 Task: Search round trip flight ticket for 4 adults, 2 children, 2 infants in seat and 1 infant on lap in premium economy from Lawton: Lawton-fort Sill Regional Airport to Raleigh: Raleigh-durham International Airport on 8-5-2023 and return on 8-7-2023. Choice of flights is JetBlue. Number of bags: 9 checked bags. Price is upto 74000. Outbound departure time preference is 5:30.
Action: Mouse moved to (428, 368)
Screenshot: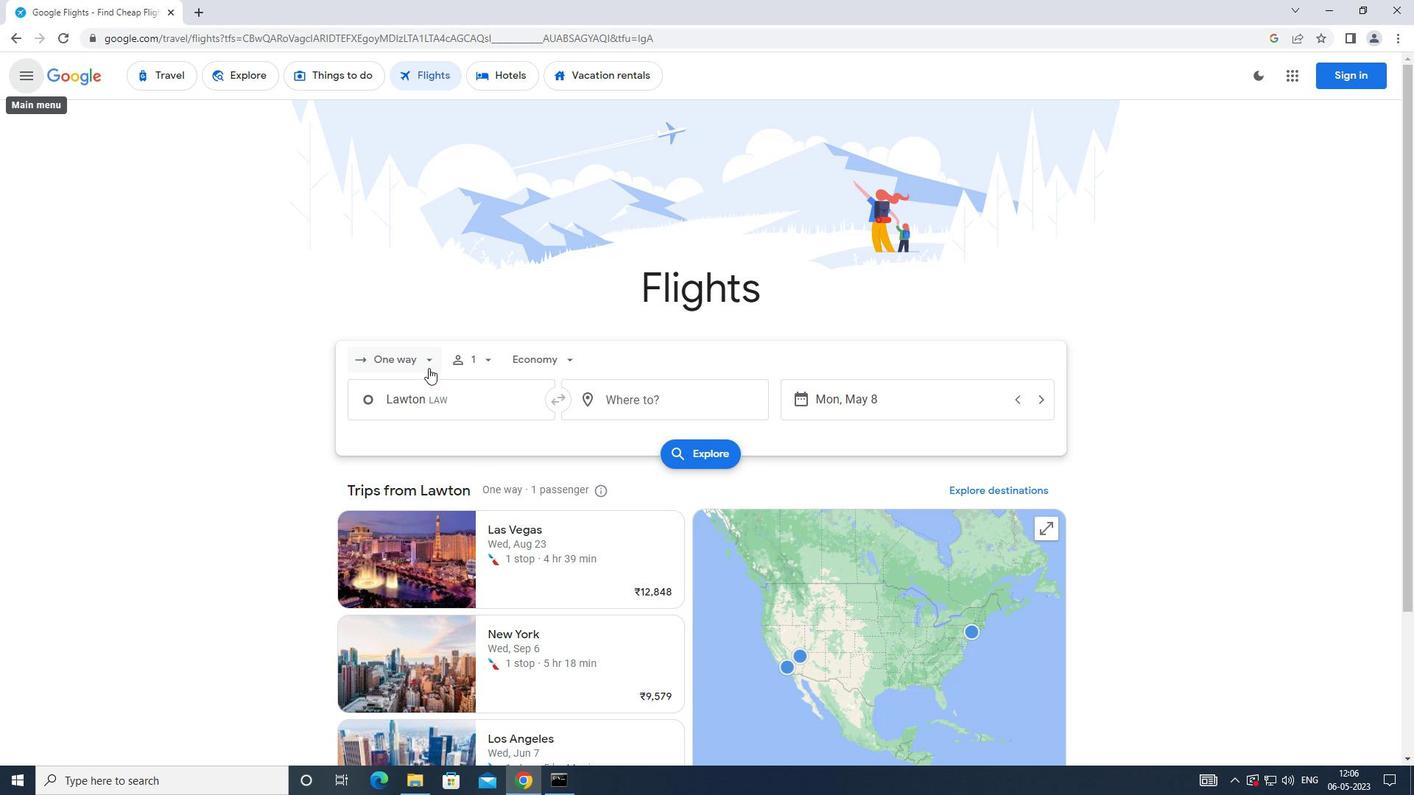 
Action: Mouse pressed left at (428, 368)
Screenshot: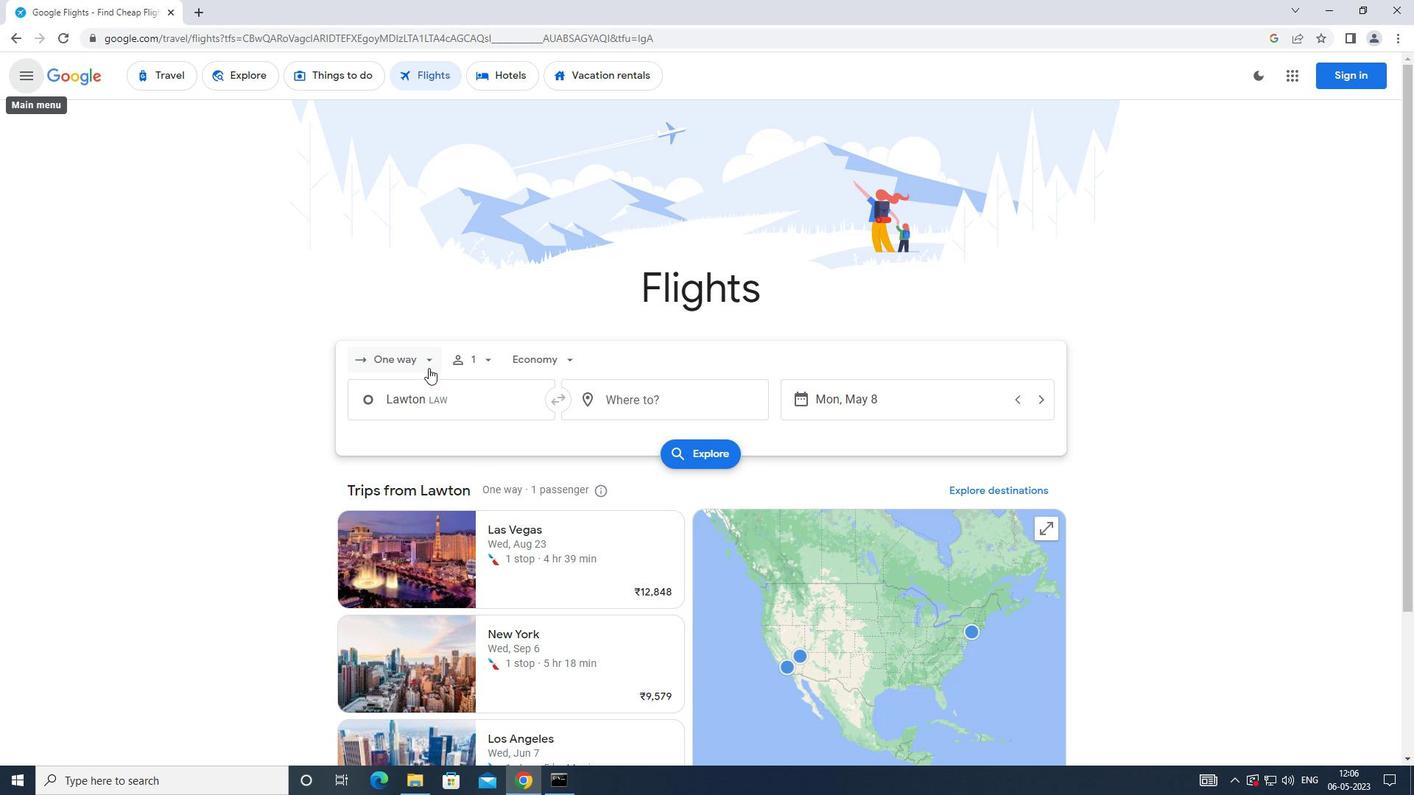 
Action: Mouse moved to (433, 431)
Screenshot: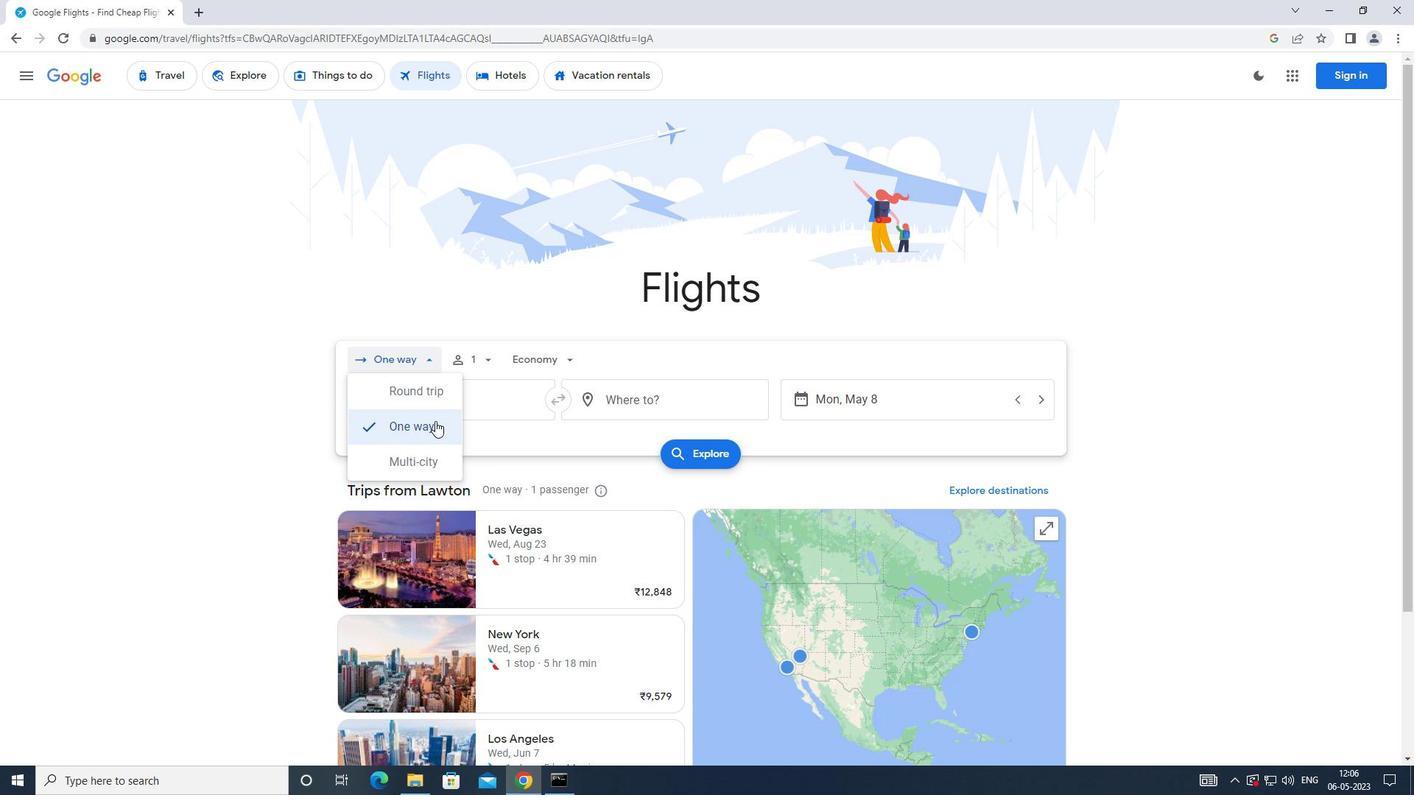 
Action: Mouse pressed left at (433, 431)
Screenshot: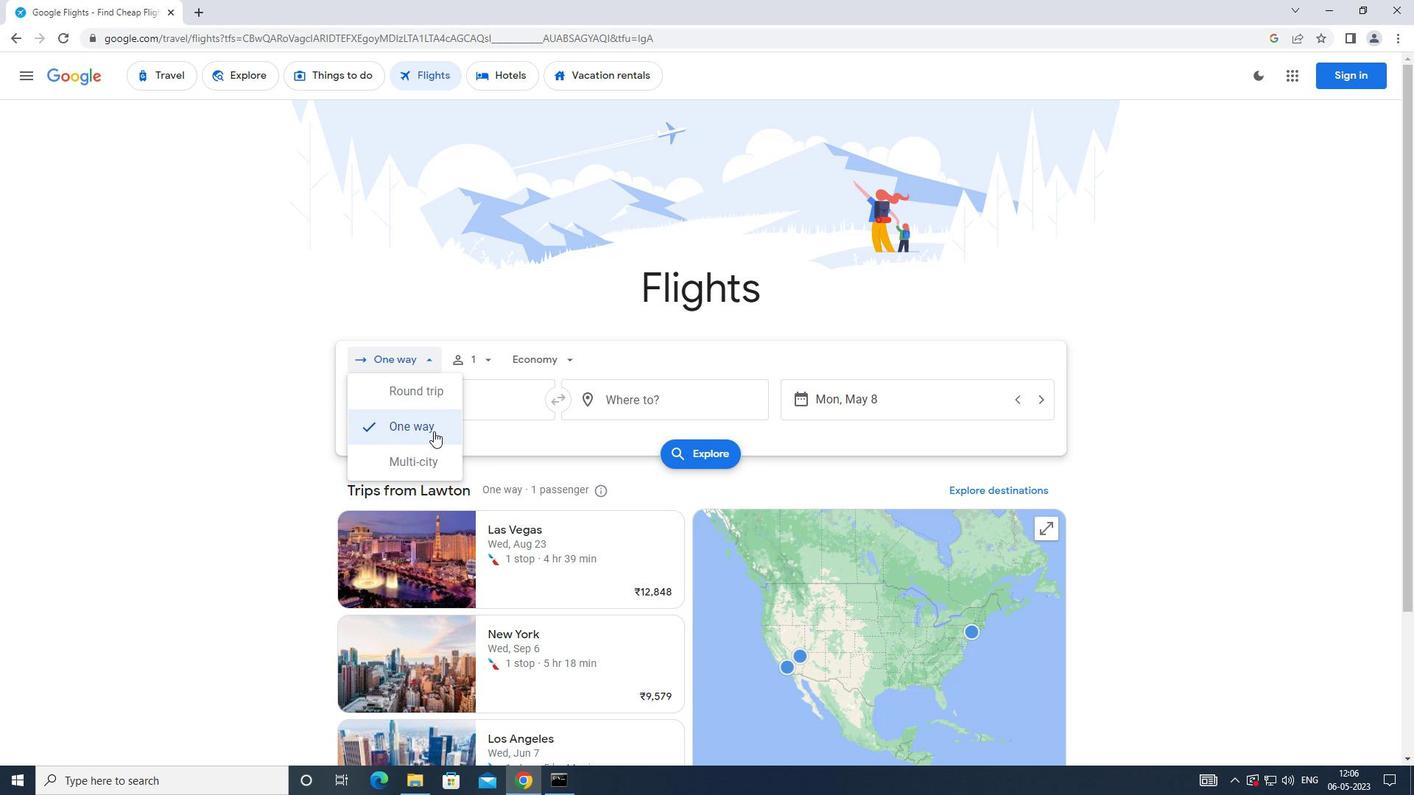 
Action: Mouse moved to (488, 369)
Screenshot: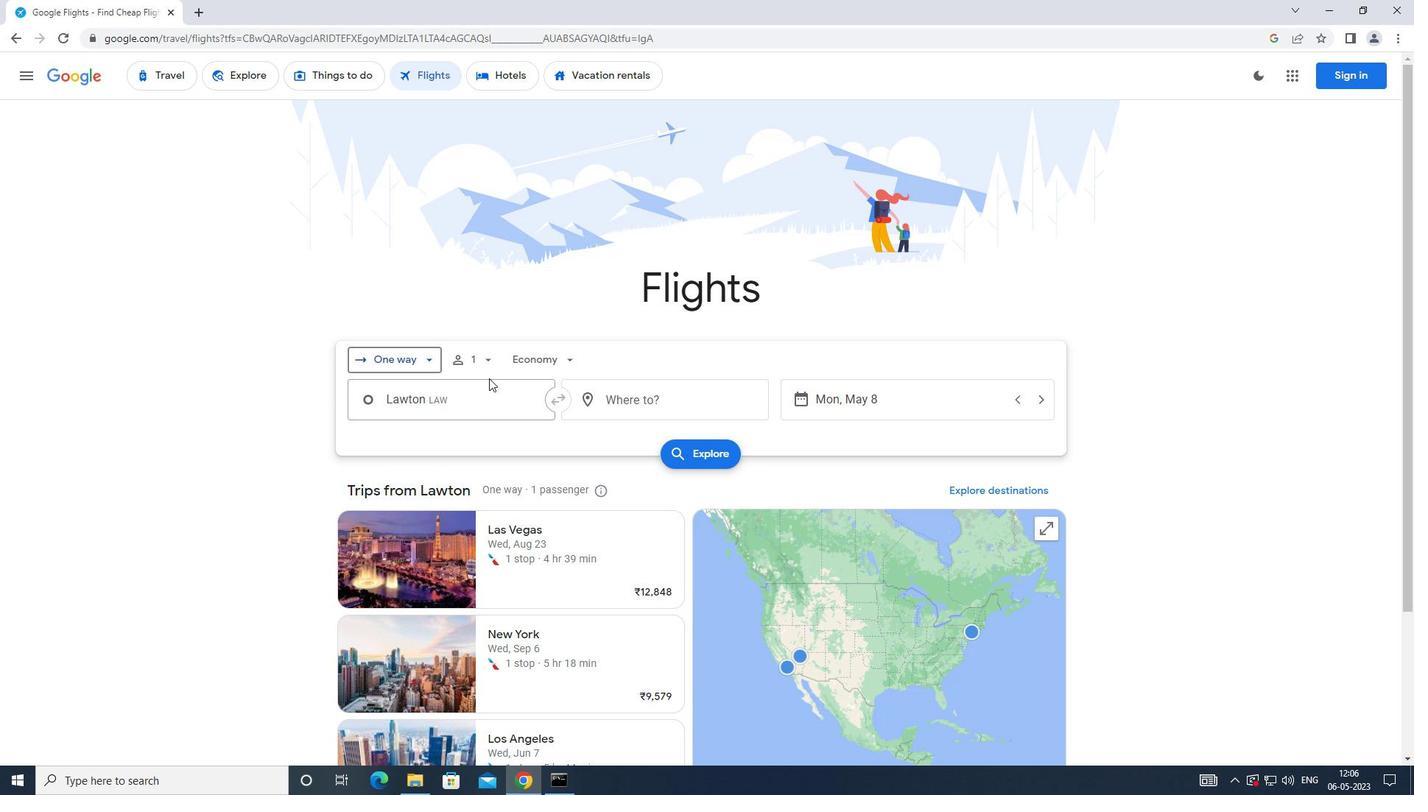 
Action: Mouse pressed left at (488, 369)
Screenshot: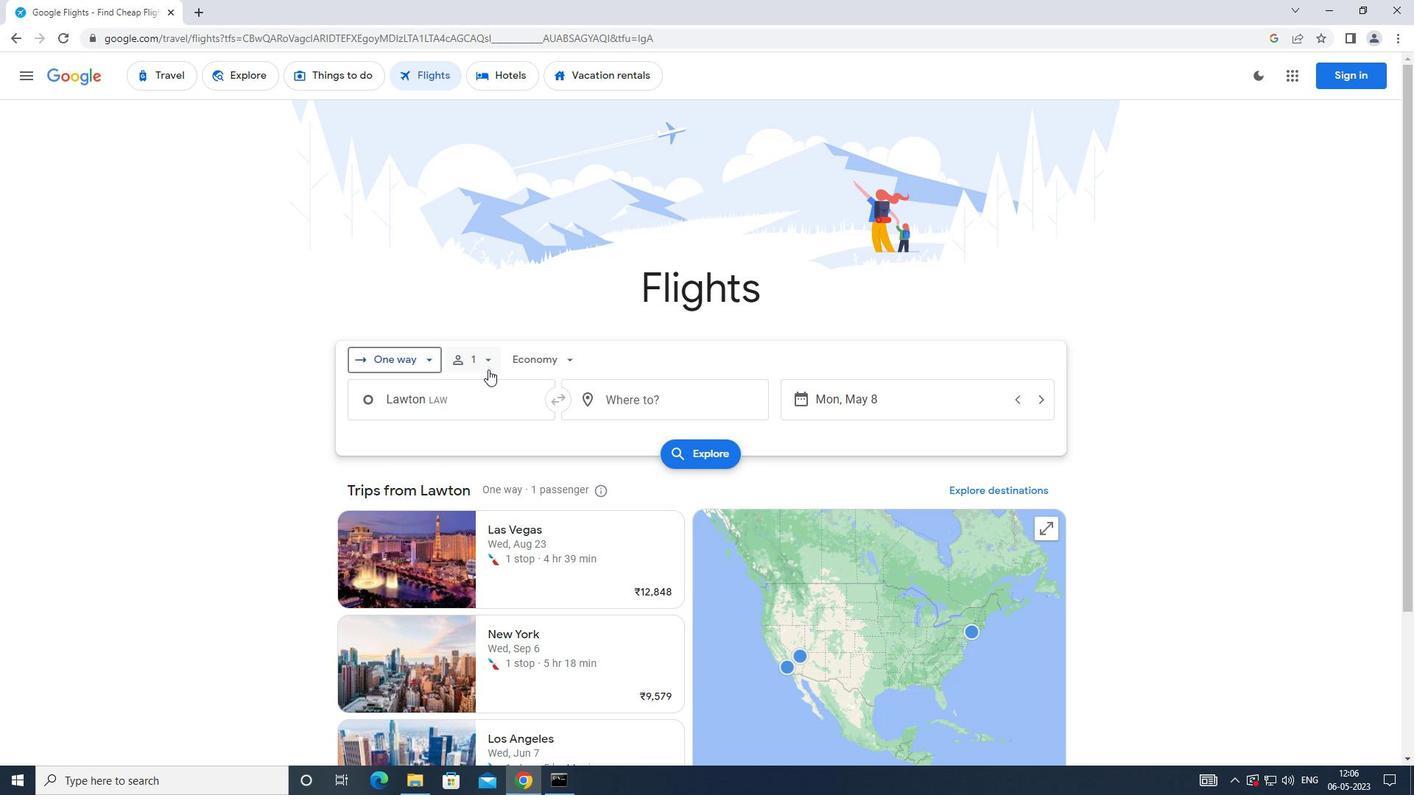 
Action: Mouse moved to (598, 403)
Screenshot: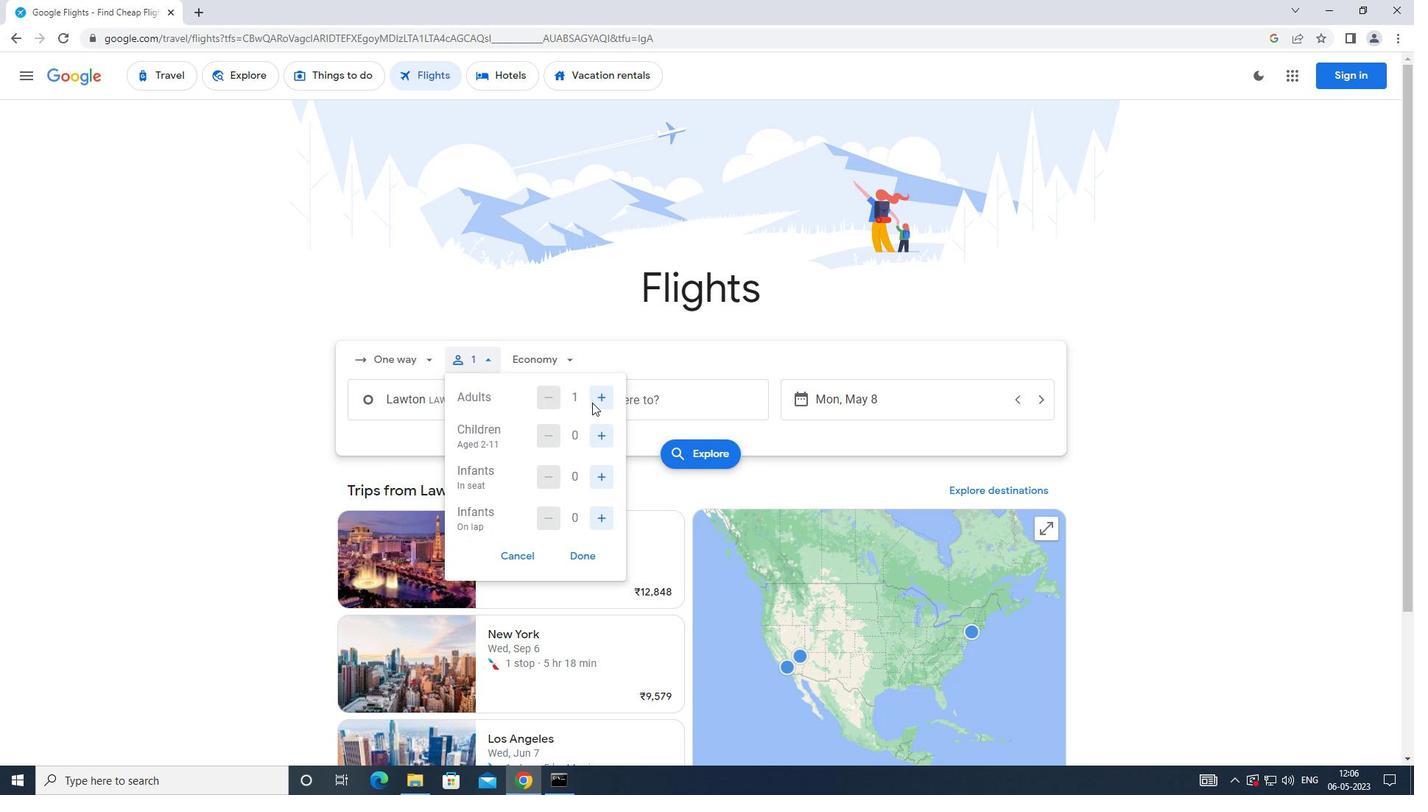 
Action: Mouse pressed left at (598, 403)
Screenshot: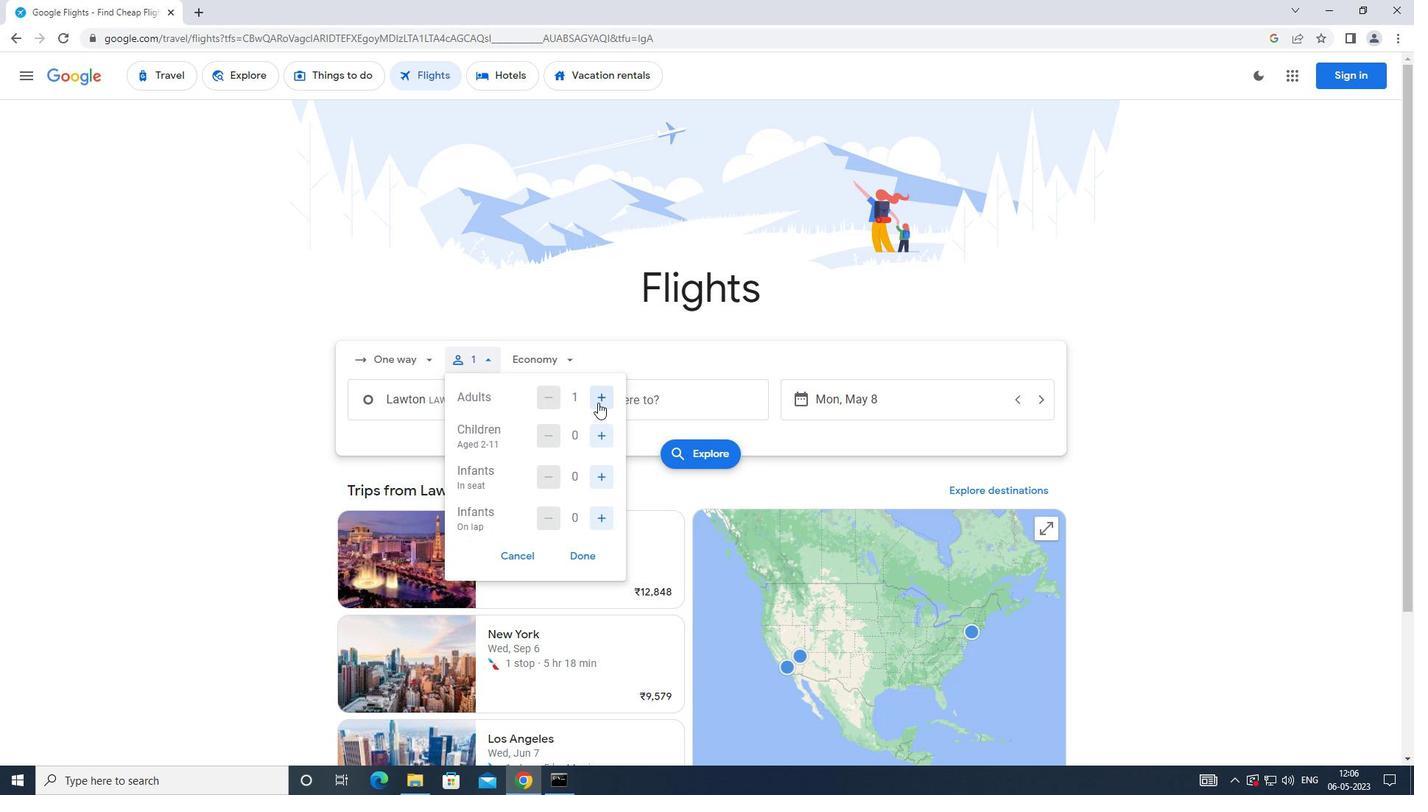 
Action: Mouse pressed left at (598, 403)
Screenshot: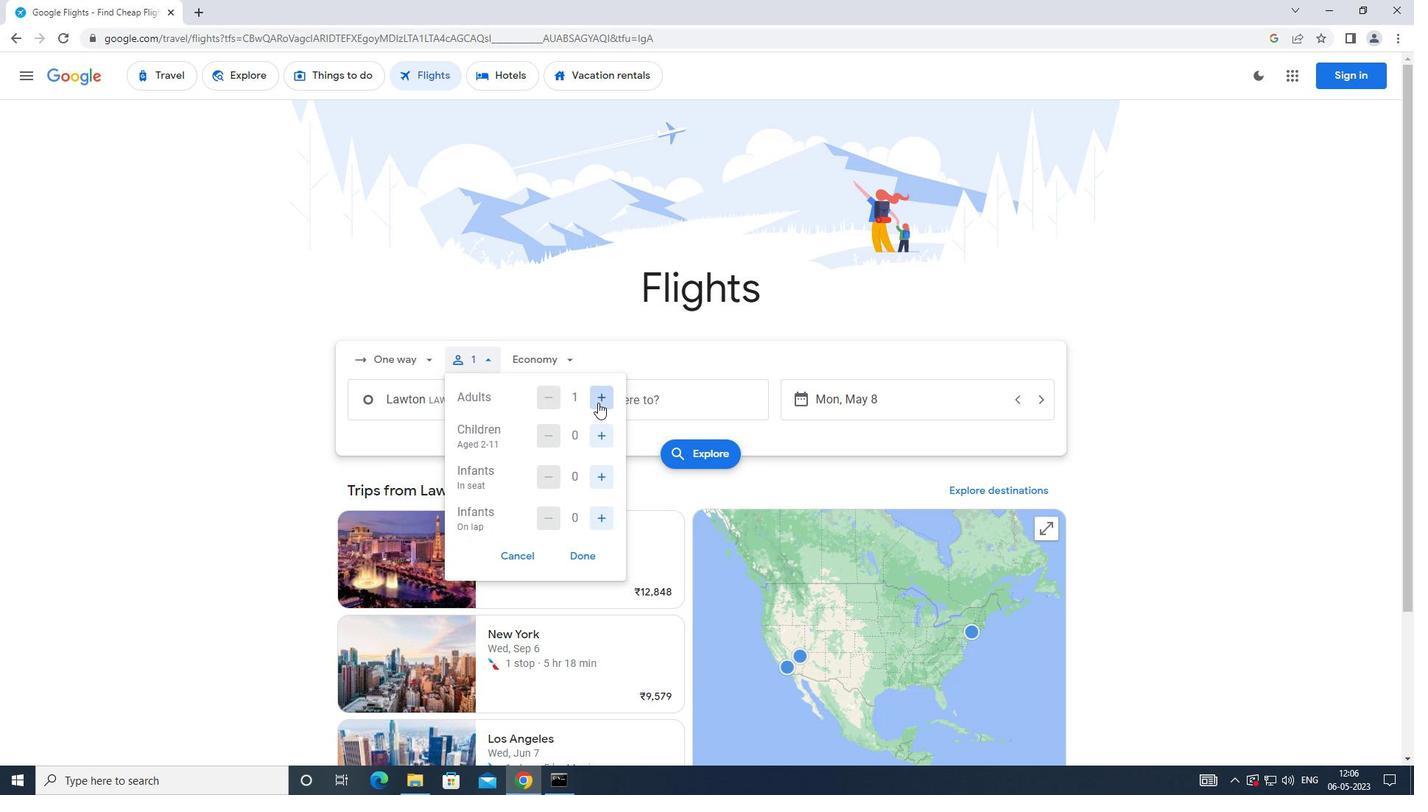 
Action: Mouse pressed left at (598, 403)
Screenshot: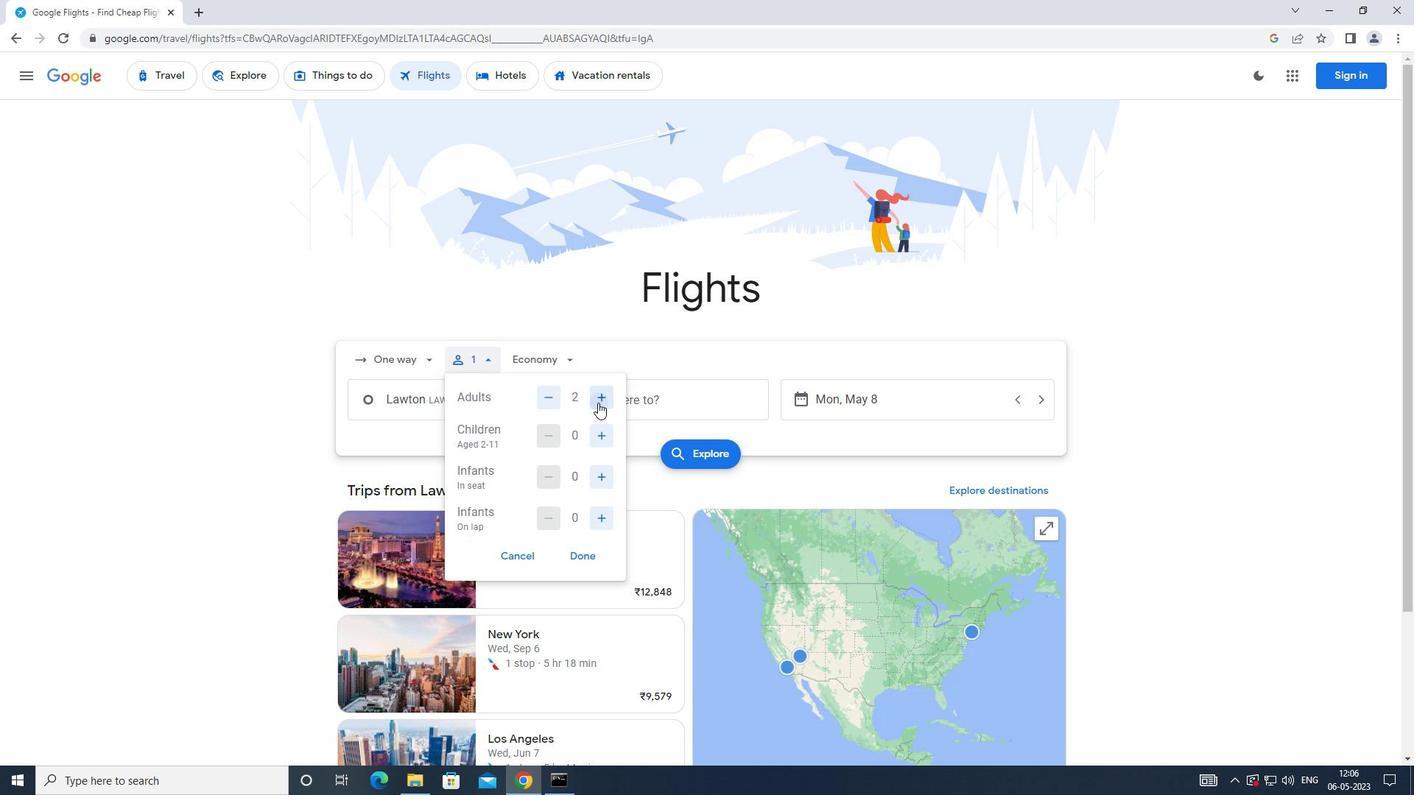 
Action: Mouse moved to (601, 432)
Screenshot: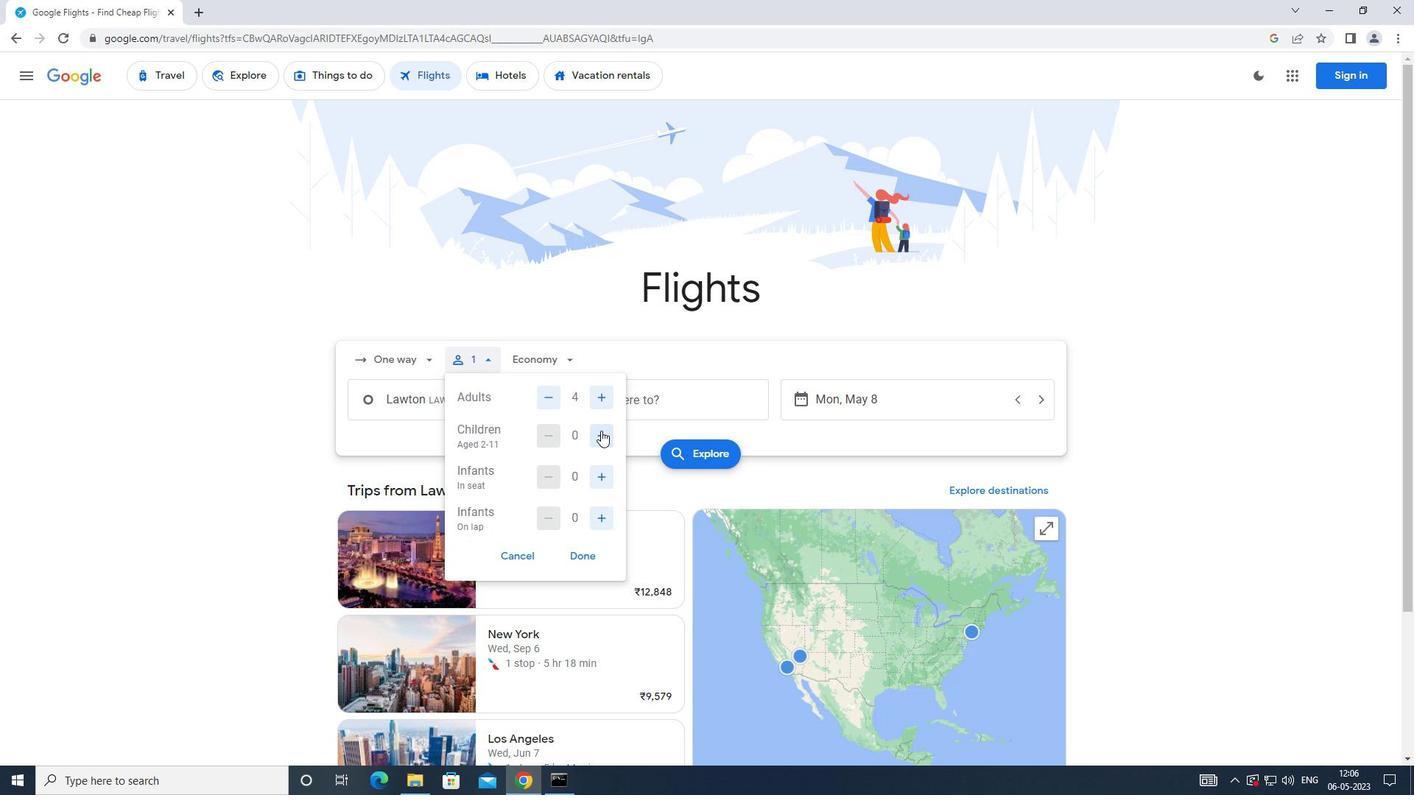 
Action: Mouse pressed left at (601, 432)
Screenshot: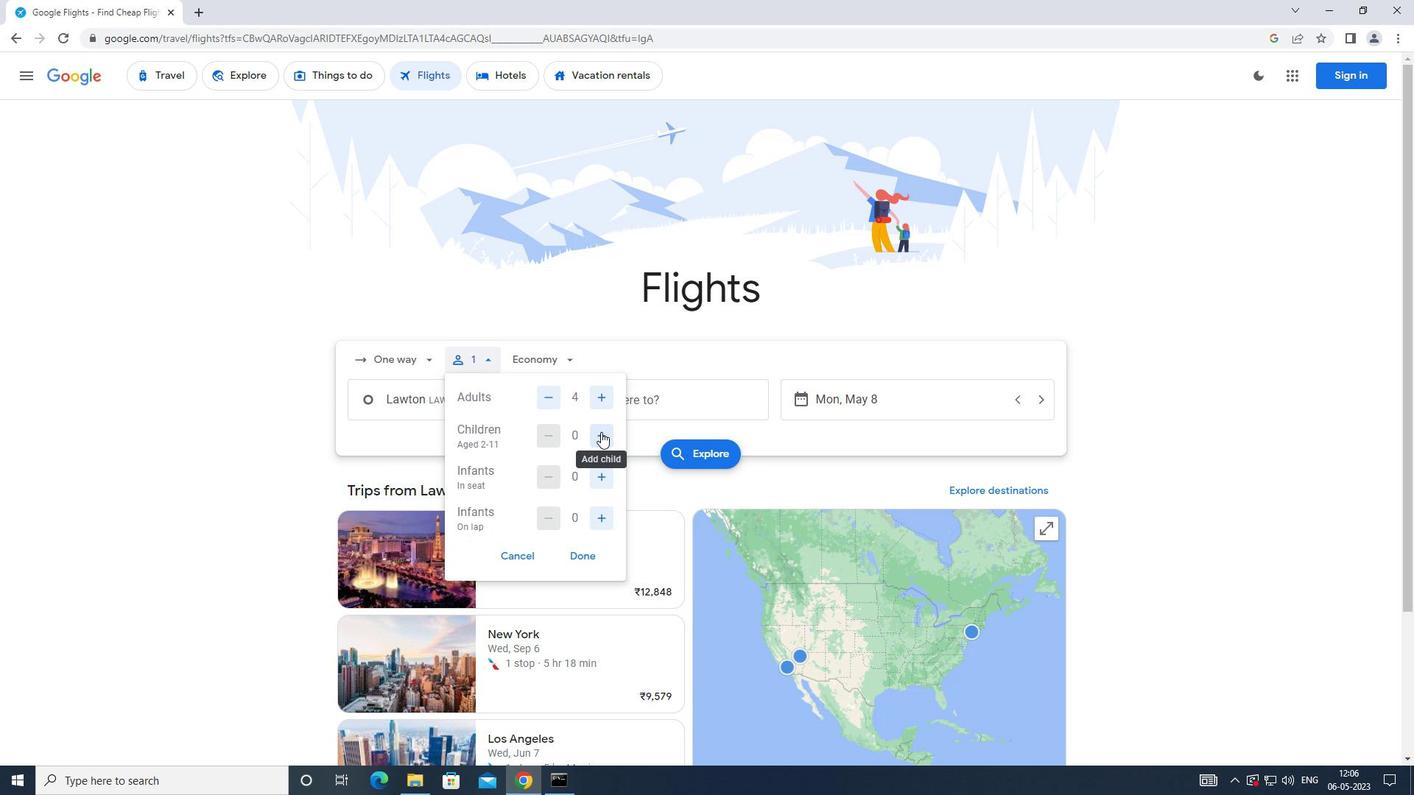 
Action: Mouse moved to (601, 433)
Screenshot: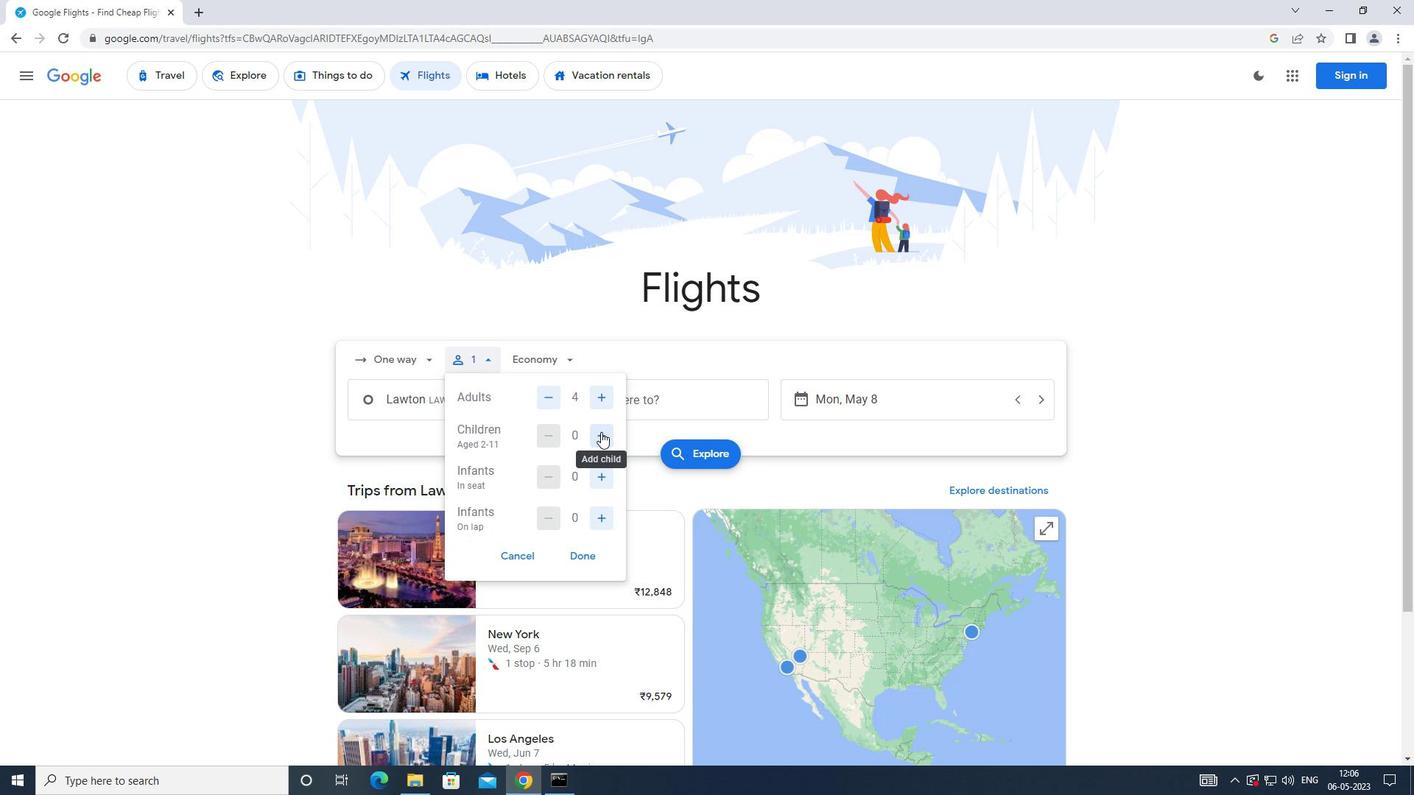 
Action: Mouse pressed left at (601, 433)
Screenshot: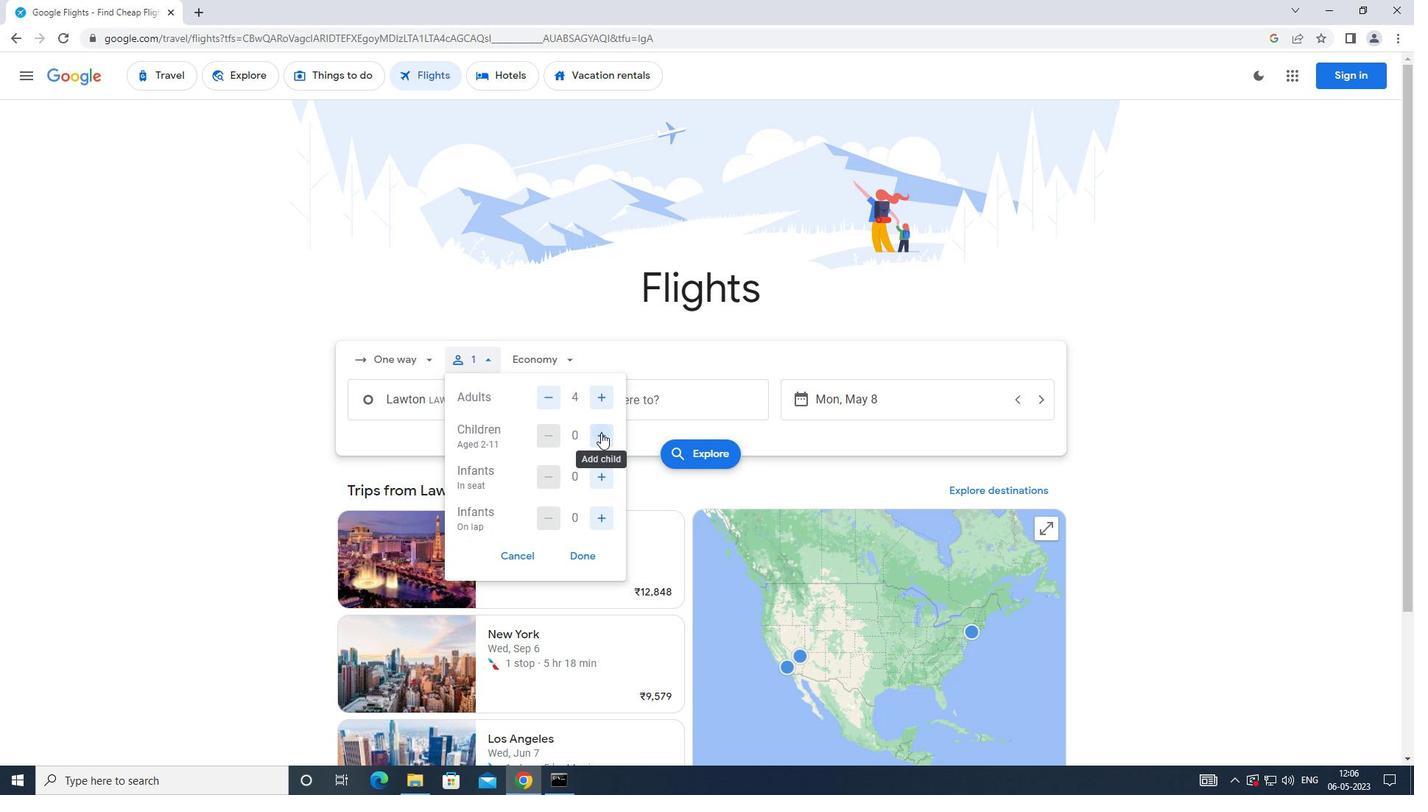 
Action: Mouse moved to (600, 481)
Screenshot: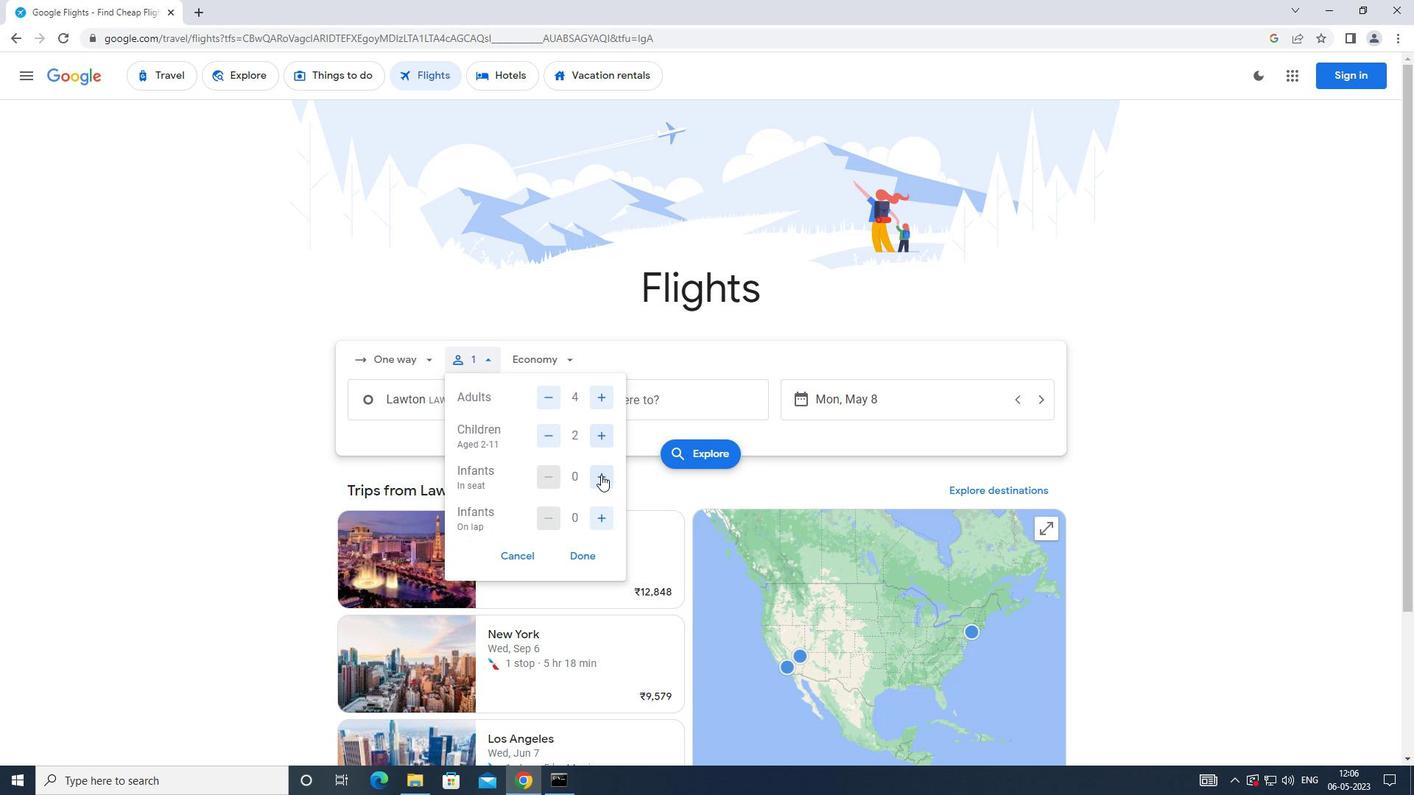 
Action: Mouse pressed left at (600, 481)
Screenshot: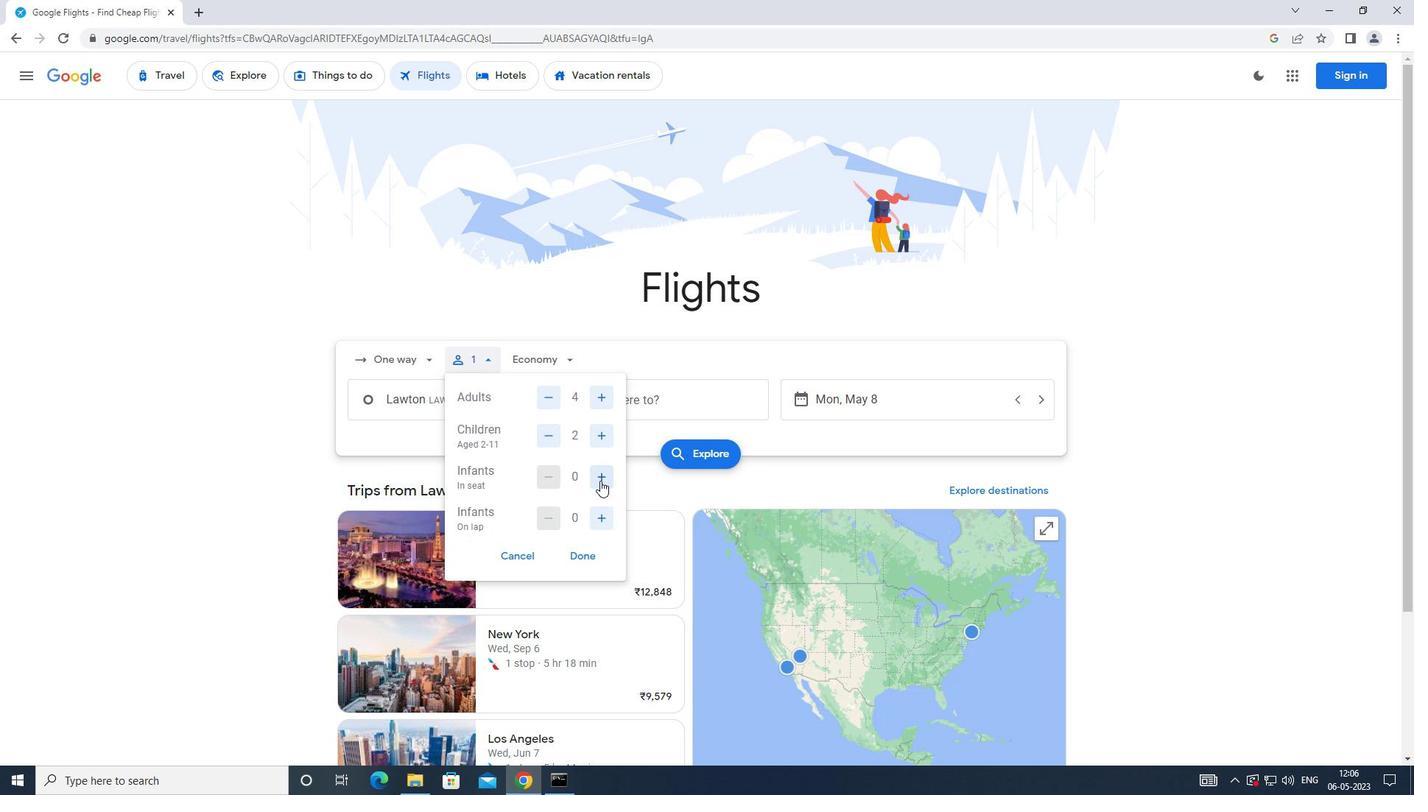 
Action: Mouse pressed left at (600, 481)
Screenshot: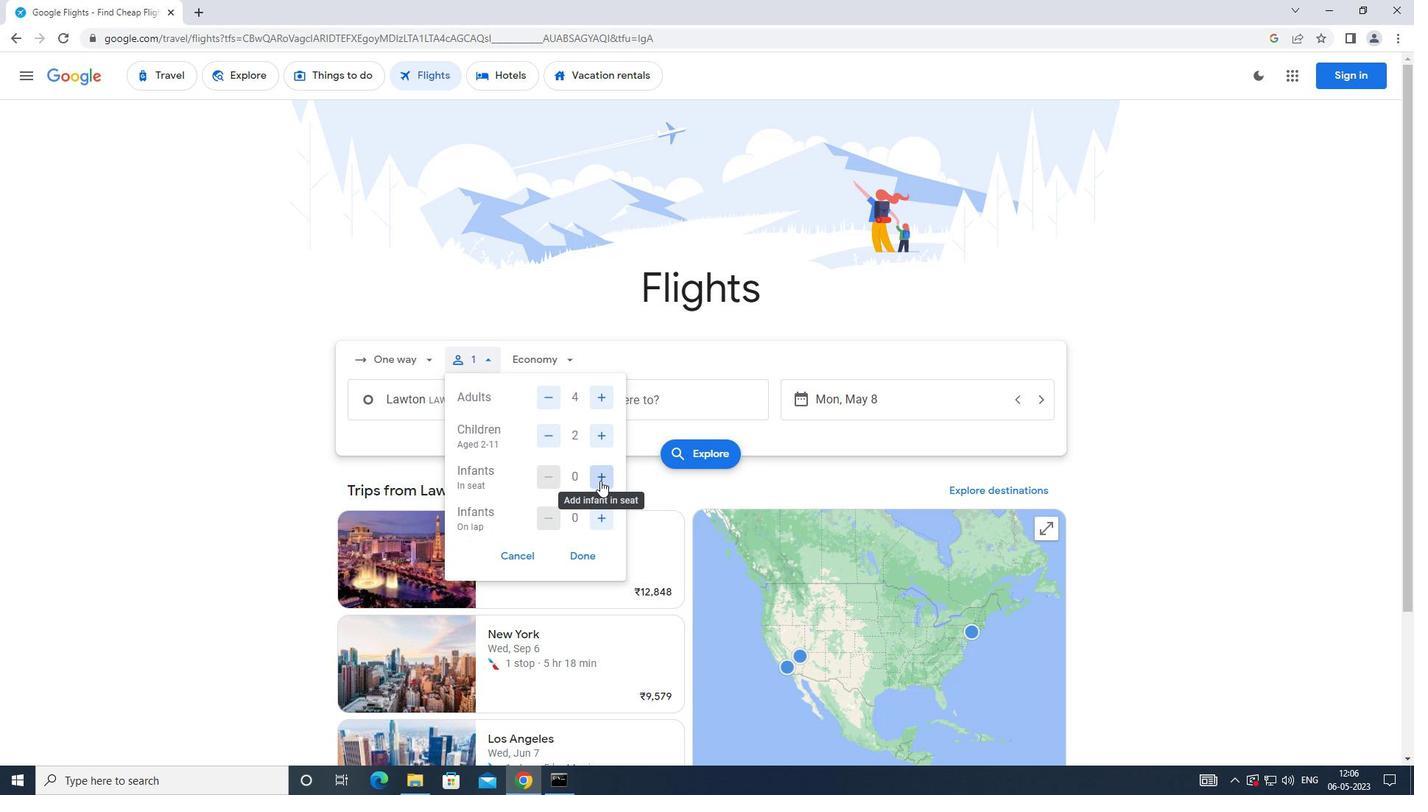 
Action: Mouse moved to (596, 515)
Screenshot: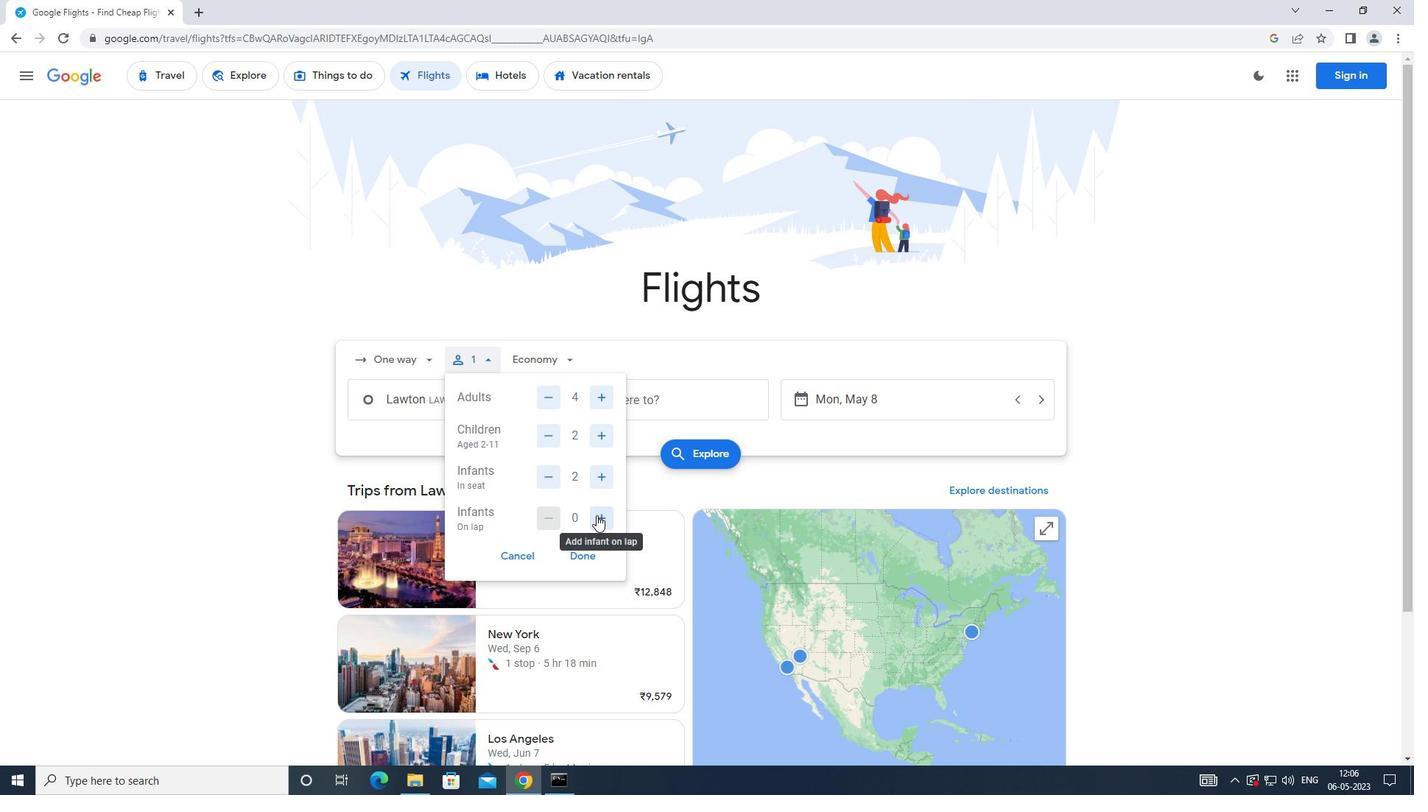 
Action: Mouse pressed left at (596, 515)
Screenshot: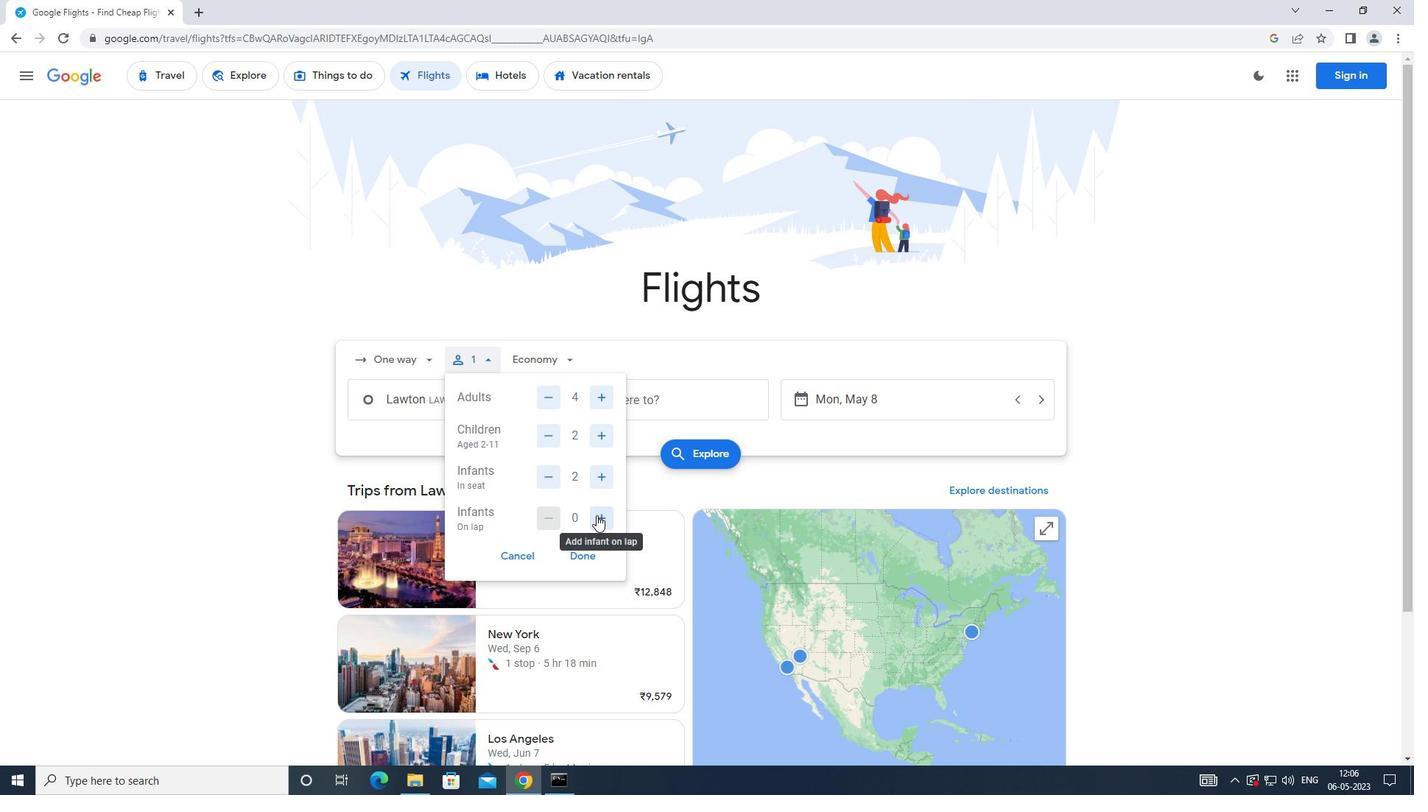 
Action: Mouse moved to (590, 552)
Screenshot: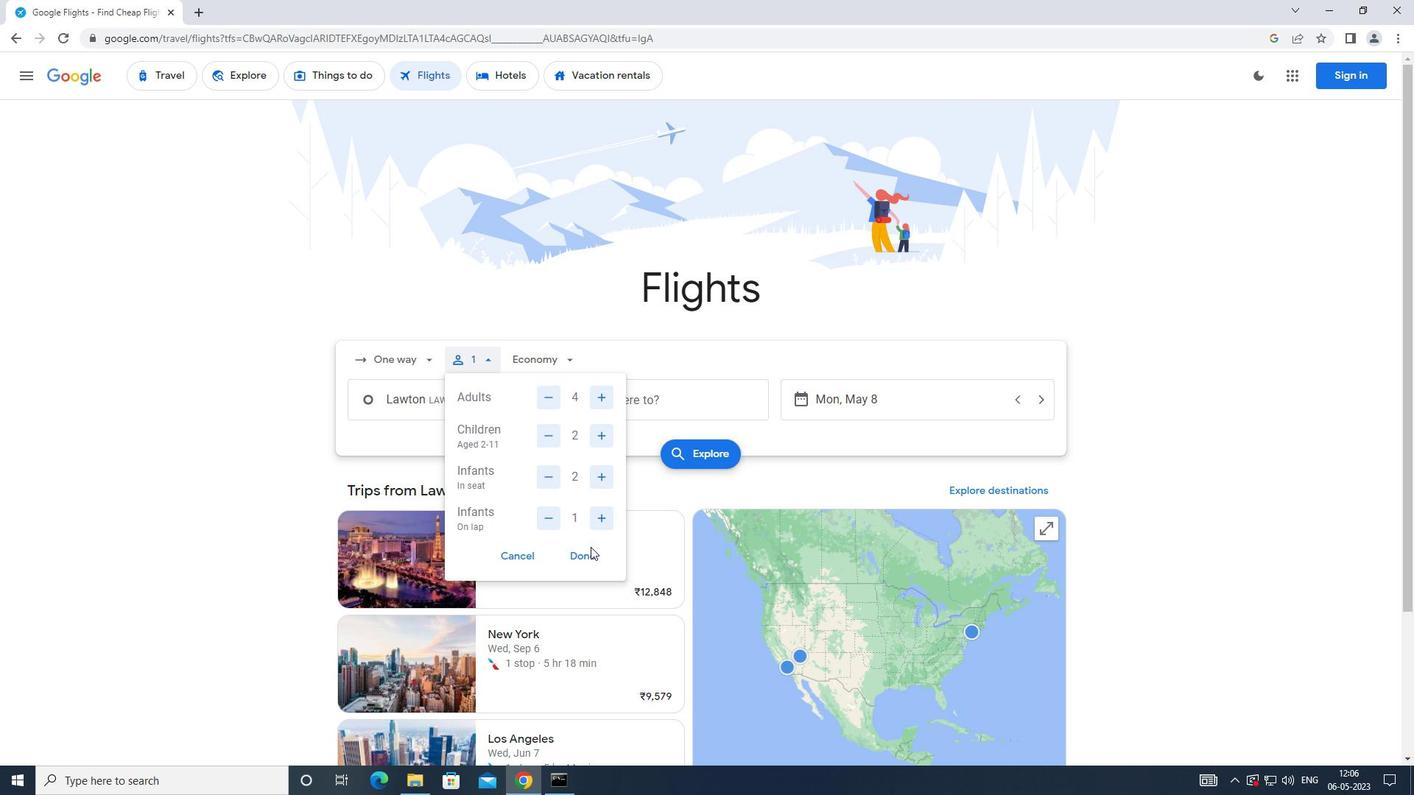 
Action: Mouse pressed left at (590, 552)
Screenshot: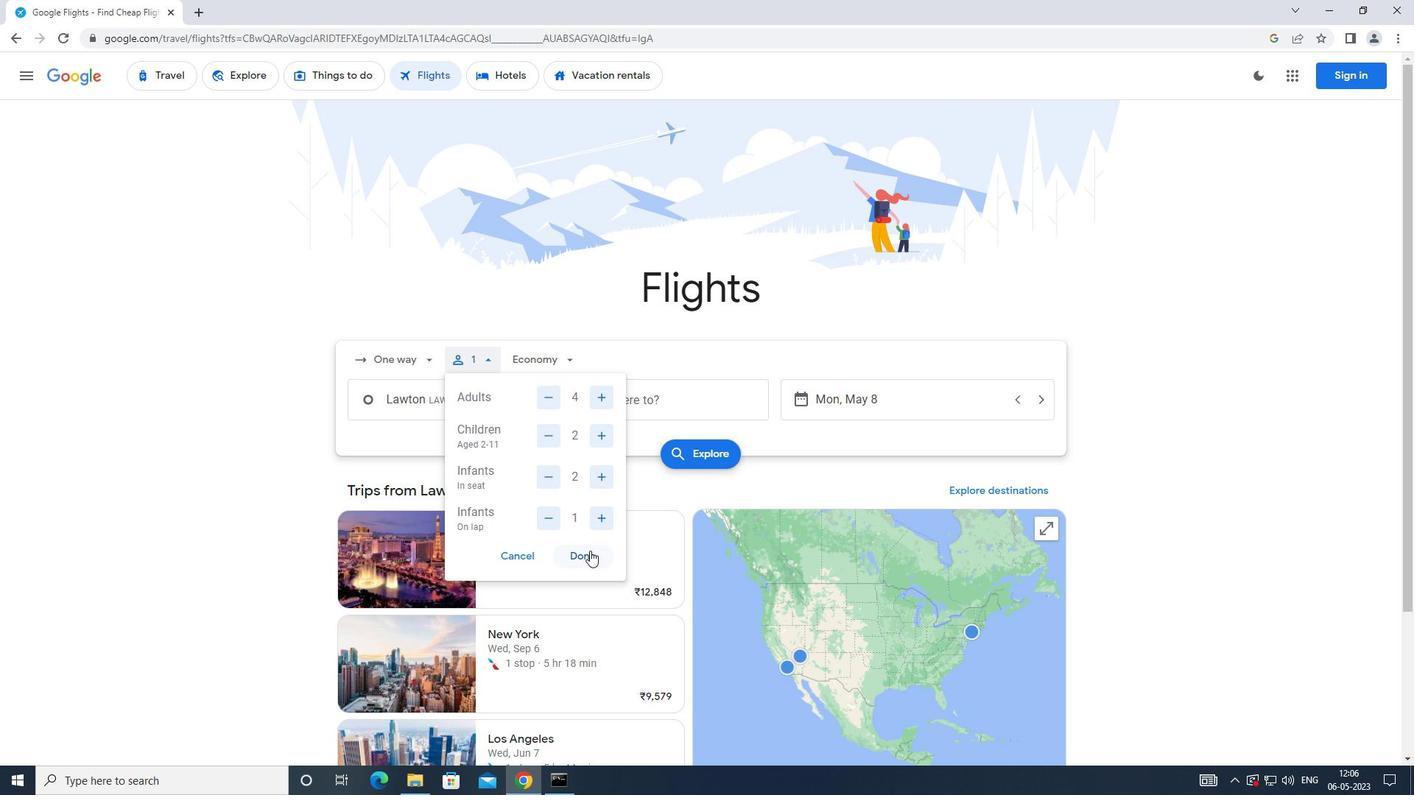 
Action: Mouse moved to (534, 364)
Screenshot: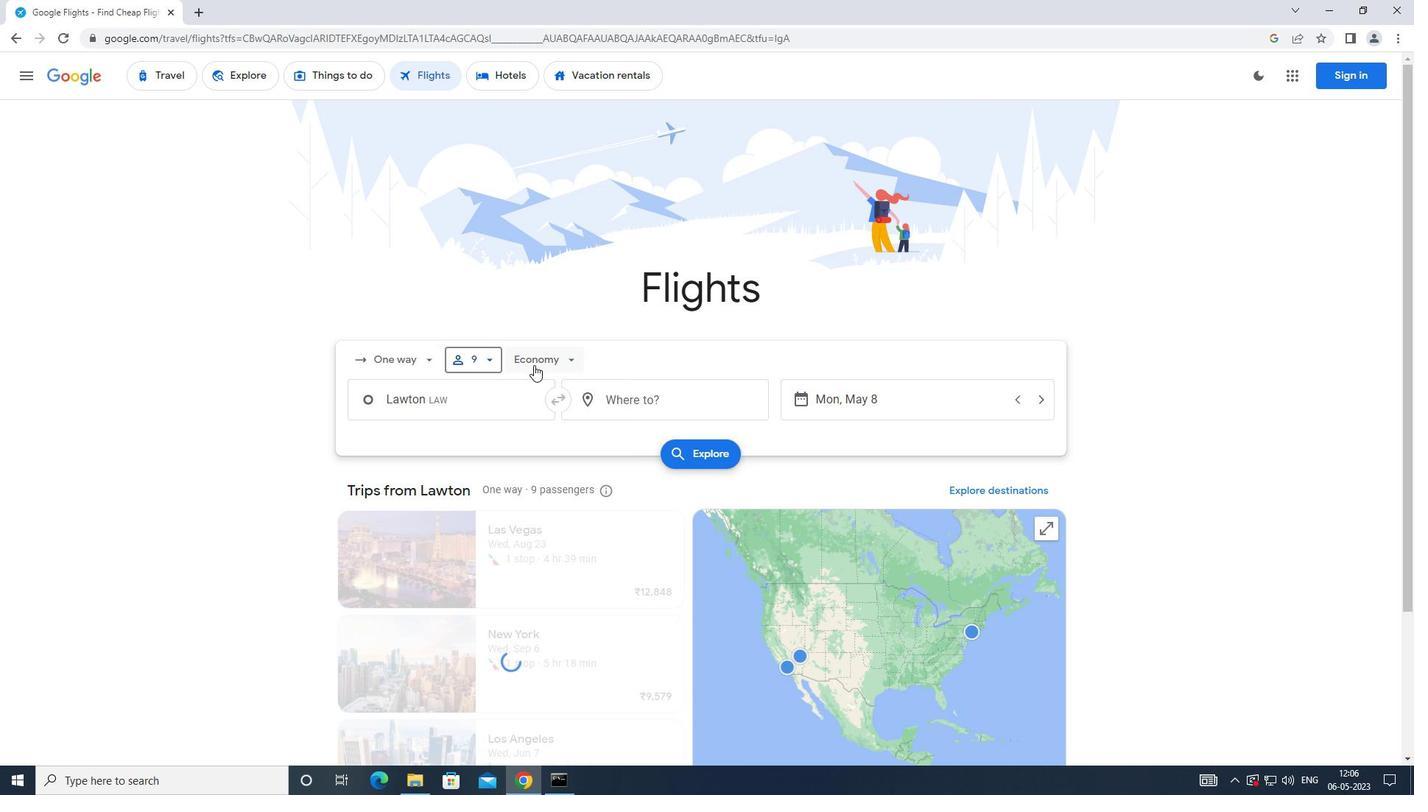 
Action: Mouse pressed left at (534, 364)
Screenshot: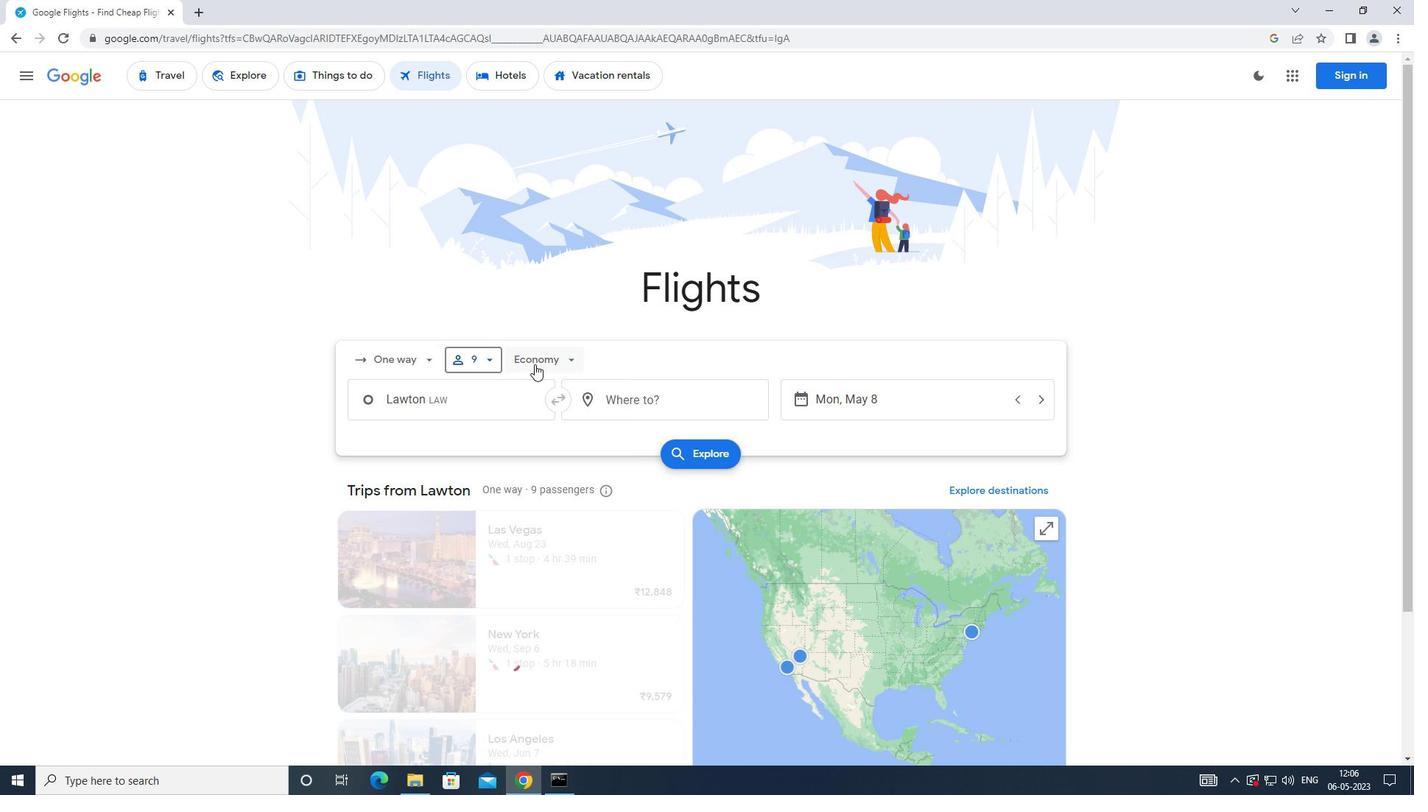 
Action: Mouse moved to (557, 420)
Screenshot: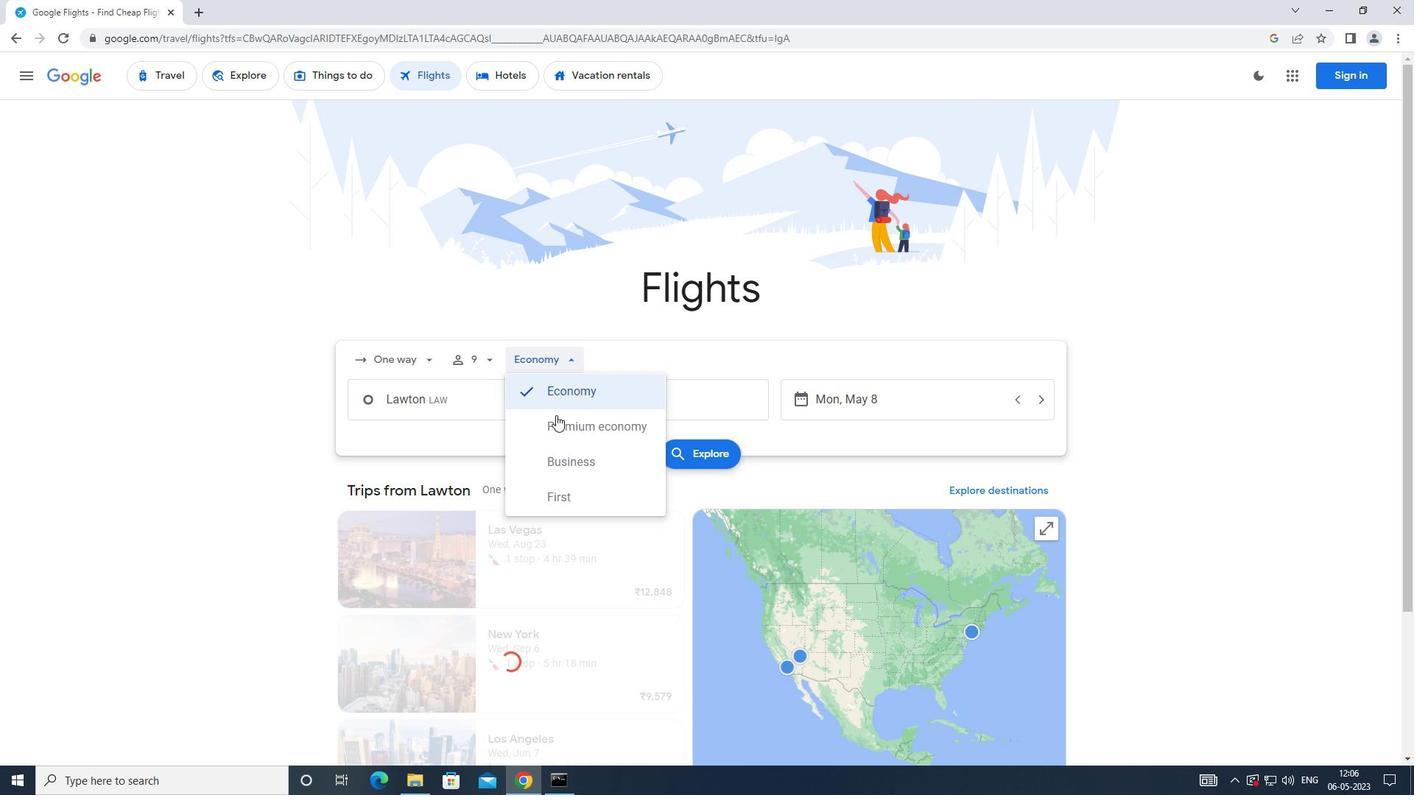 
Action: Mouse pressed left at (557, 420)
Screenshot: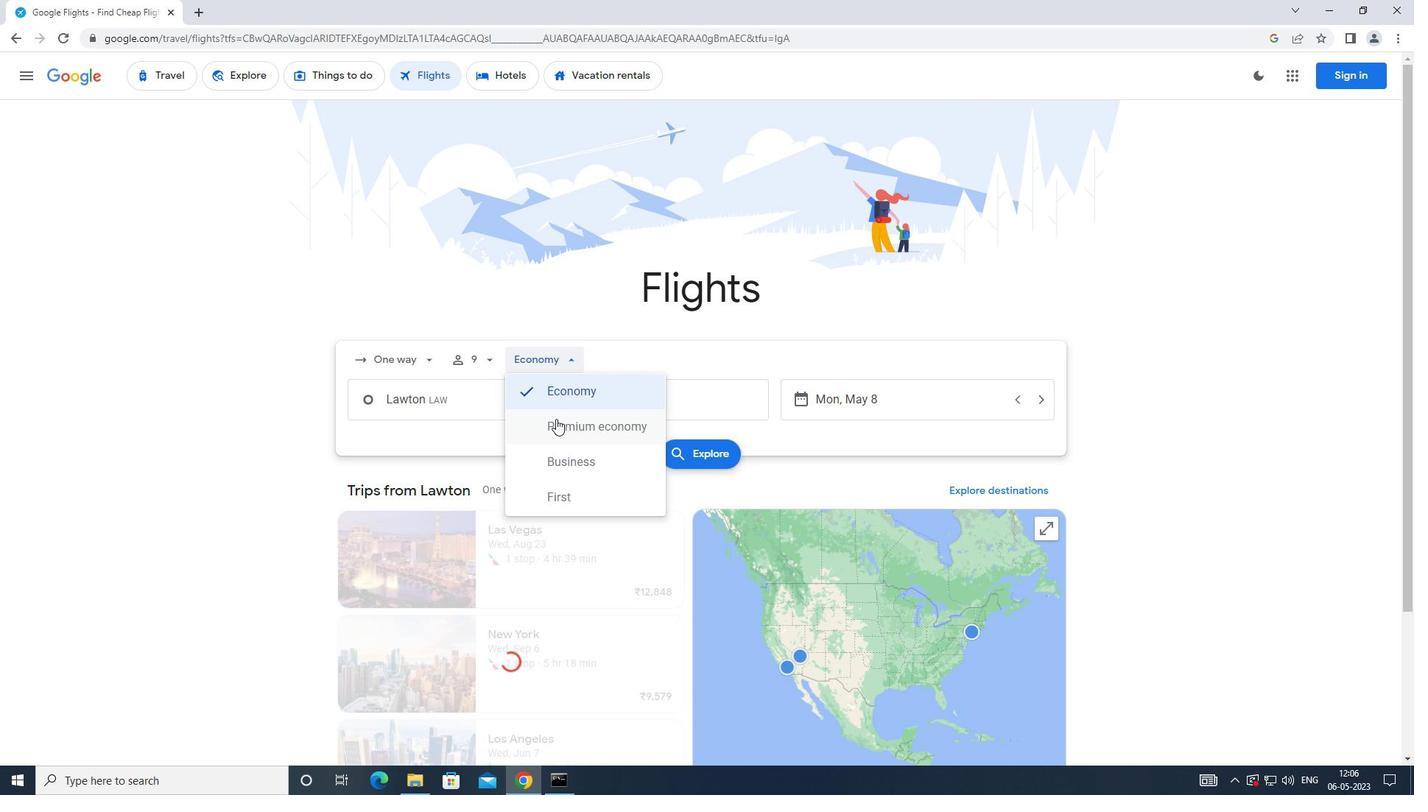 
Action: Mouse moved to (478, 392)
Screenshot: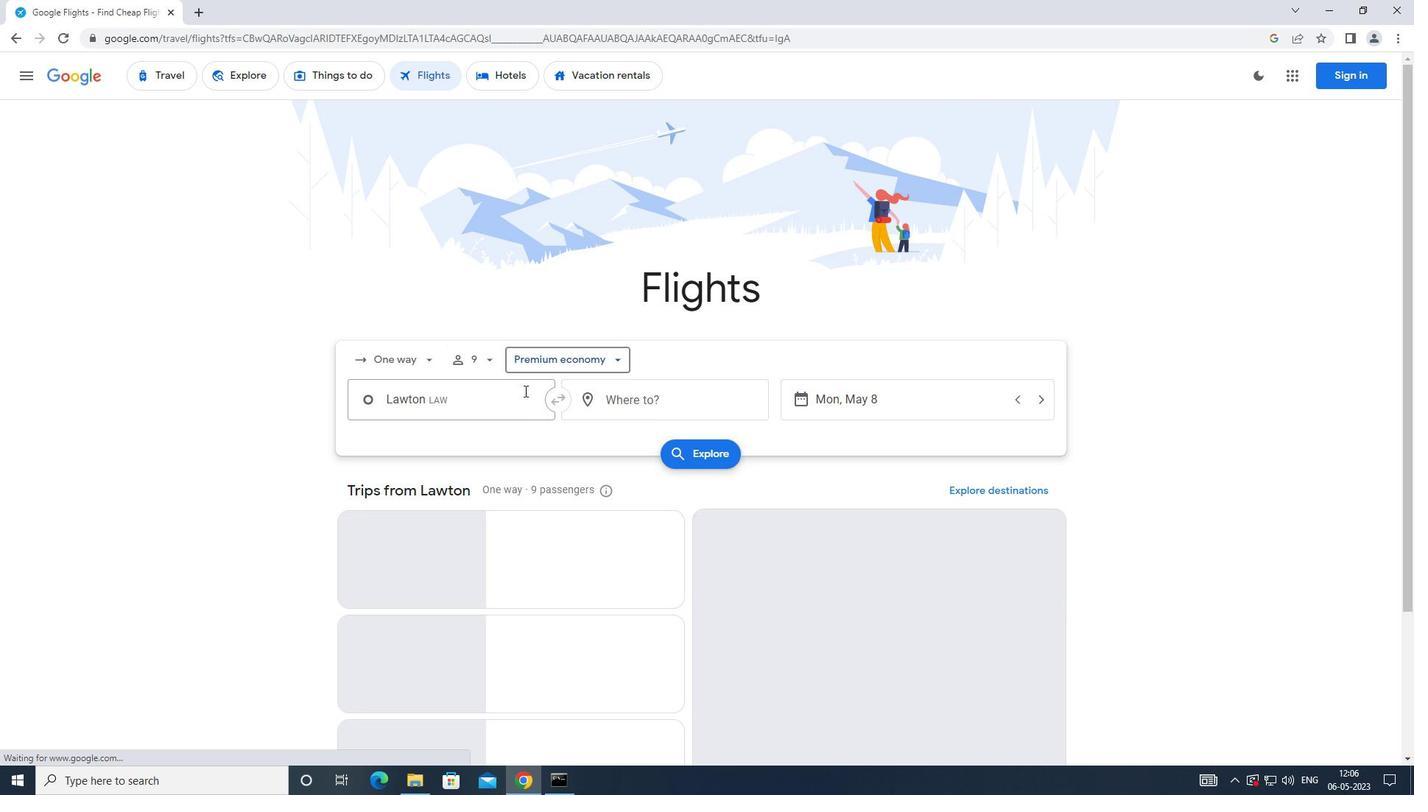 
Action: Mouse pressed left at (478, 392)
Screenshot: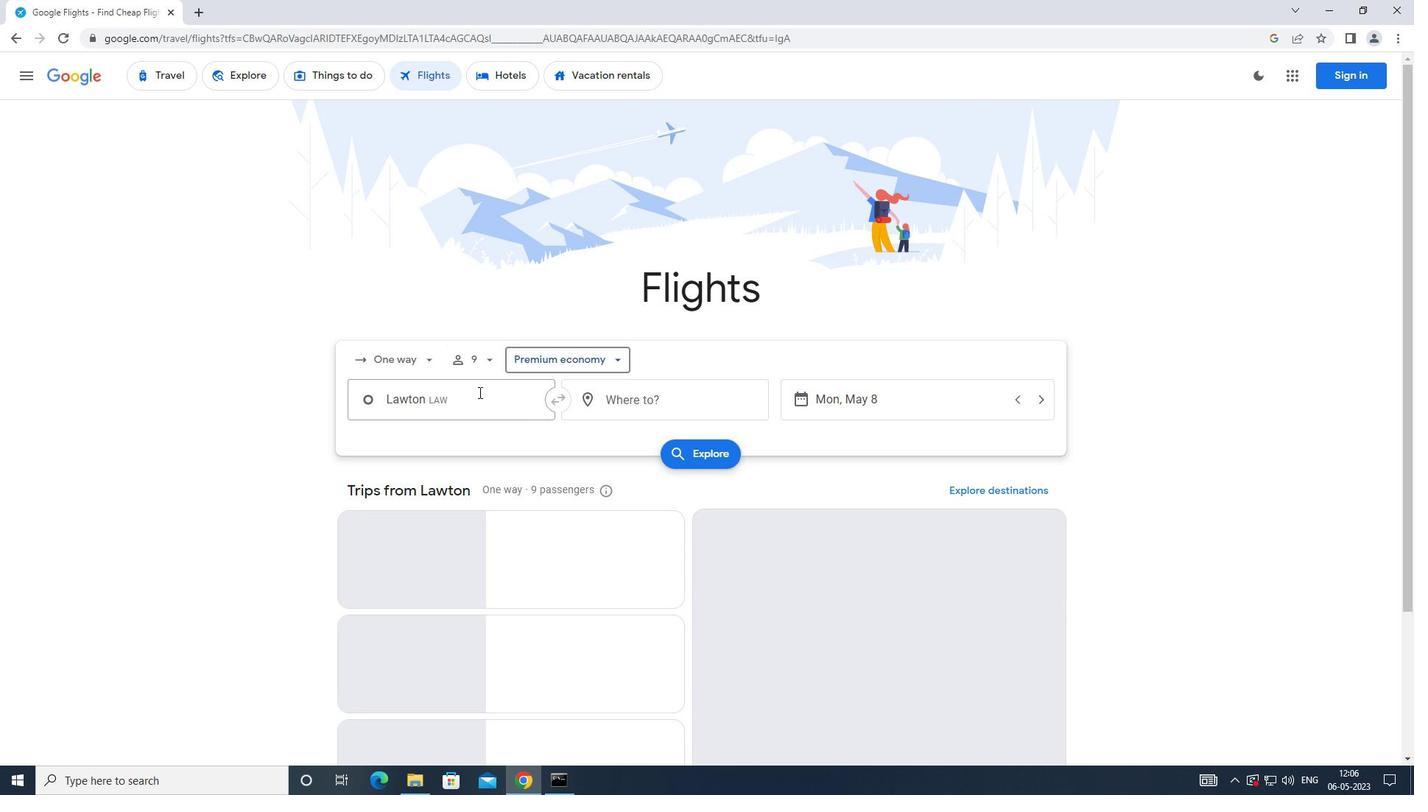 
Action: Mouse moved to (490, 446)
Screenshot: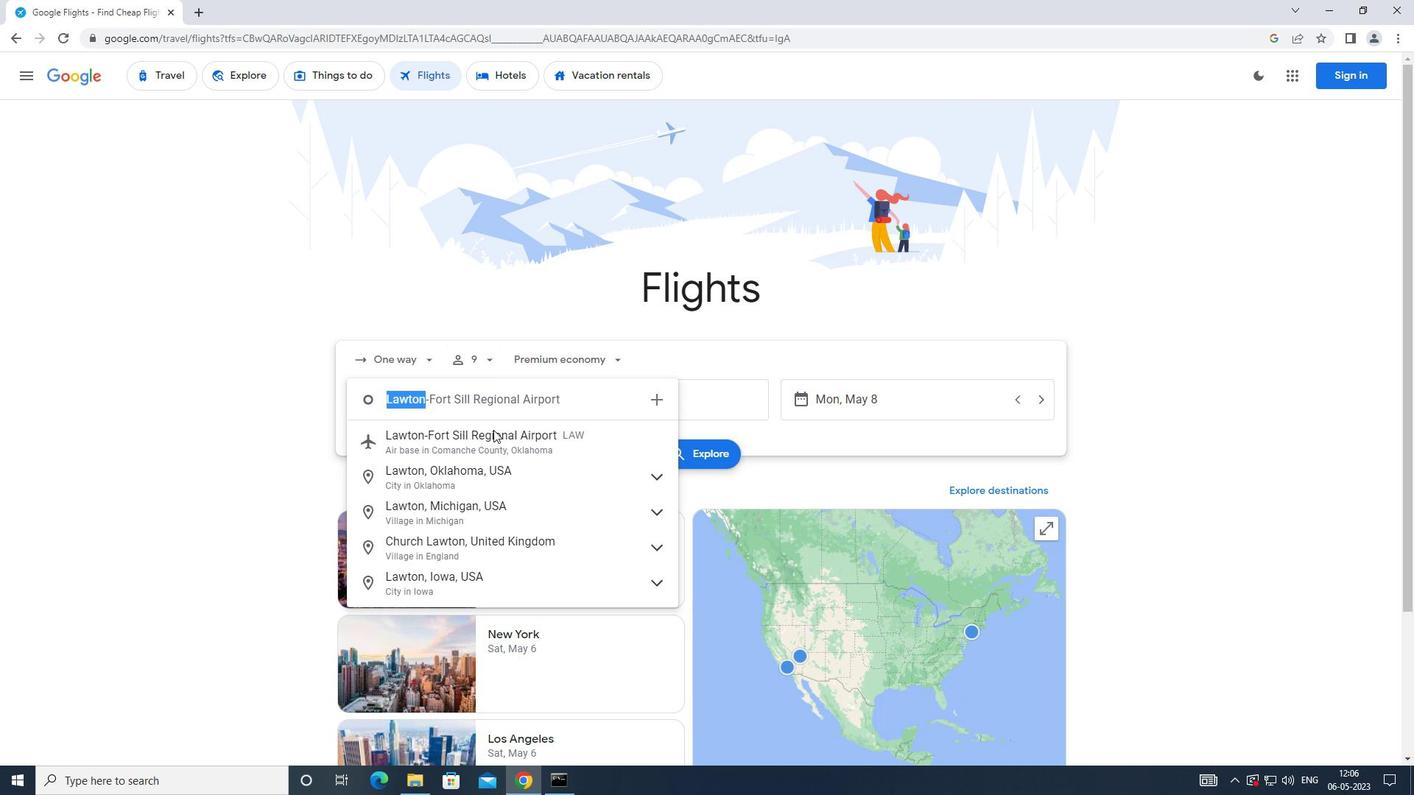 
Action: Mouse pressed left at (490, 446)
Screenshot: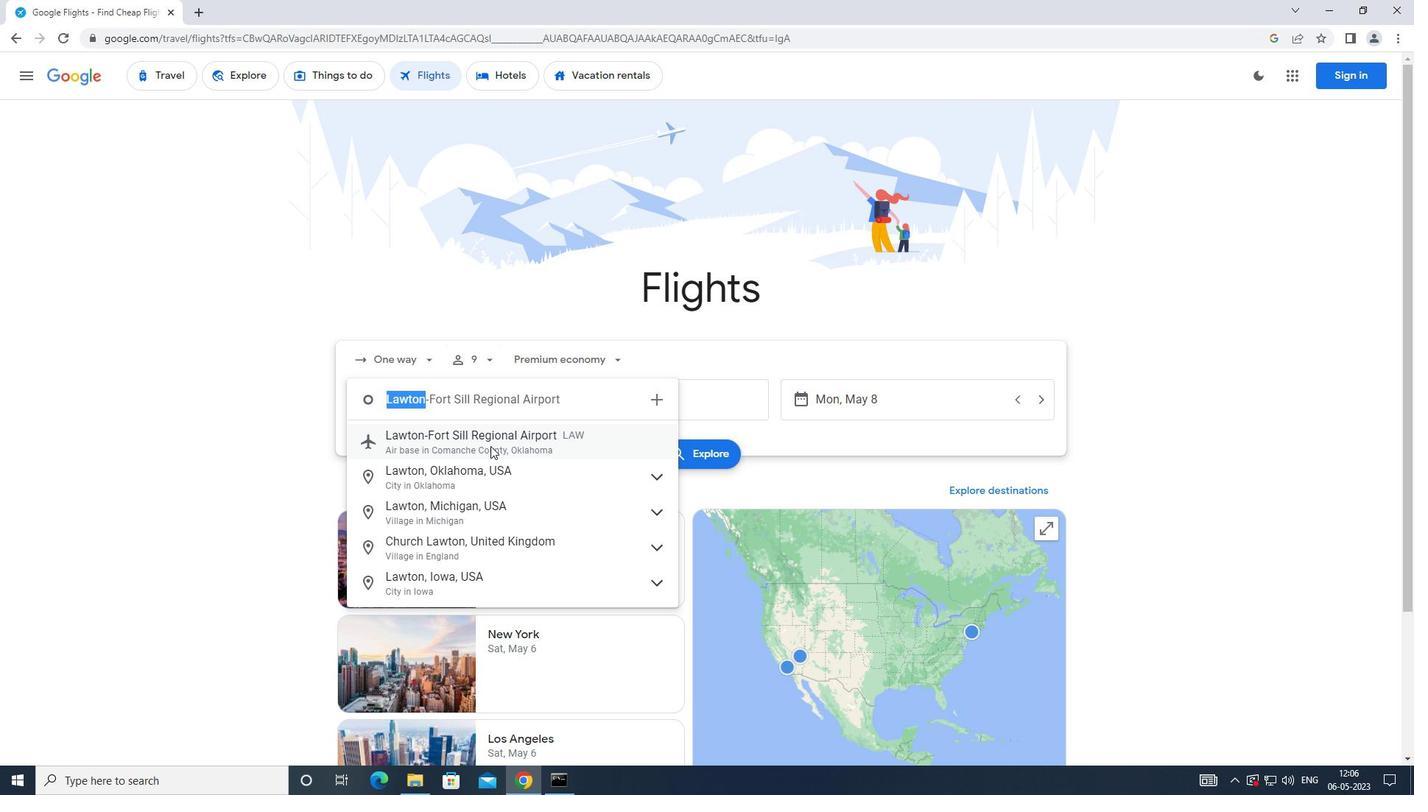 
Action: Mouse moved to (642, 394)
Screenshot: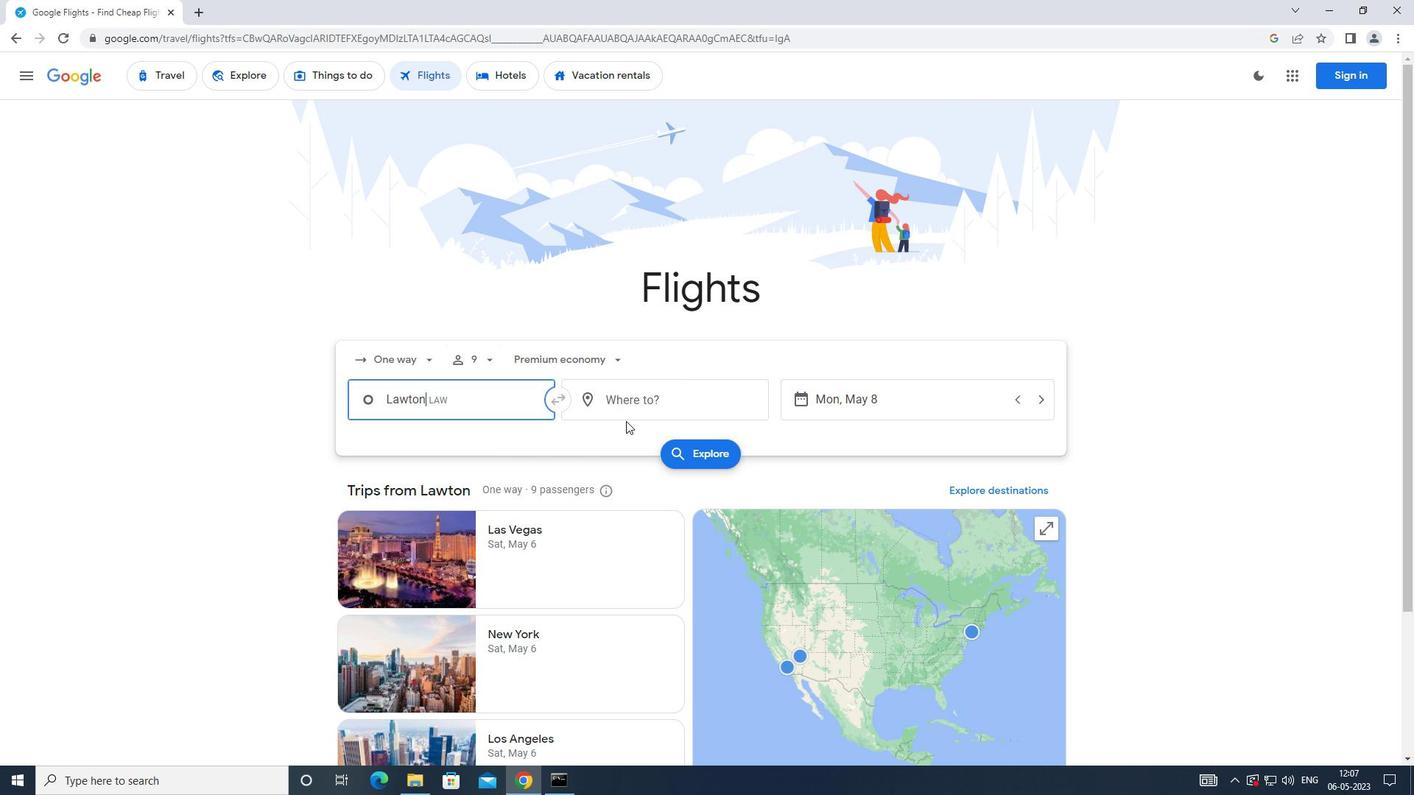 
Action: Mouse pressed left at (642, 394)
Screenshot: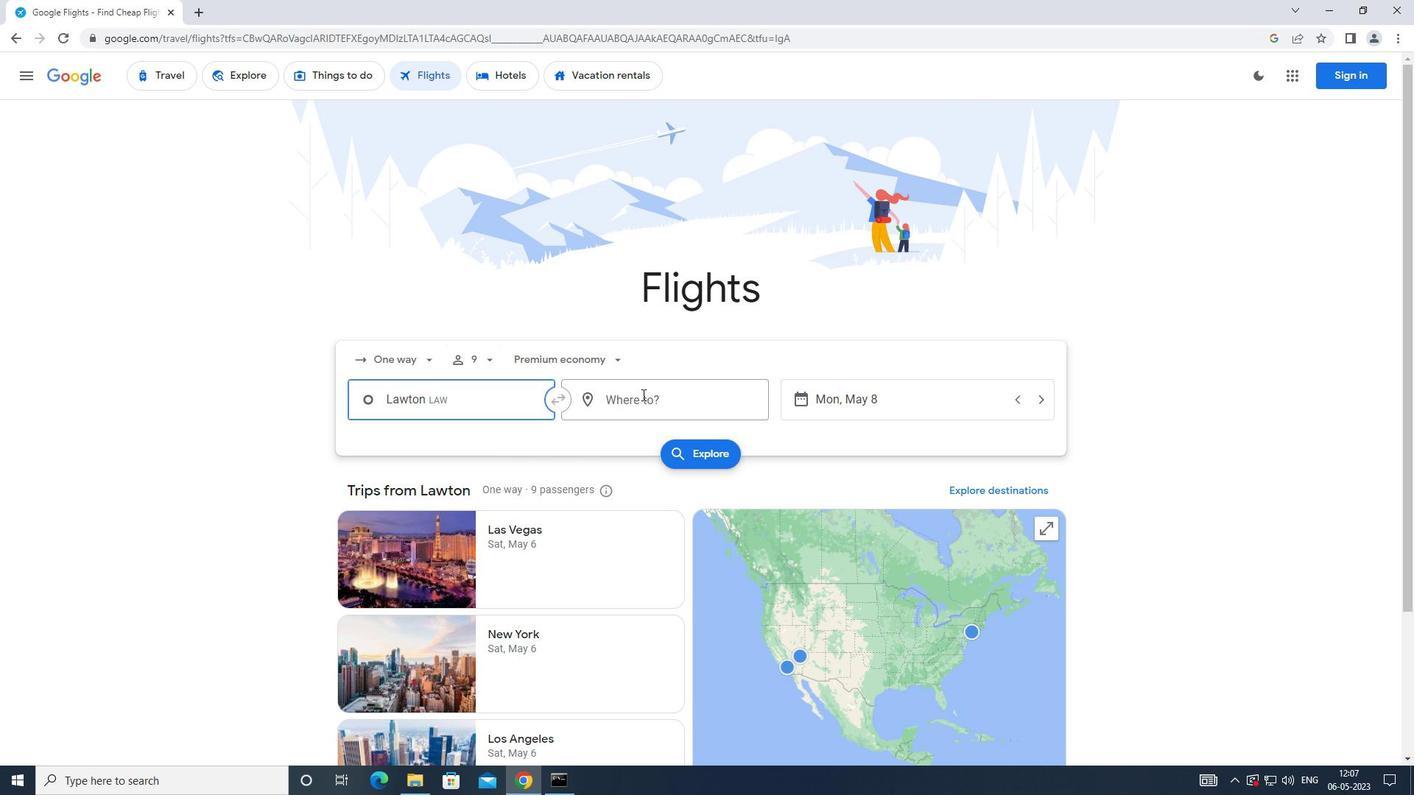 
Action: Mouse moved to (629, 557)
Screenshot: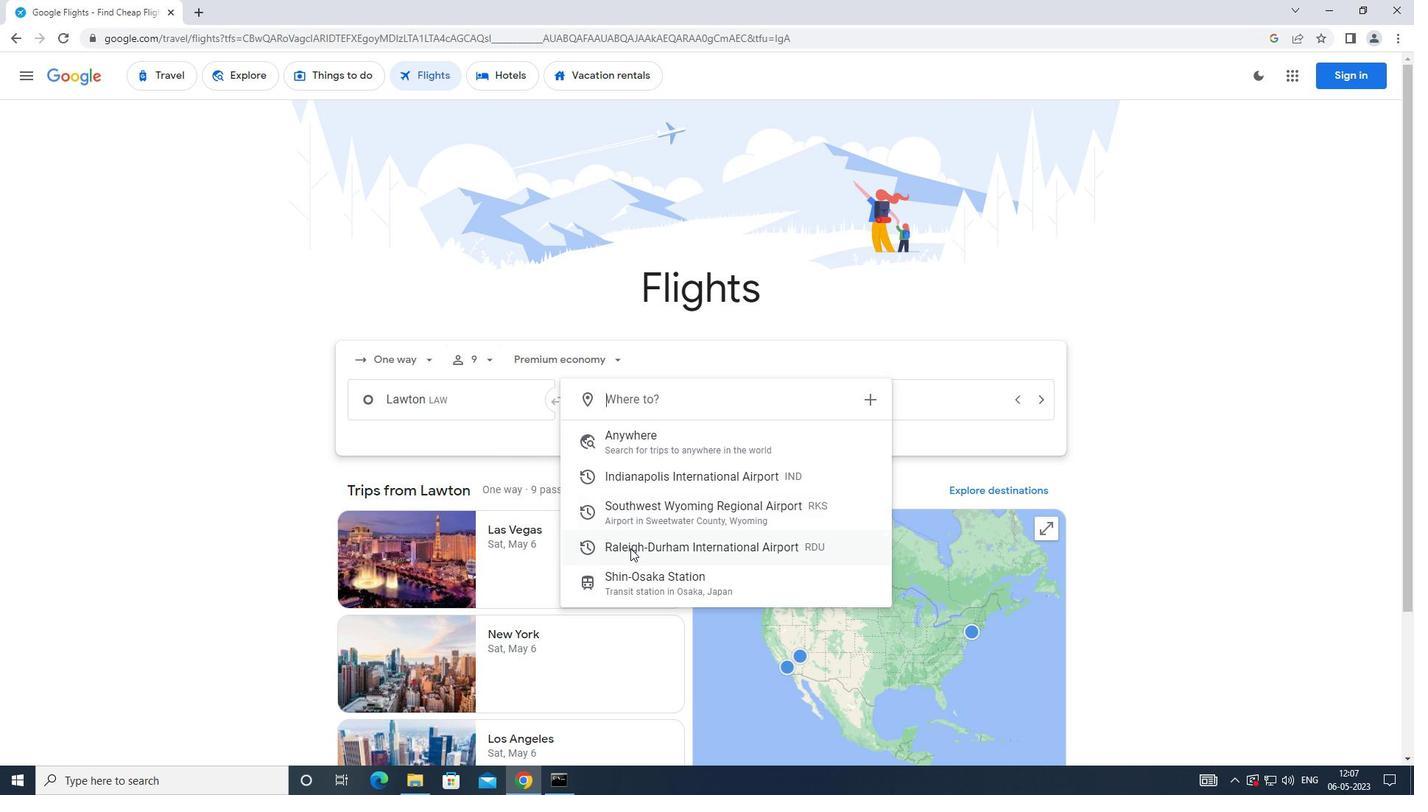 
Action: Mouse pressed left at (629, 557)
Screenshot: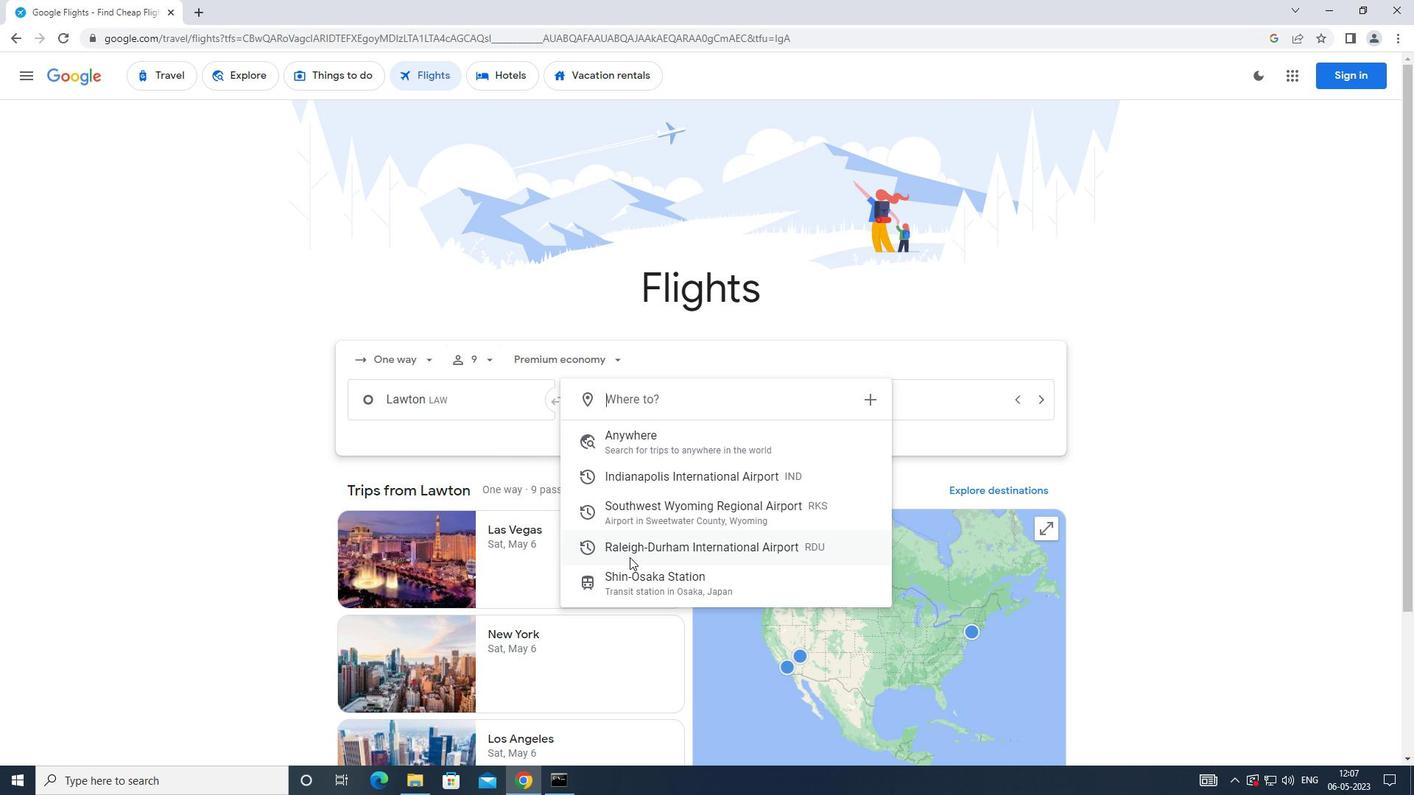 
Action: Mouse moved to (893, 400)
Screenshot: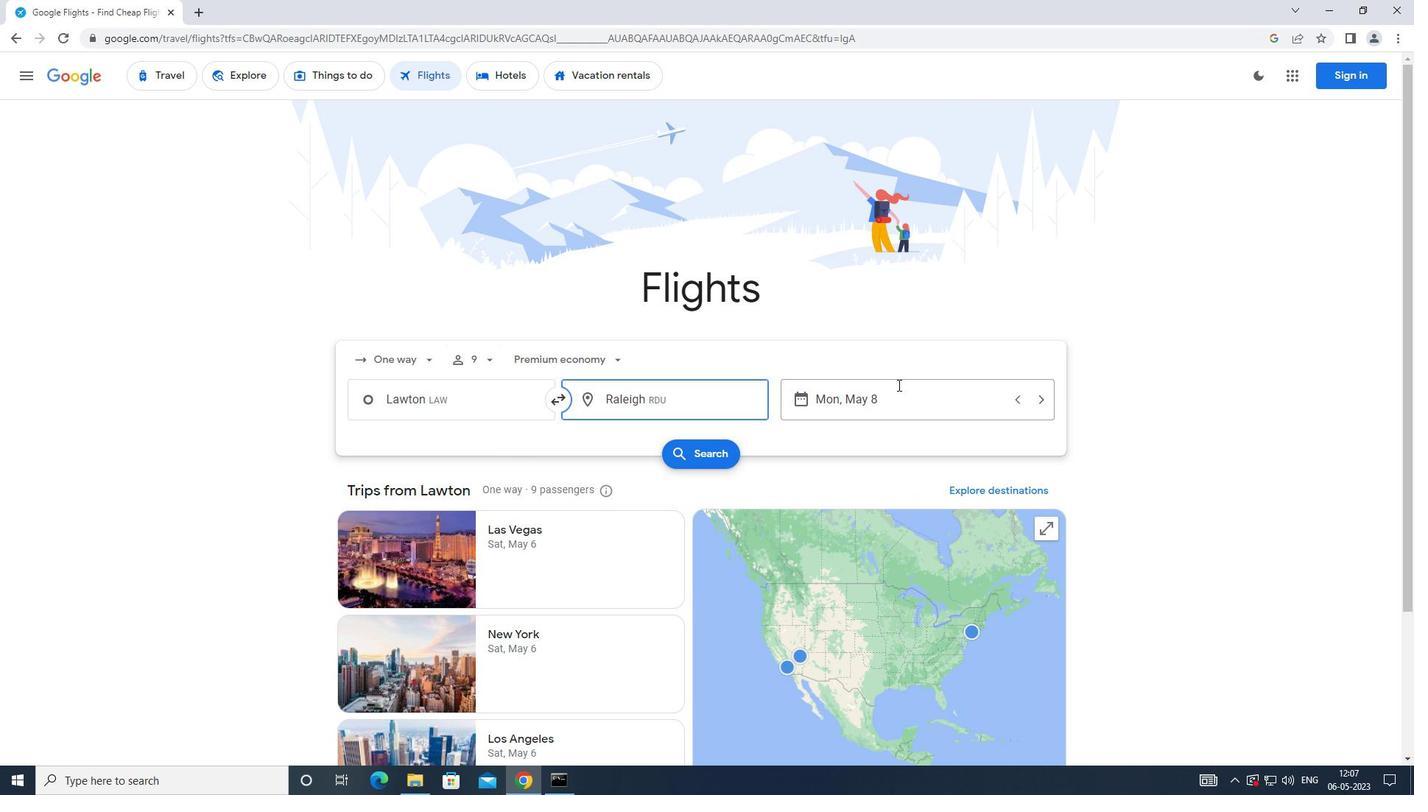 
Action: Mouse pressed left at (893, 400)
Screenshot: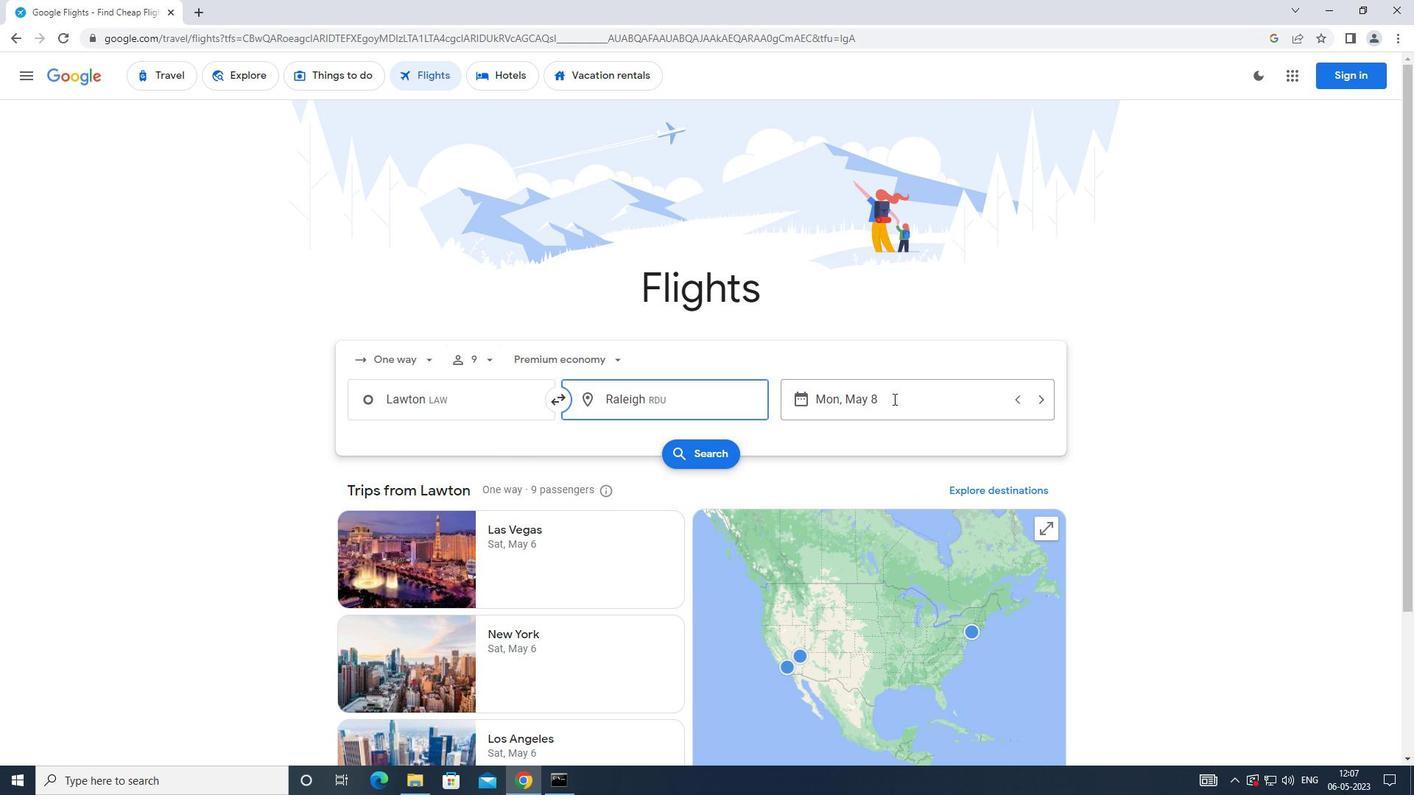 
Action: Mouse moved to (575, 512)
Screenshot: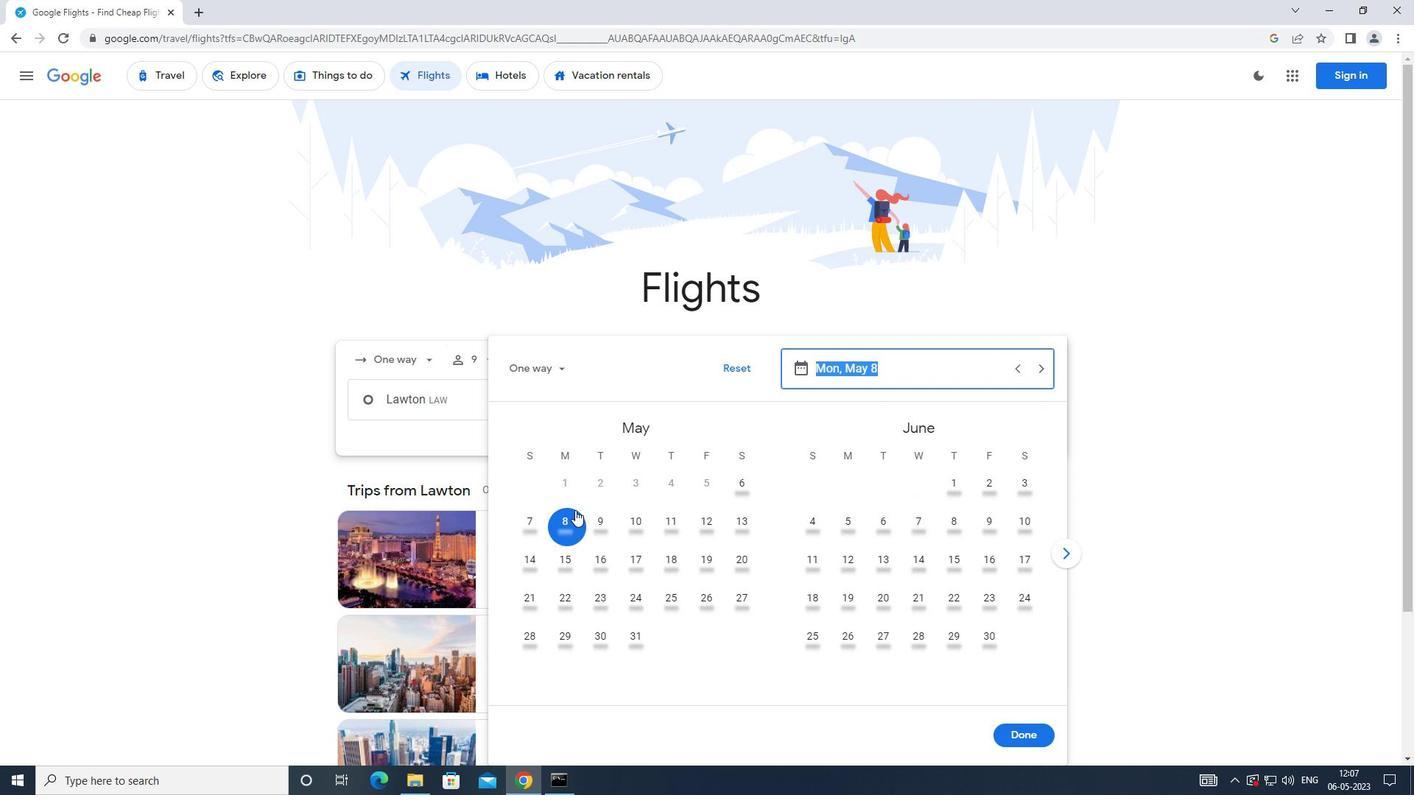 
Action: Mouse pressed left at (575, 512)
Screenshot: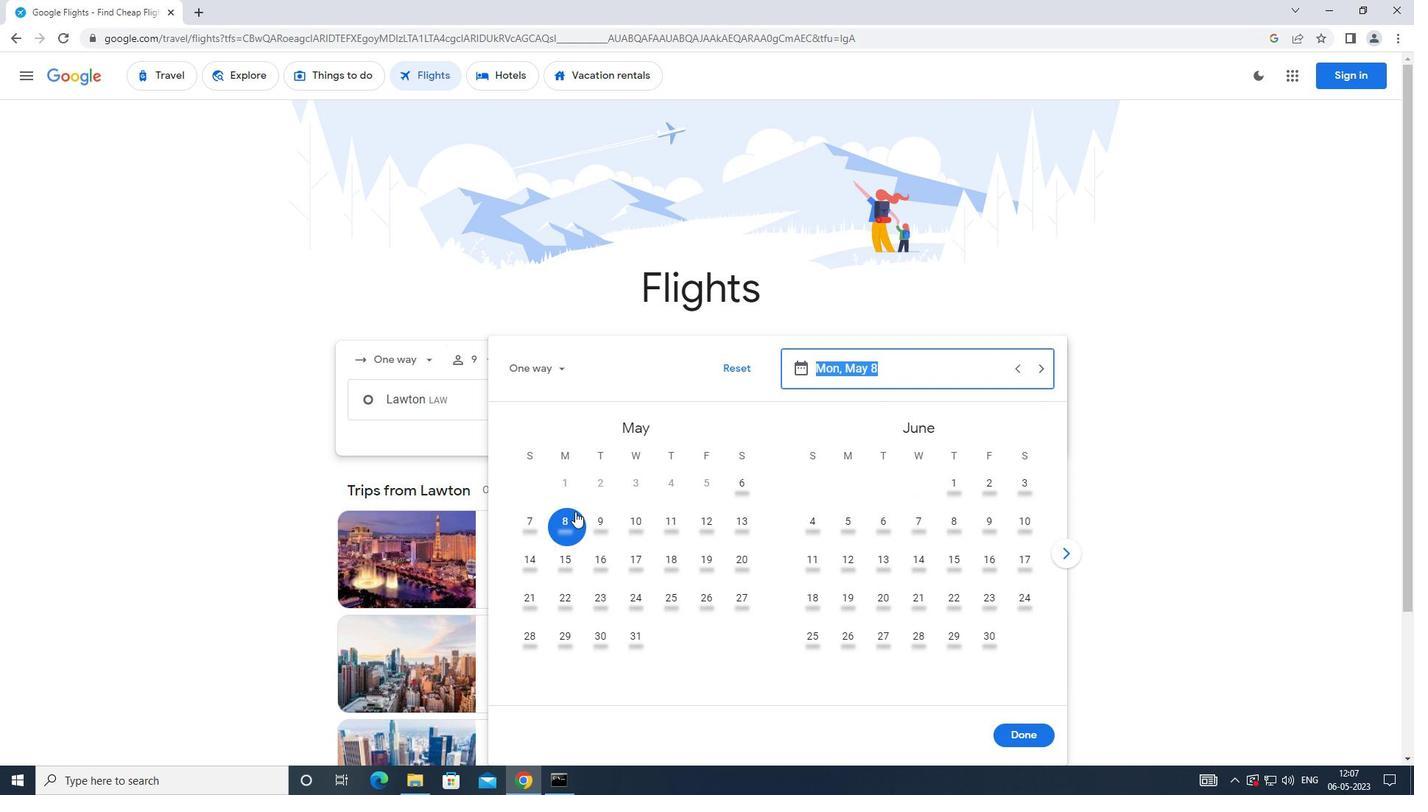 
Action: Mouse moved to (1014, 739)
Screenshot: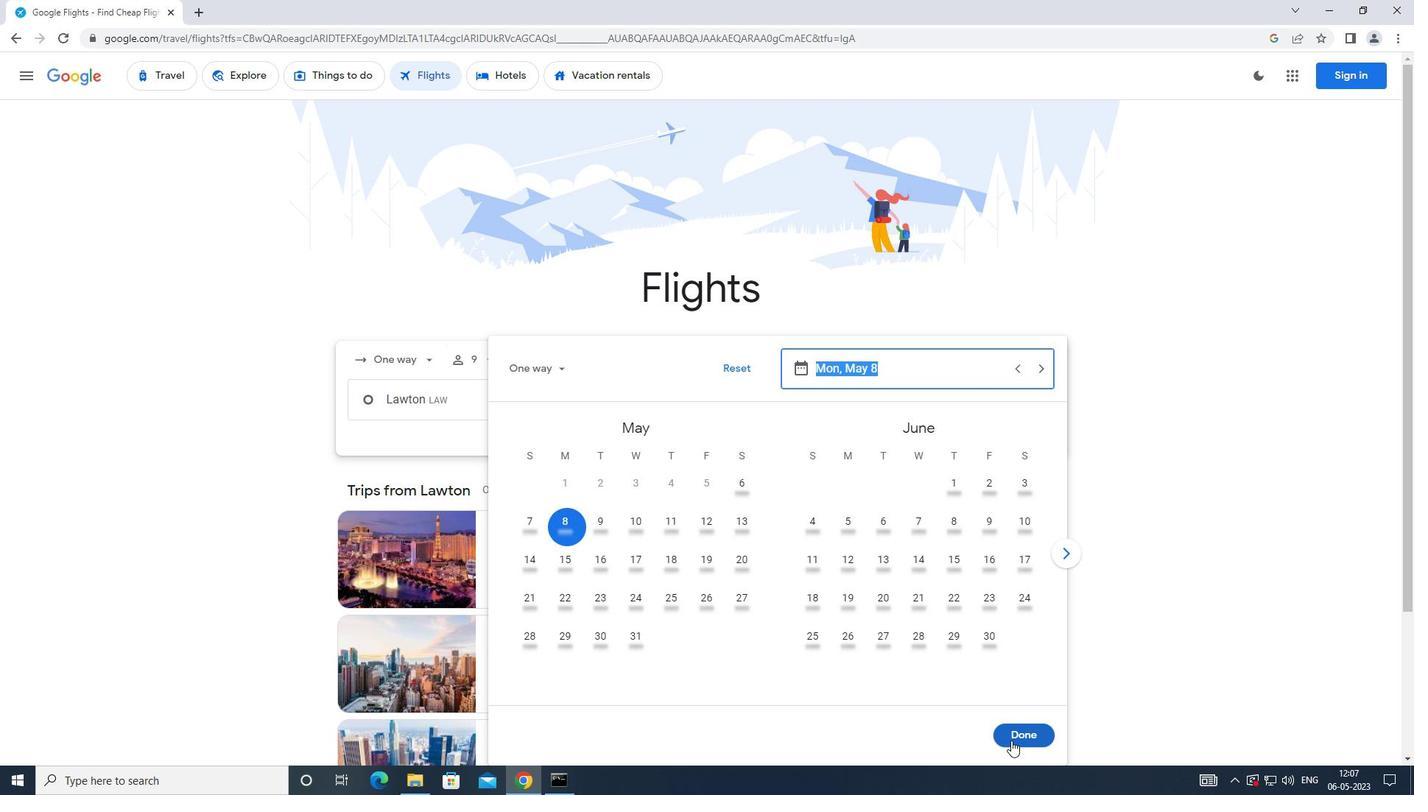 
Action: Mouse pressed left at (1014, 739)
Screenshot: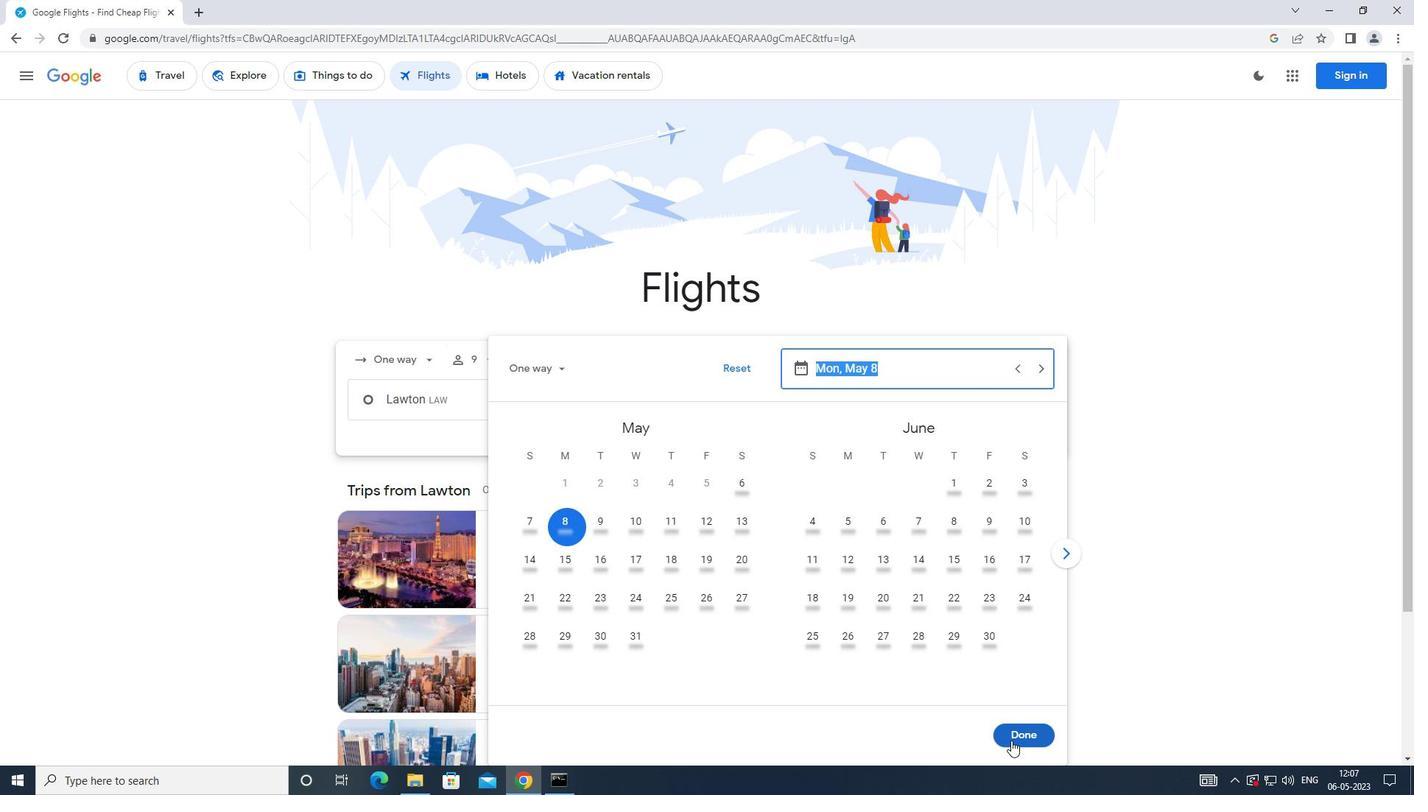 
Action: Mouse moved to (735, 459)
Screenshot: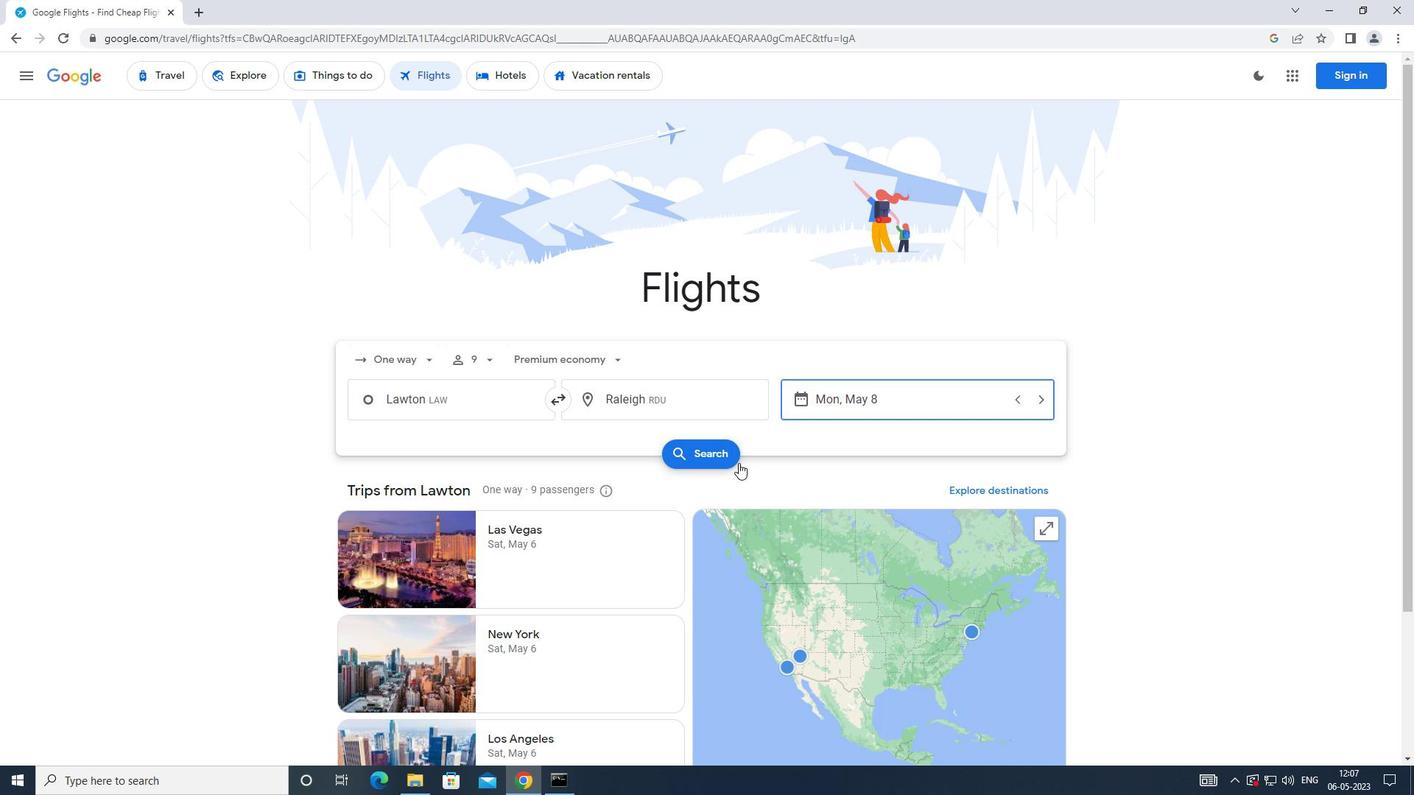 
Action: Mouse pressed left at (735, 459)
Screenshot: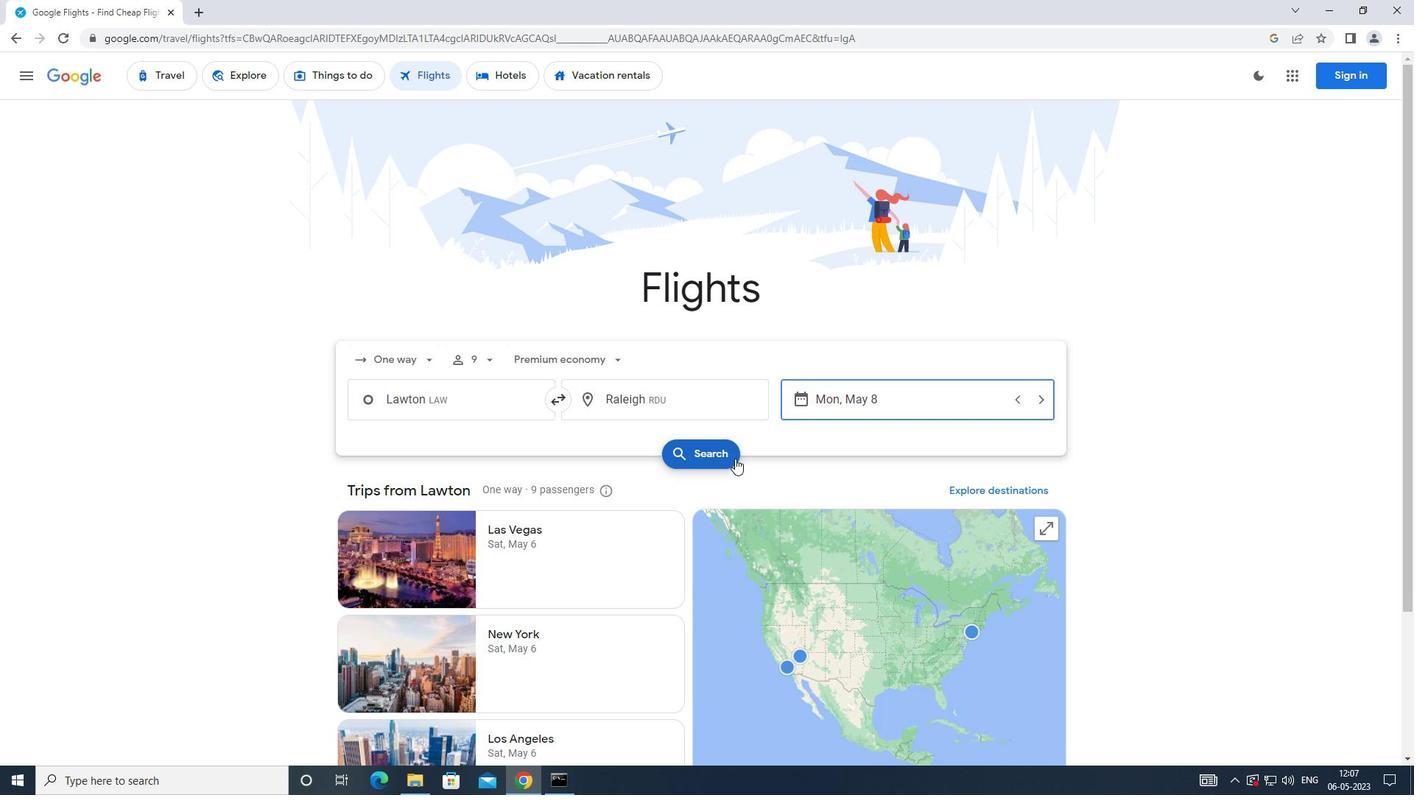 
Action: Mouse moved to (363, 210)
Screenshot: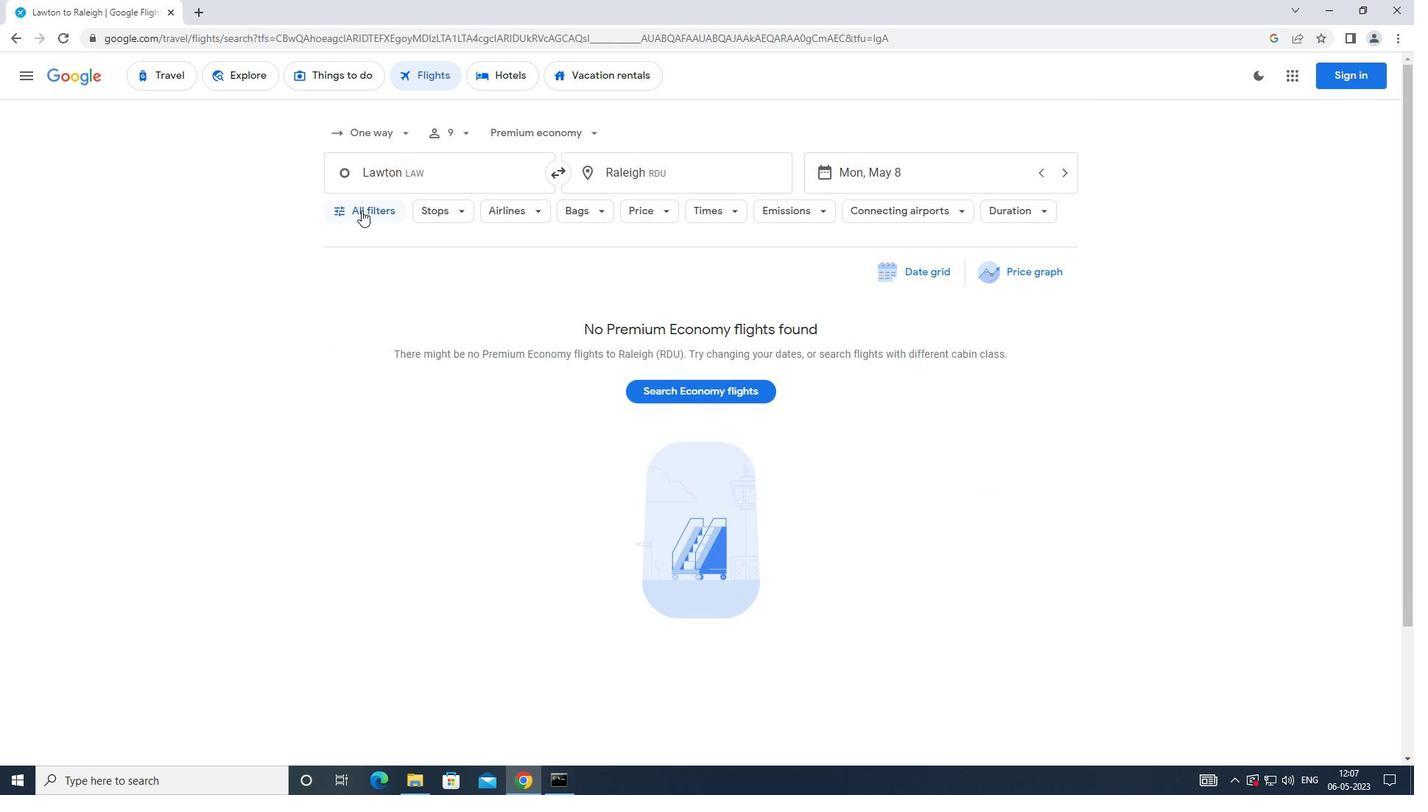 
Action: Mouse pressed left at (363, 210)
Screenshot: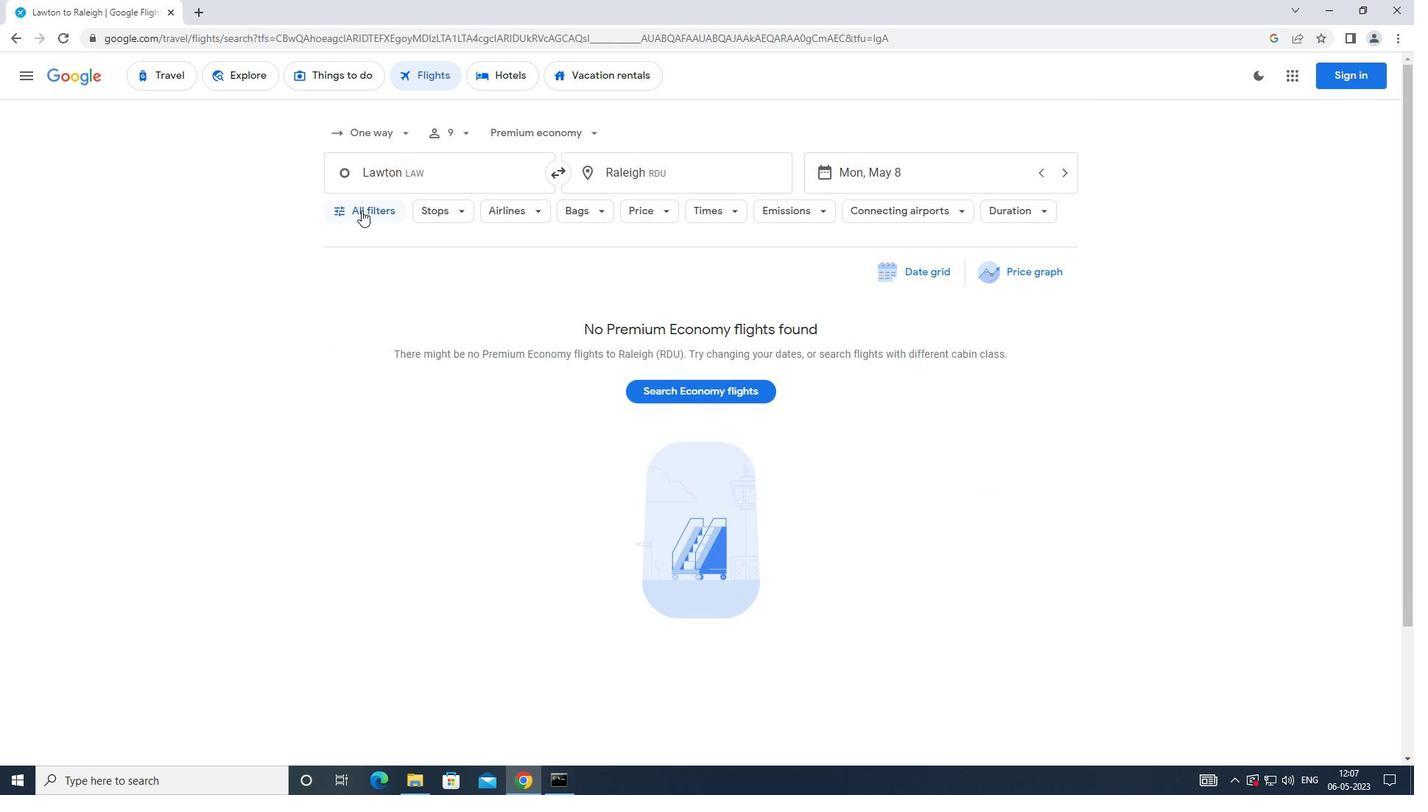 
Action: Mouse moved to (551, 528)
Screenshot: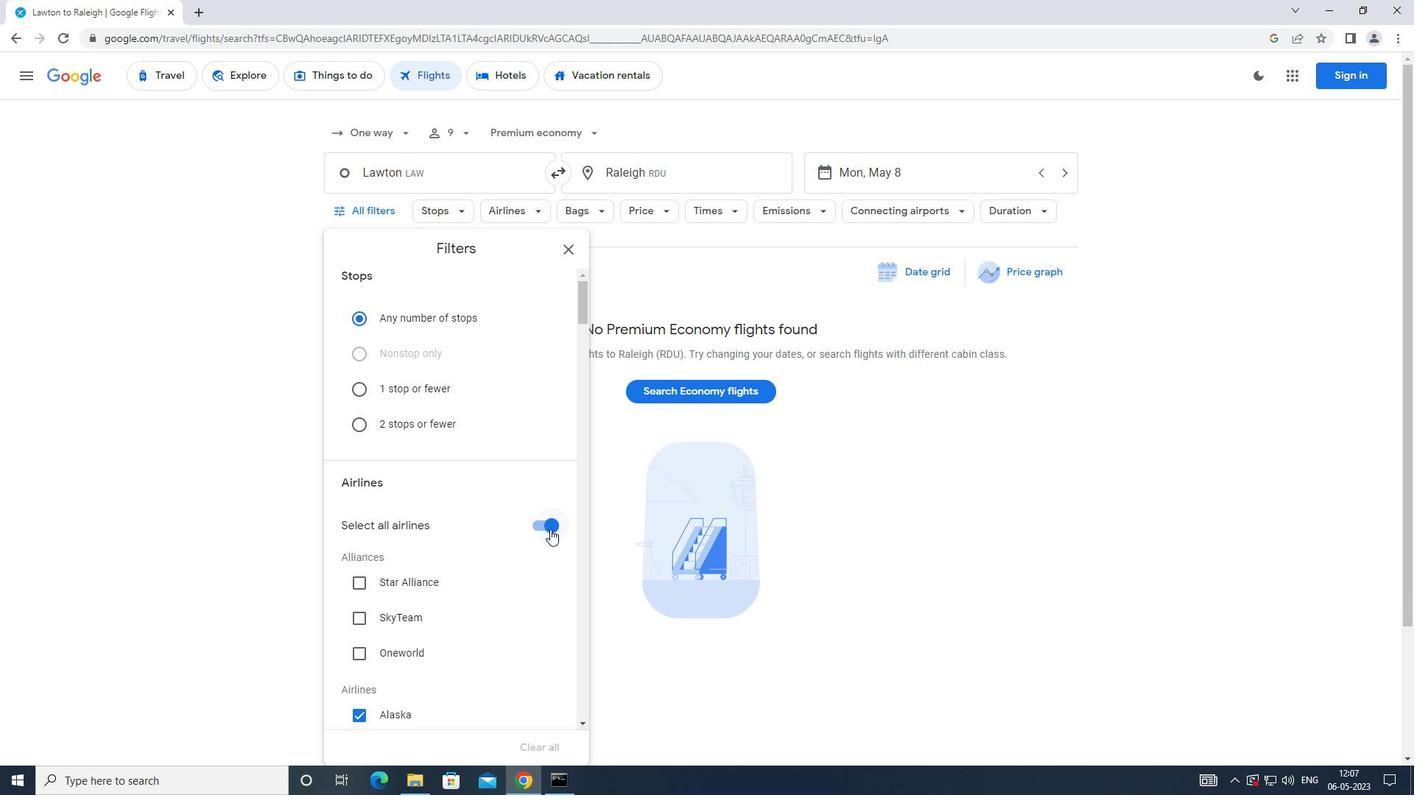 
Action: Mouse pressed left at (551, 528)
Screenshot: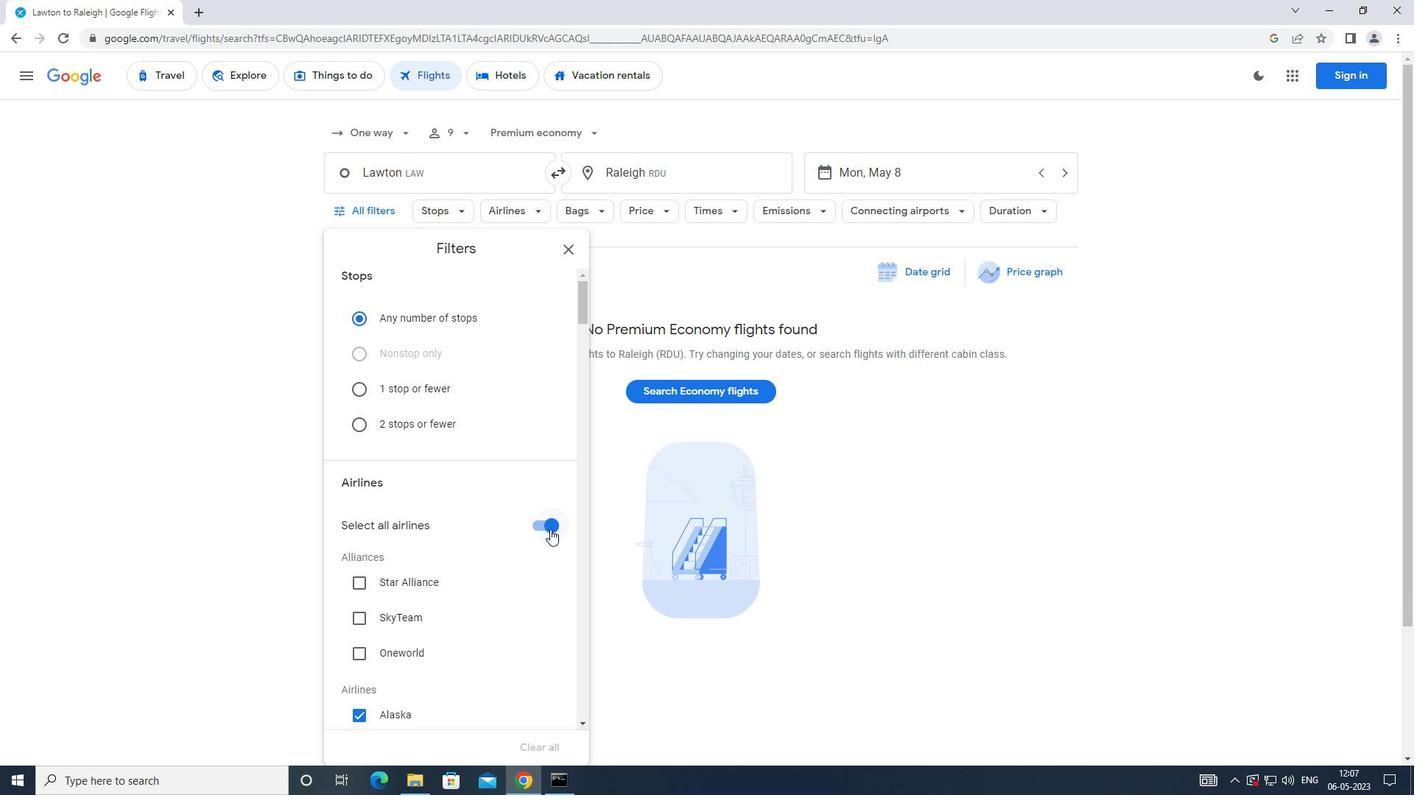 
Action: Mouse moved to (515, 516)
Screenshot: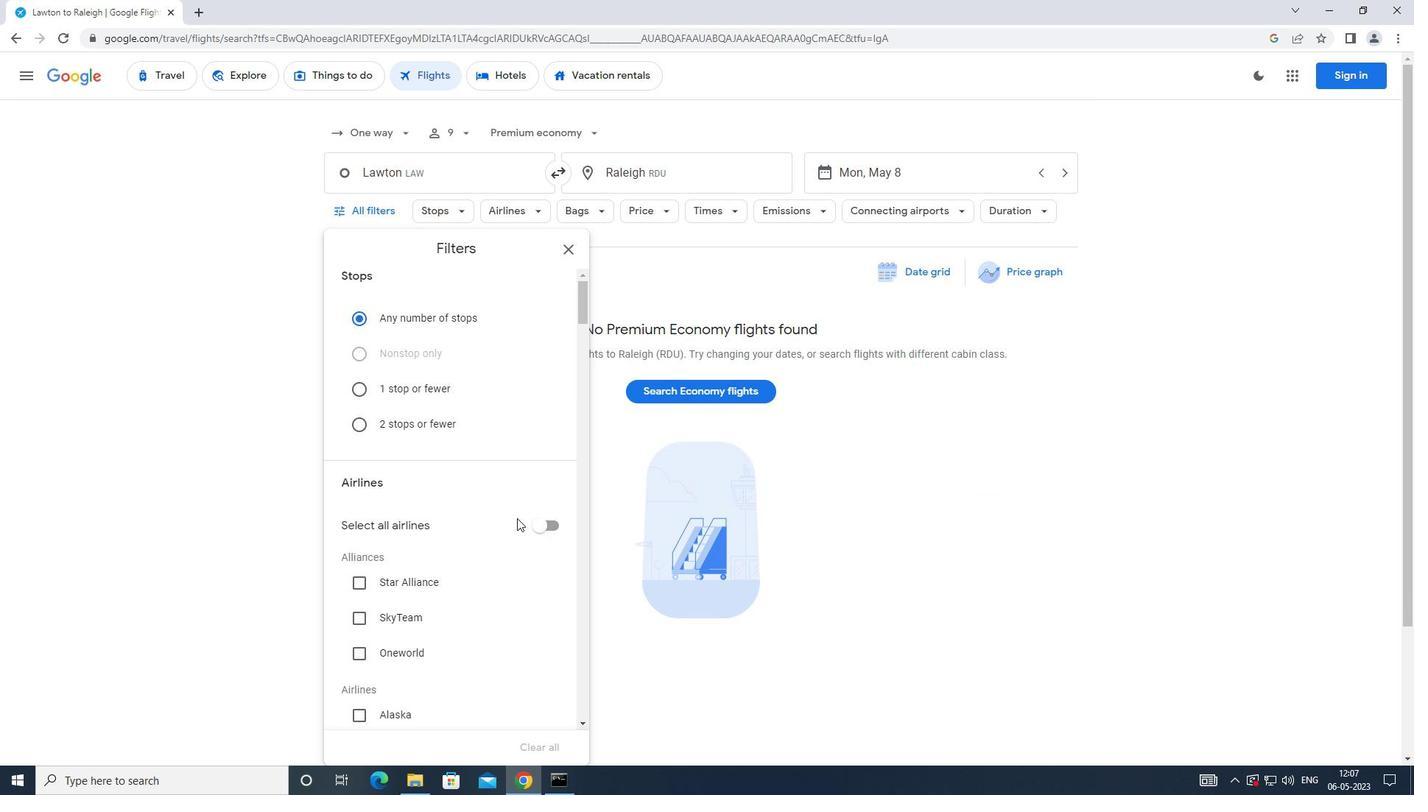 
Action: Mouse scrolled (515, 515) with delta (0, 0)
Screenshot: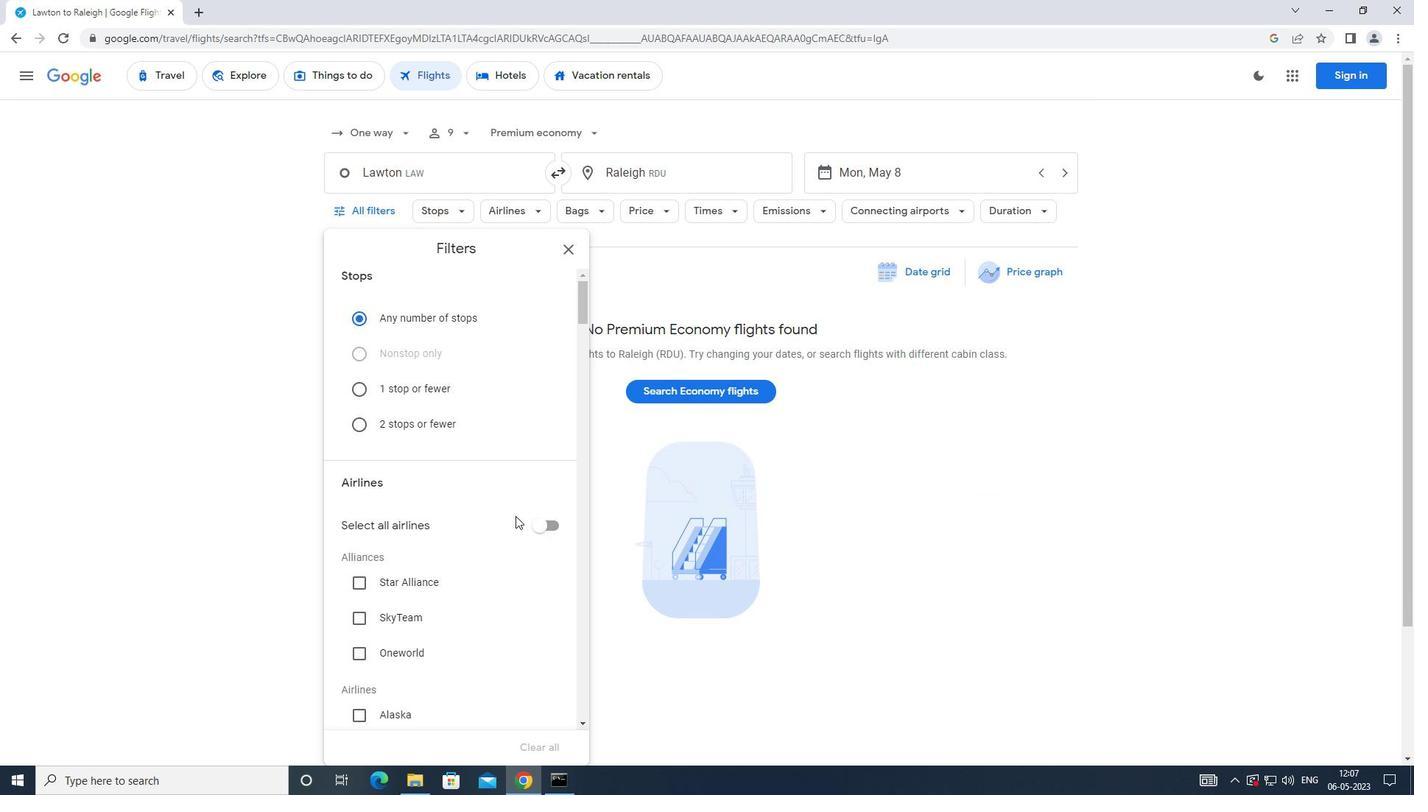 
Action: Mouse scrolled (515, 515) with delta (0, 0)
Screenshot: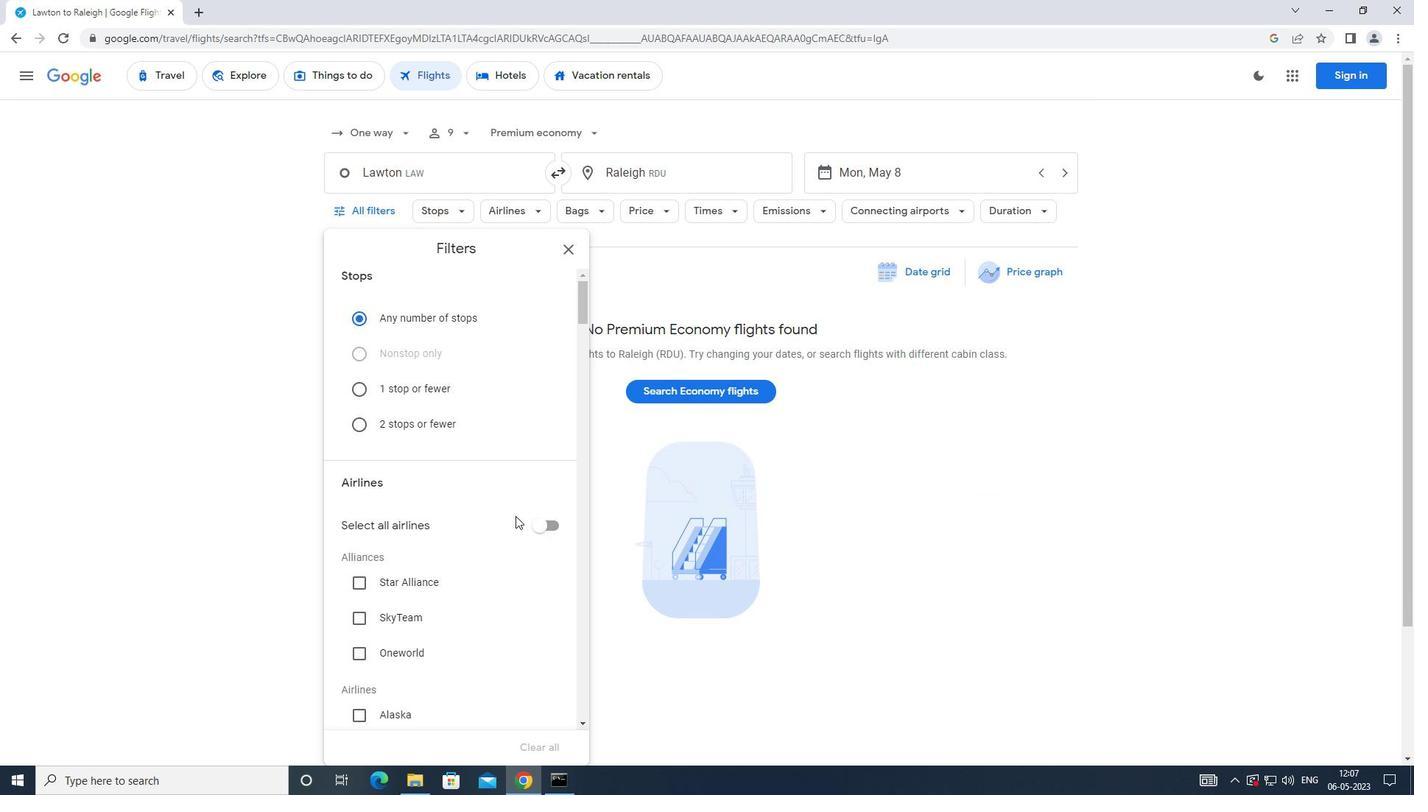 
Action: Mouse moved to (514, 512)
Screenshot: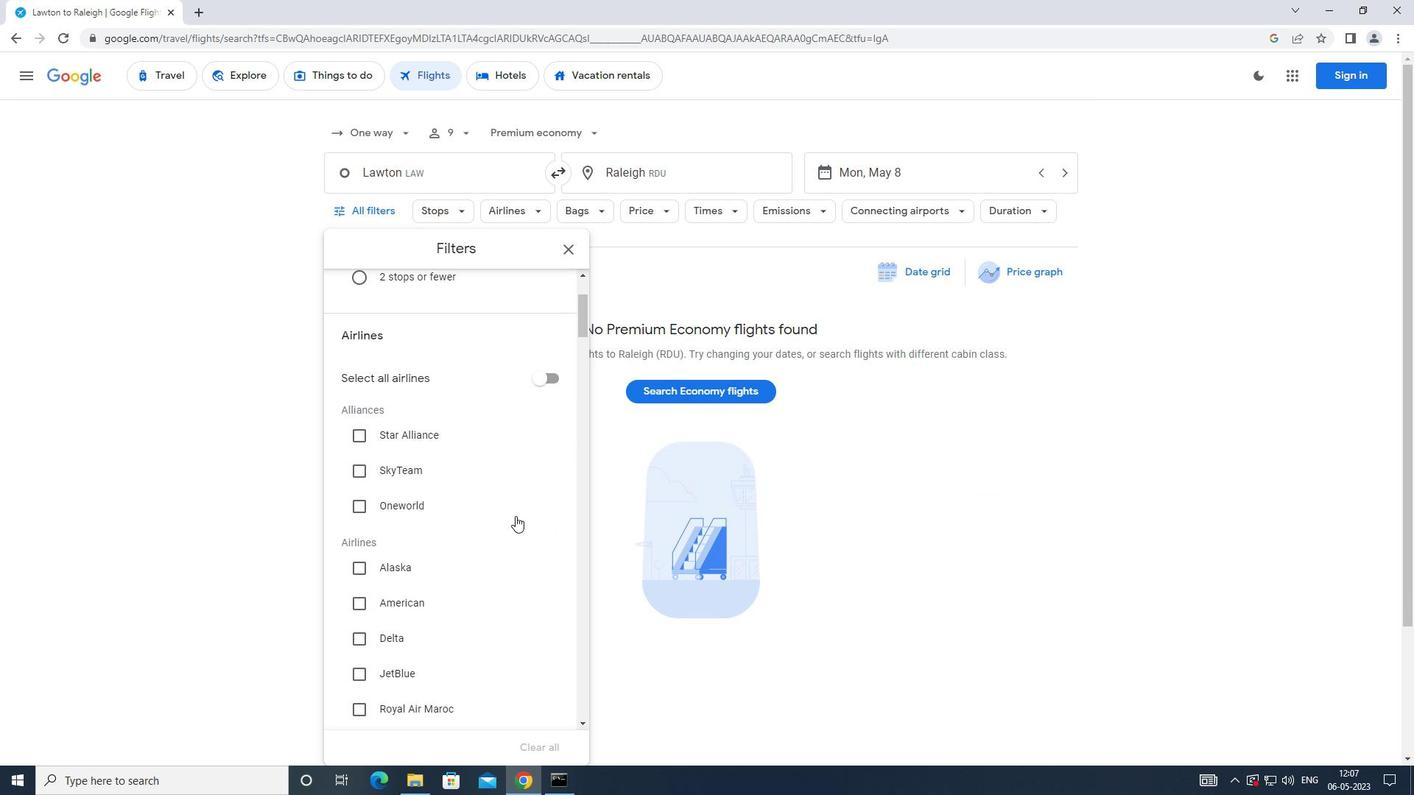 
Action: Mouse scrolled (514, 512) with delta (0, 0)
Screenshot: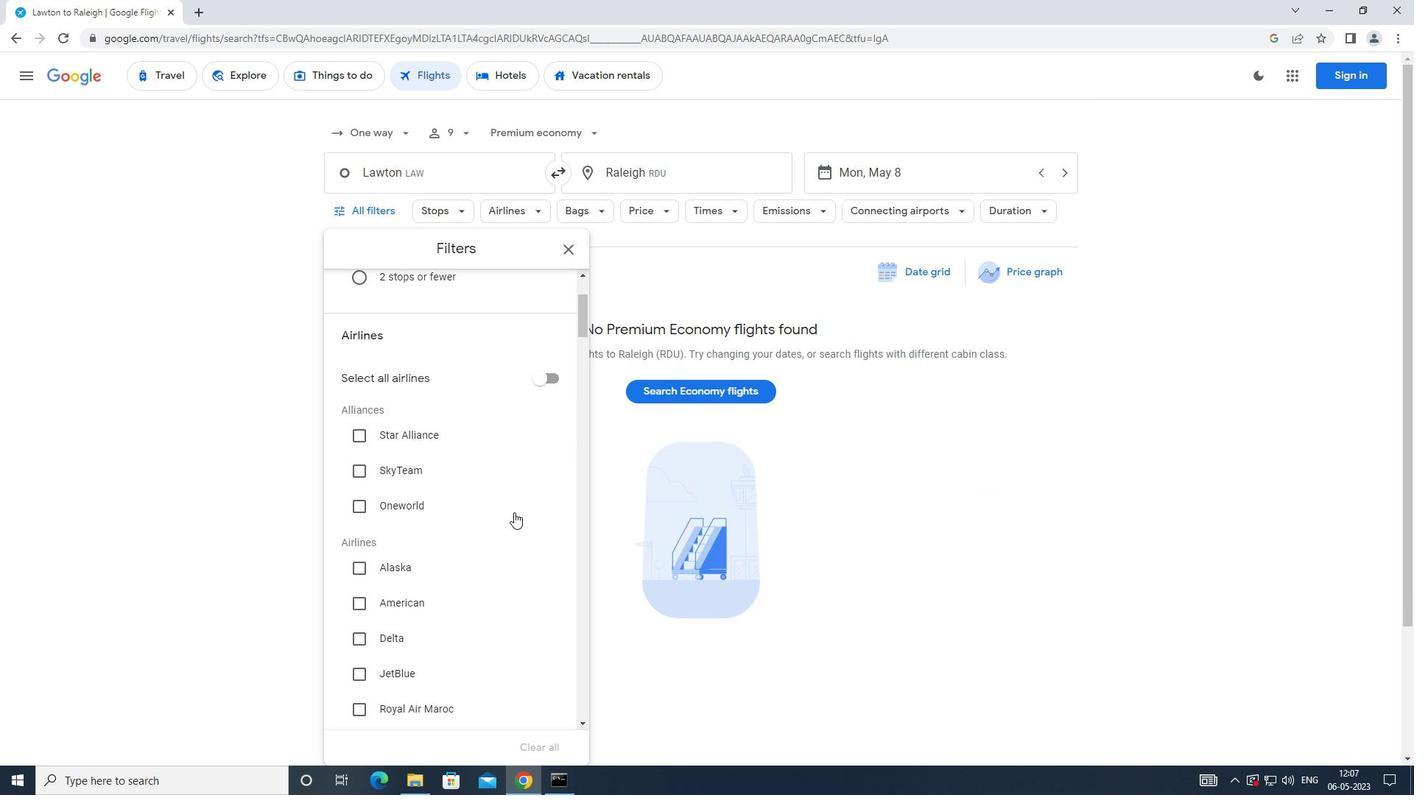 
Action: Mouse scrolled (514, 512) with delta (0, 0)
Screenshot: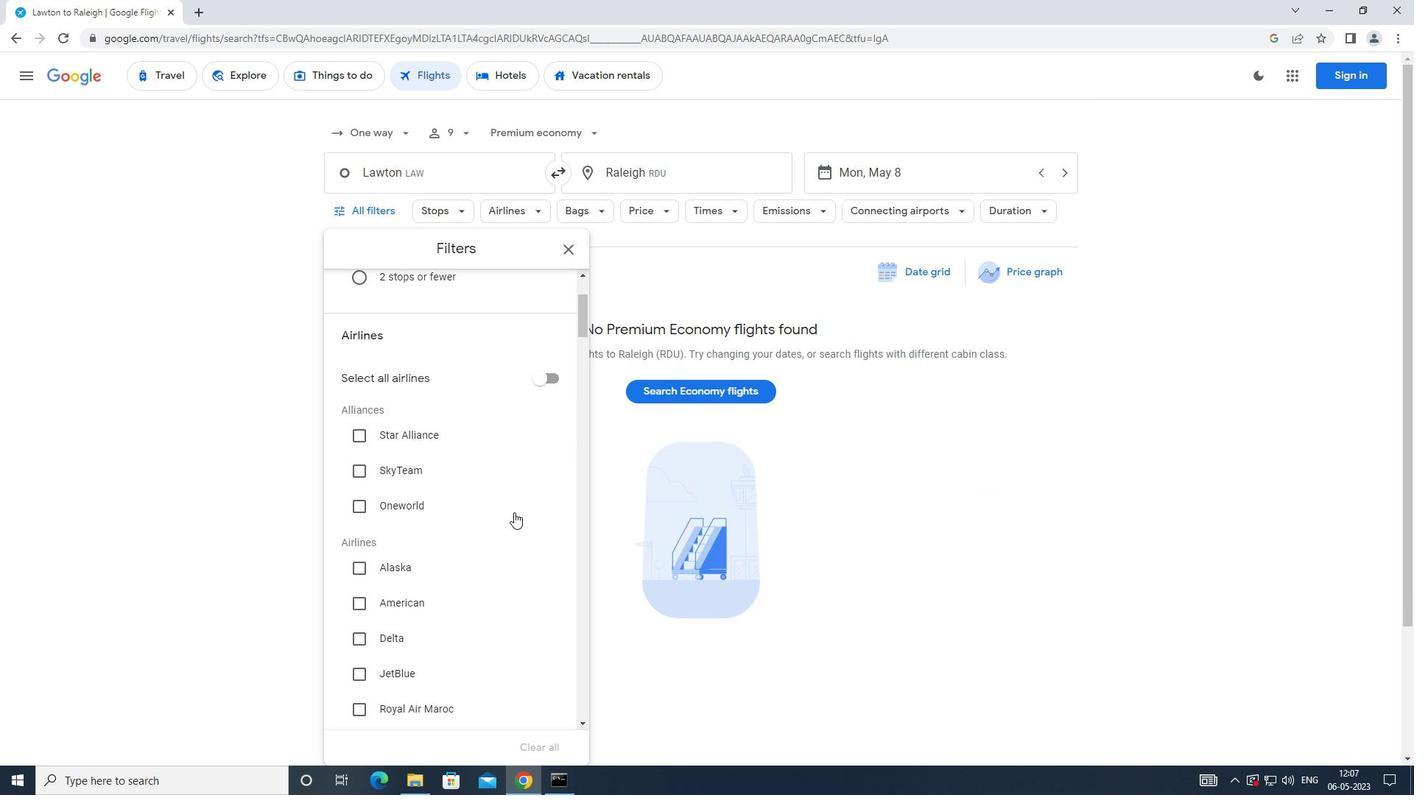 
Action: Mouse moved to (514, 508)
Screenshot: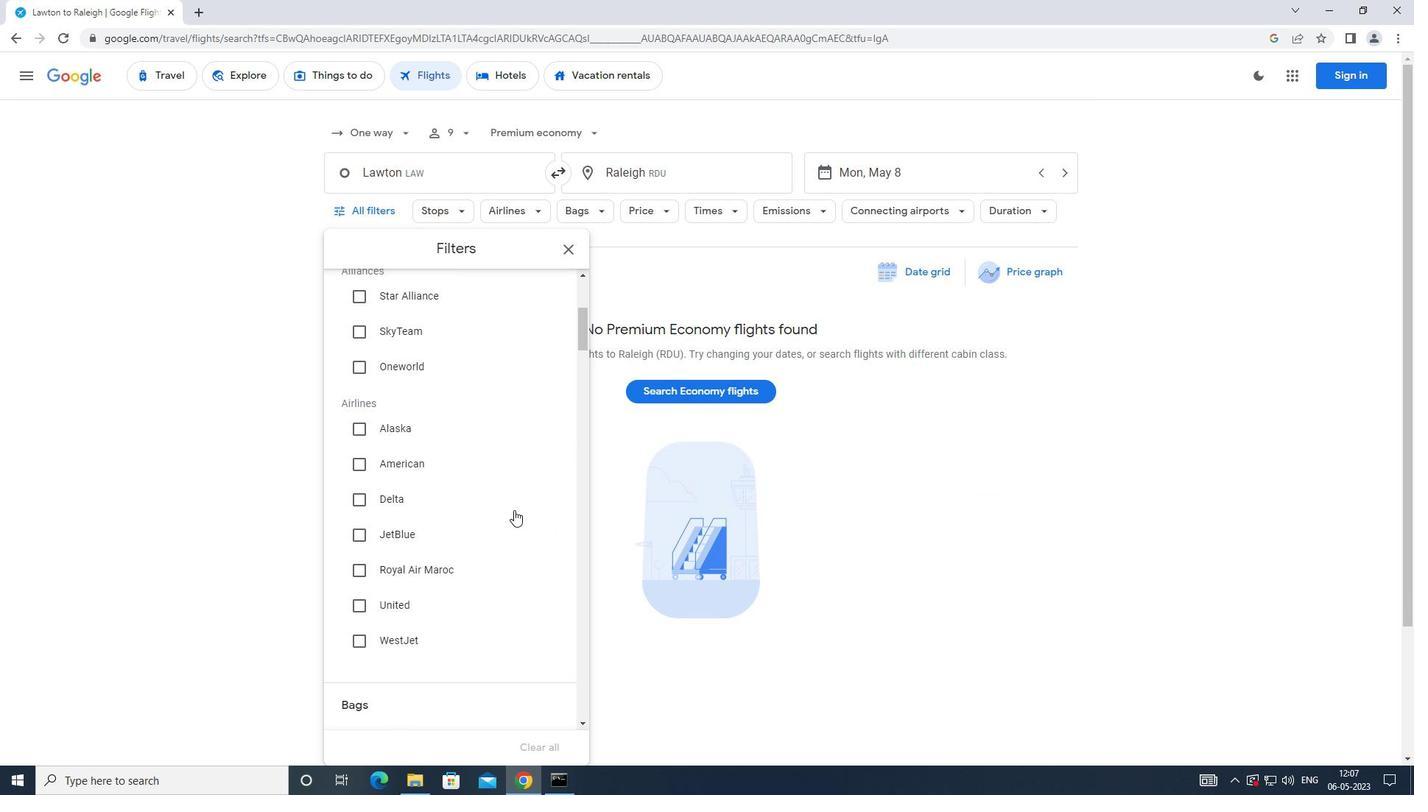 
Action: Mouse scrolled (514, 507) with delta (0, 0)
Screenshot: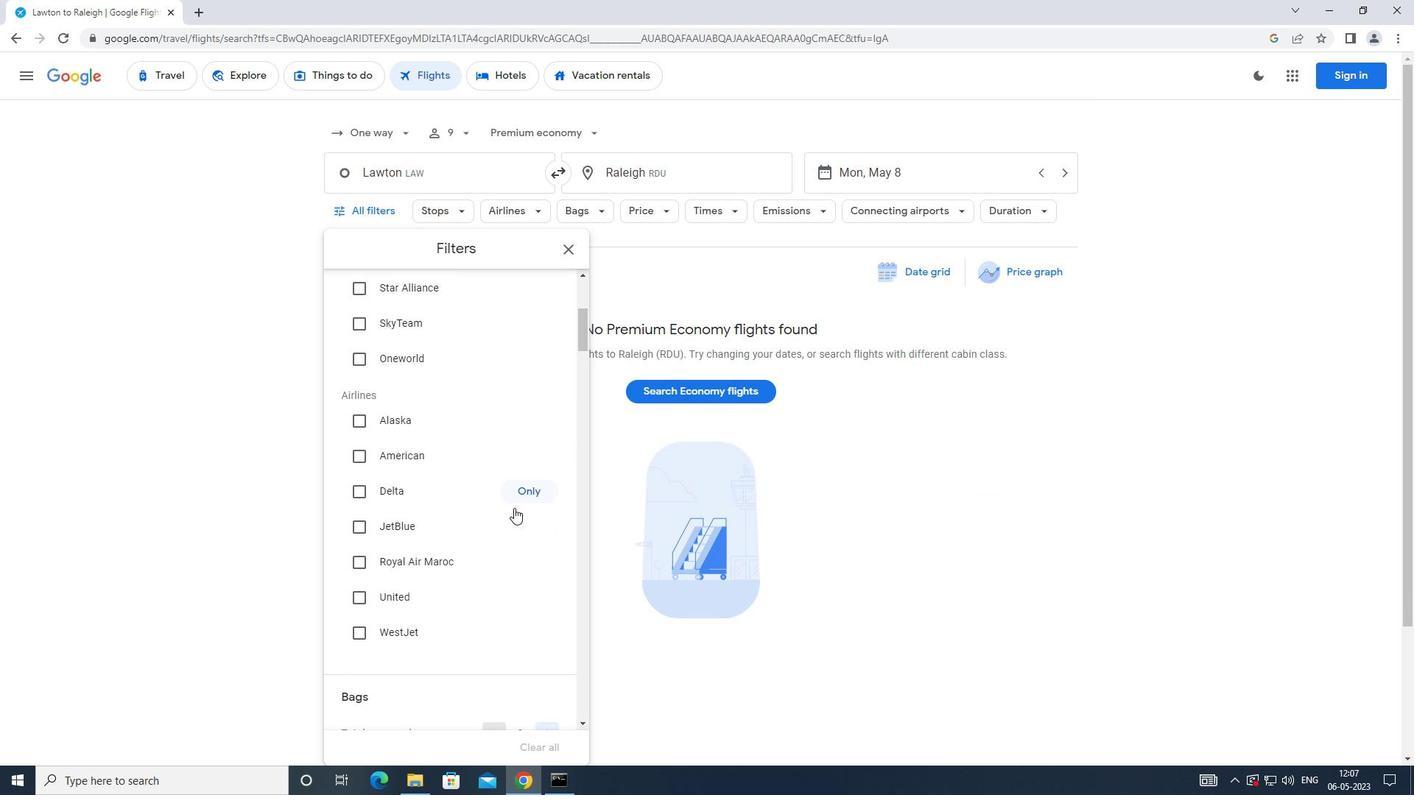
Action: Mouse scrolled (514, 507) with delta (0, 0)
Screenshot: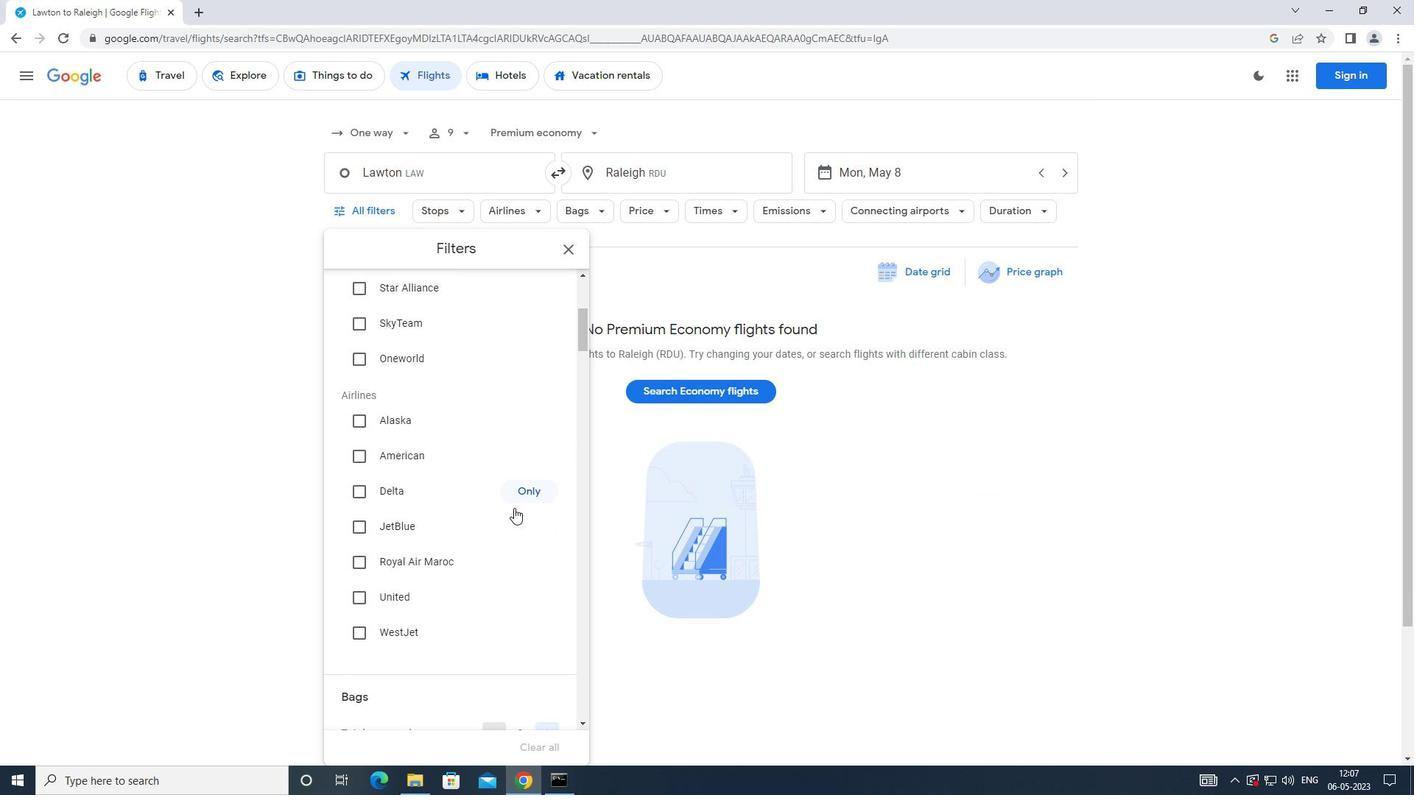 
Action: Mouse scrolled (514, 507) with delta (0, 0)
Screenshot: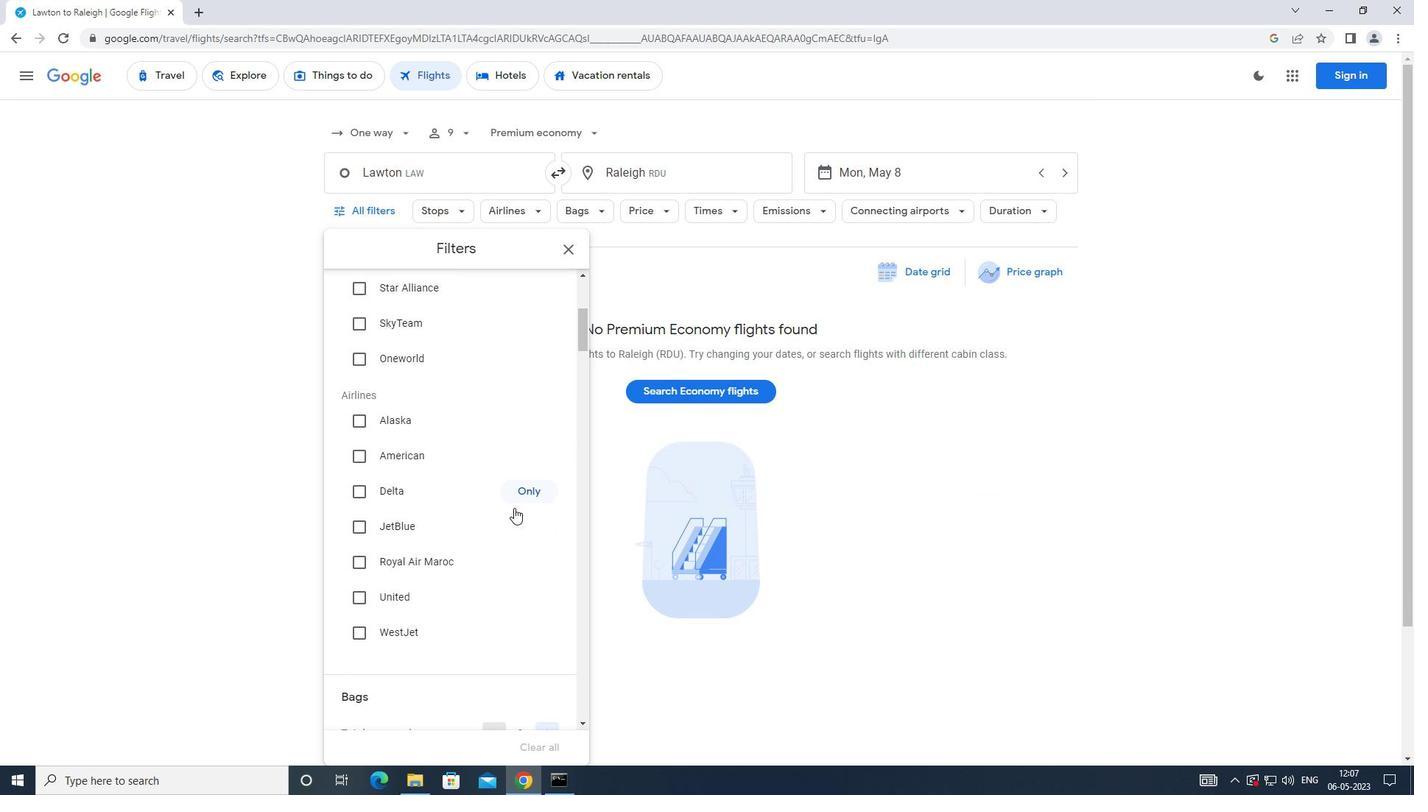 
Action: Mouse moved to (514, 507)
Screenshot: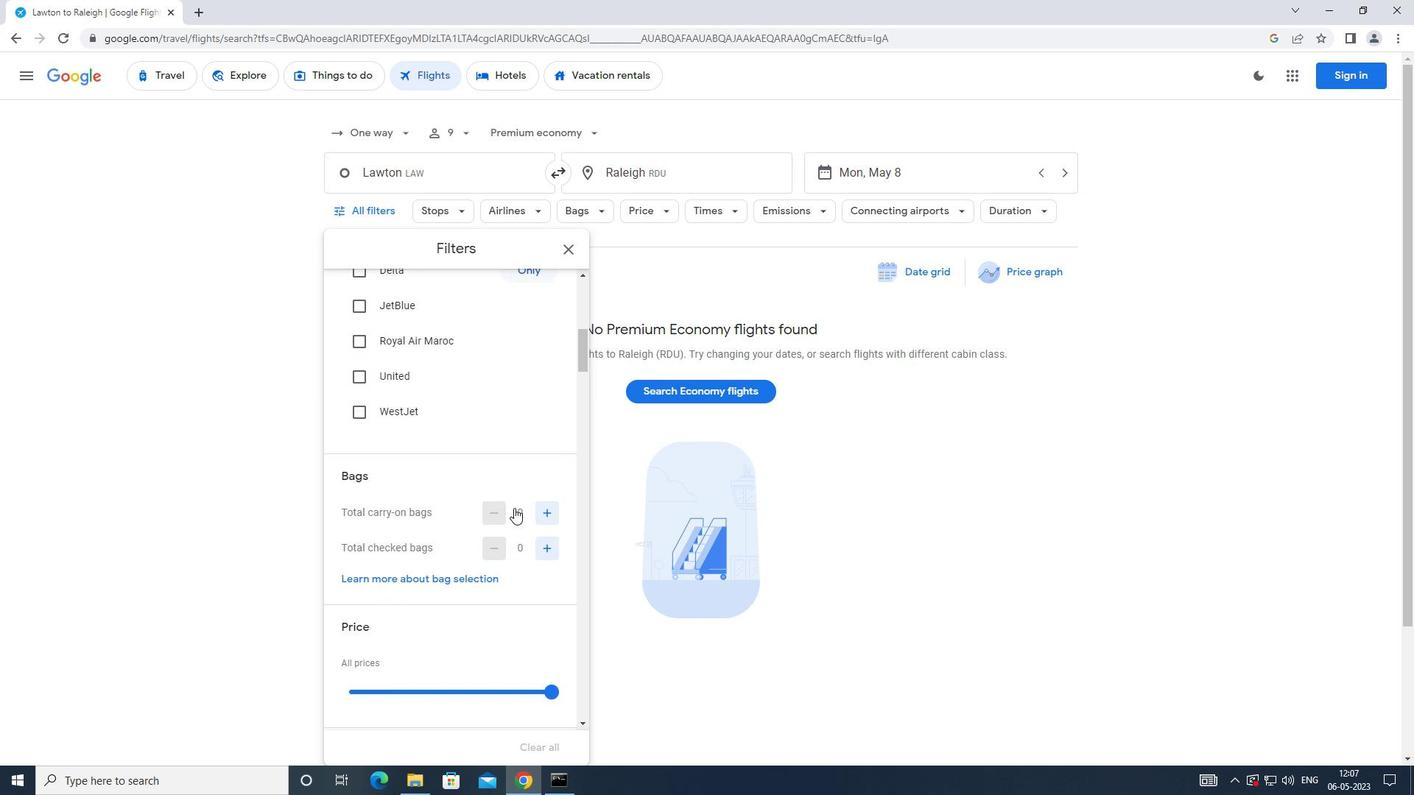 
Action: Mouse scrolled (514, 506) with delta (0, 0)
Screenshot: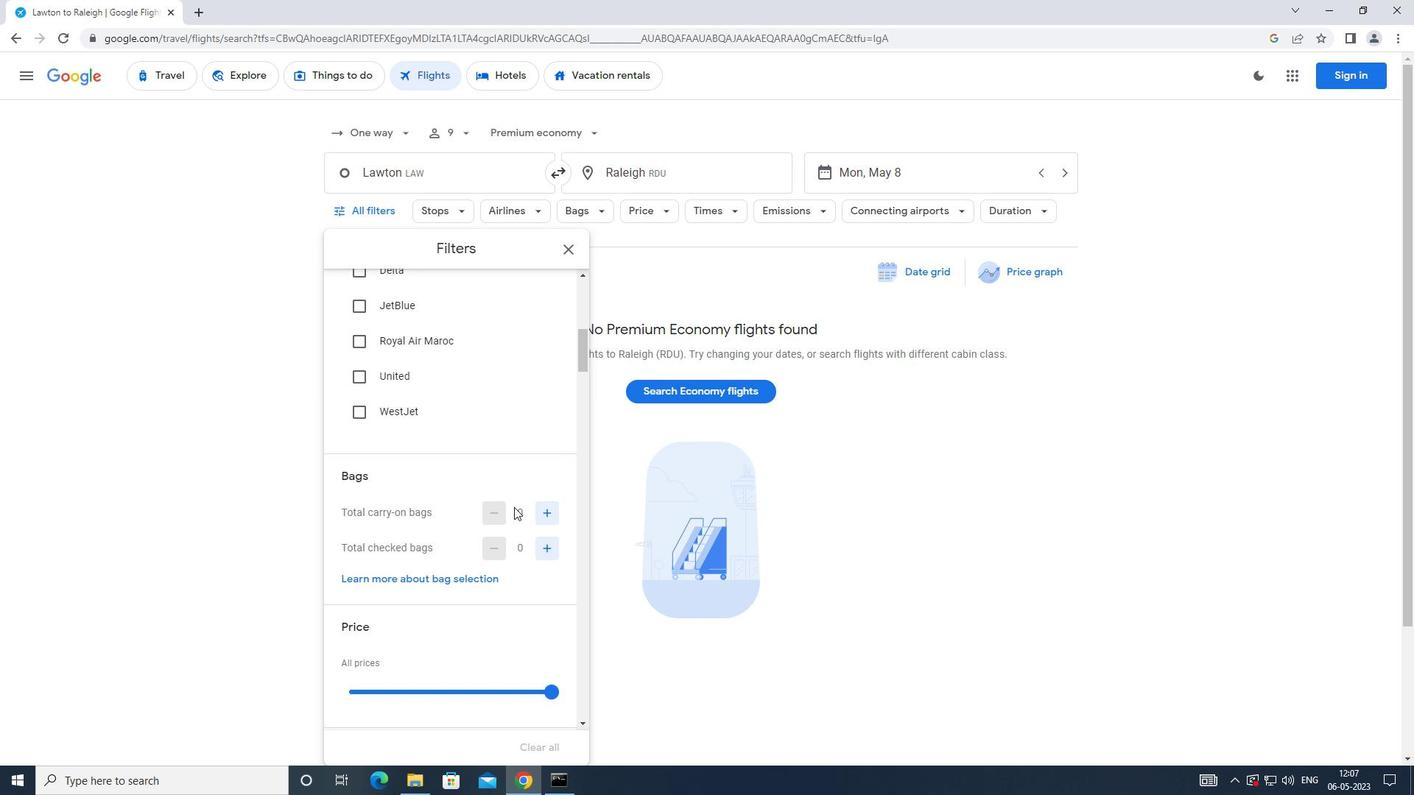 
Action: Mouse moved to (515, 504)
Screenshot: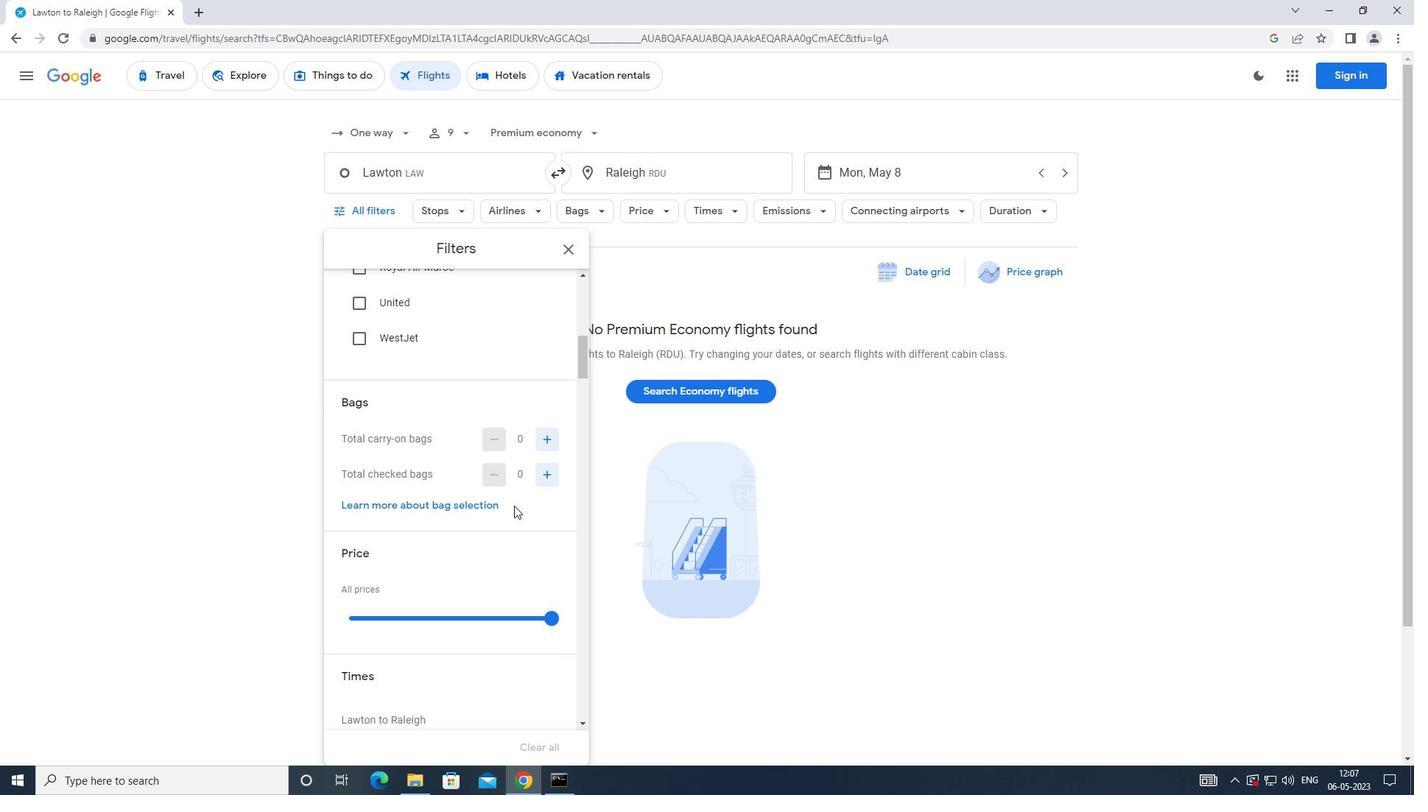 
Action: Mouse scrolled (515, 505) with delta (0, 0)
Screenshot: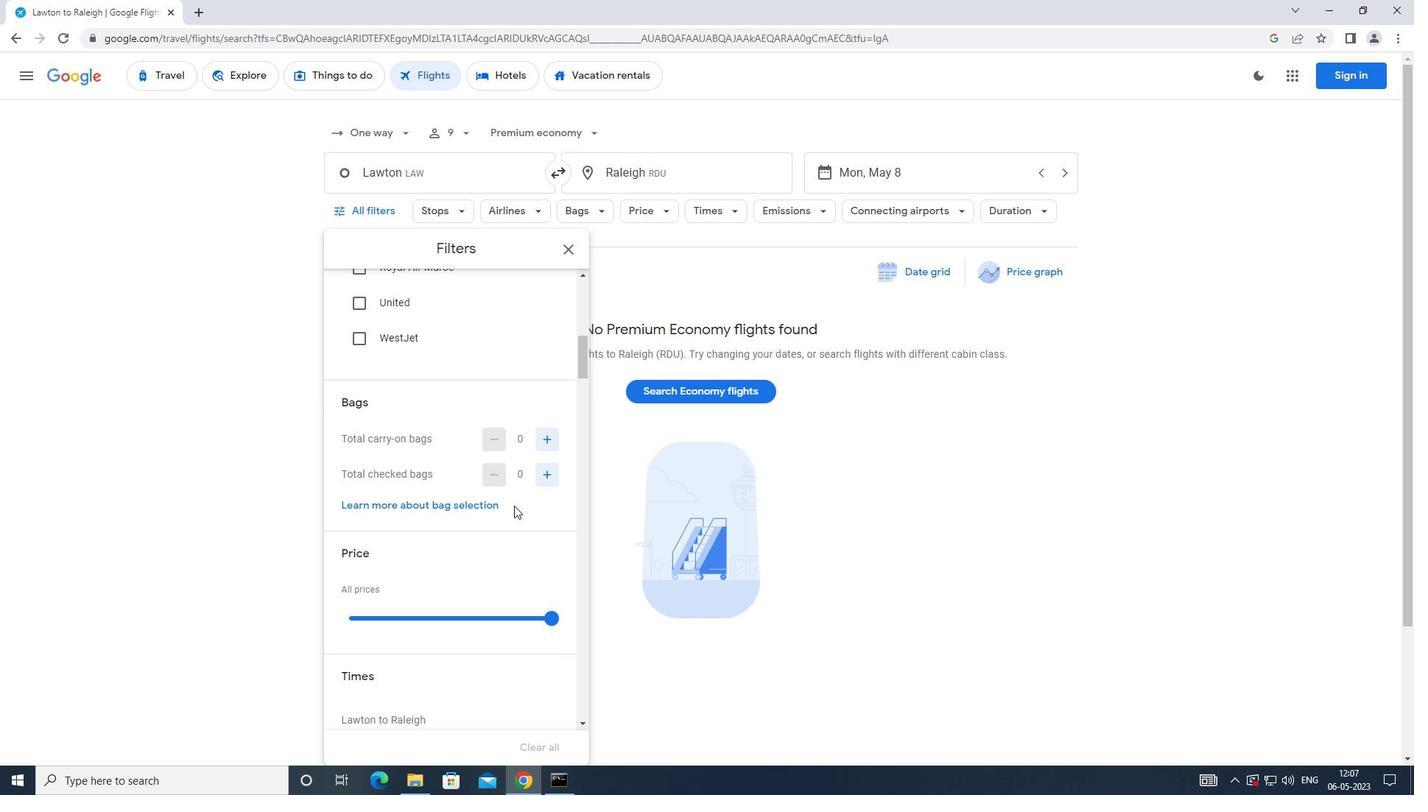 
Action: Mouse moved to (517, 502)
Screenshot: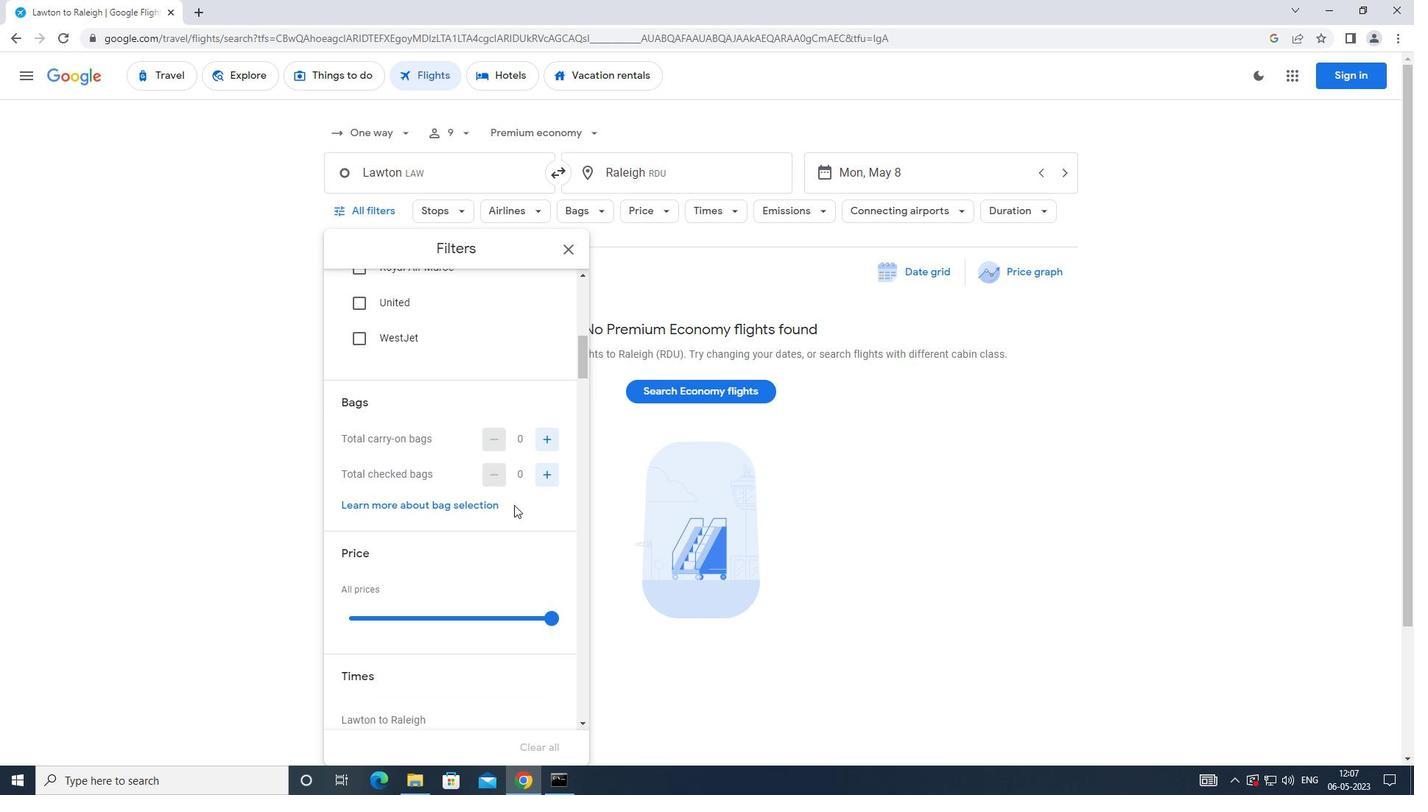 
Action: Mouse scrolled (517, 503) with delta (0, 0)
Screenshot: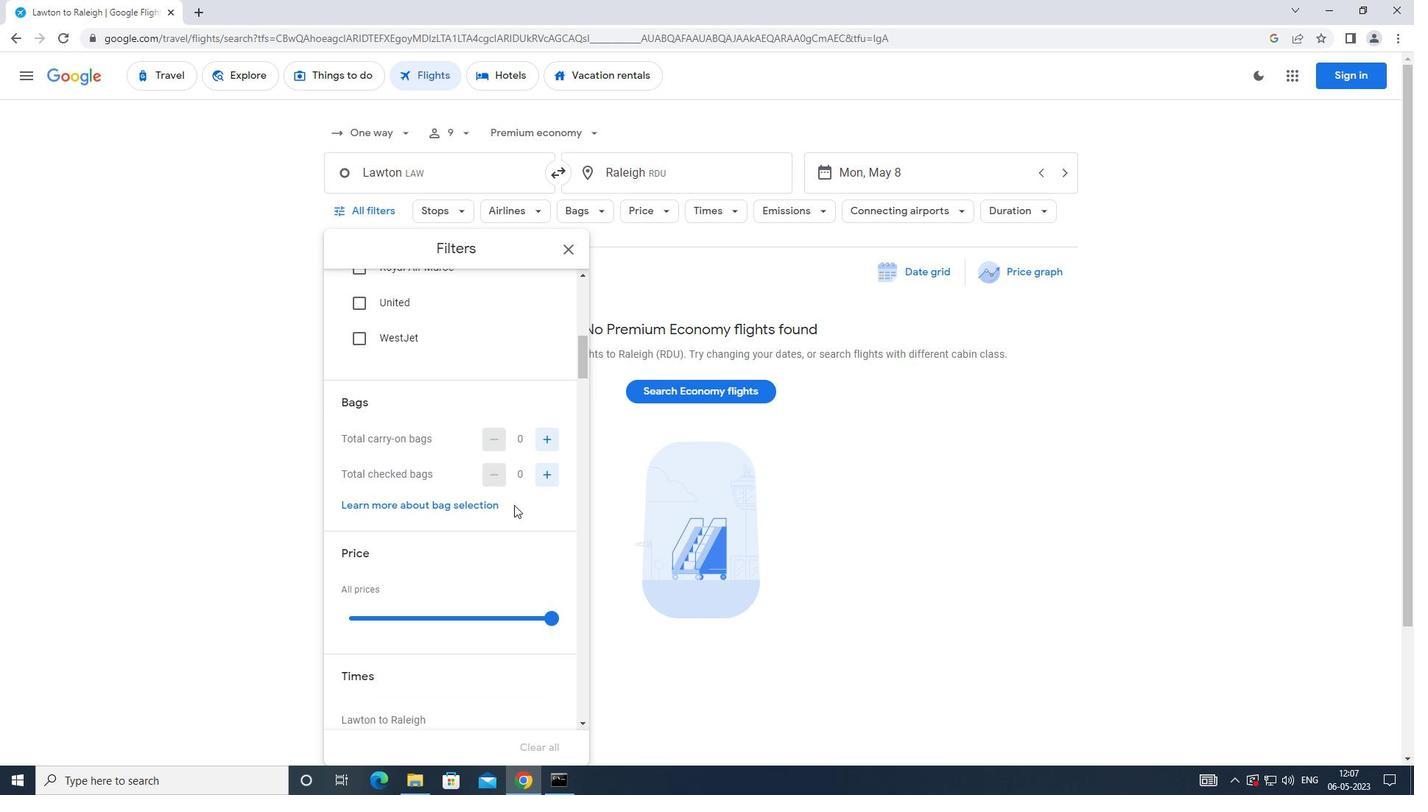 
Action: Mouse moved to (361, 377)
Screenshot: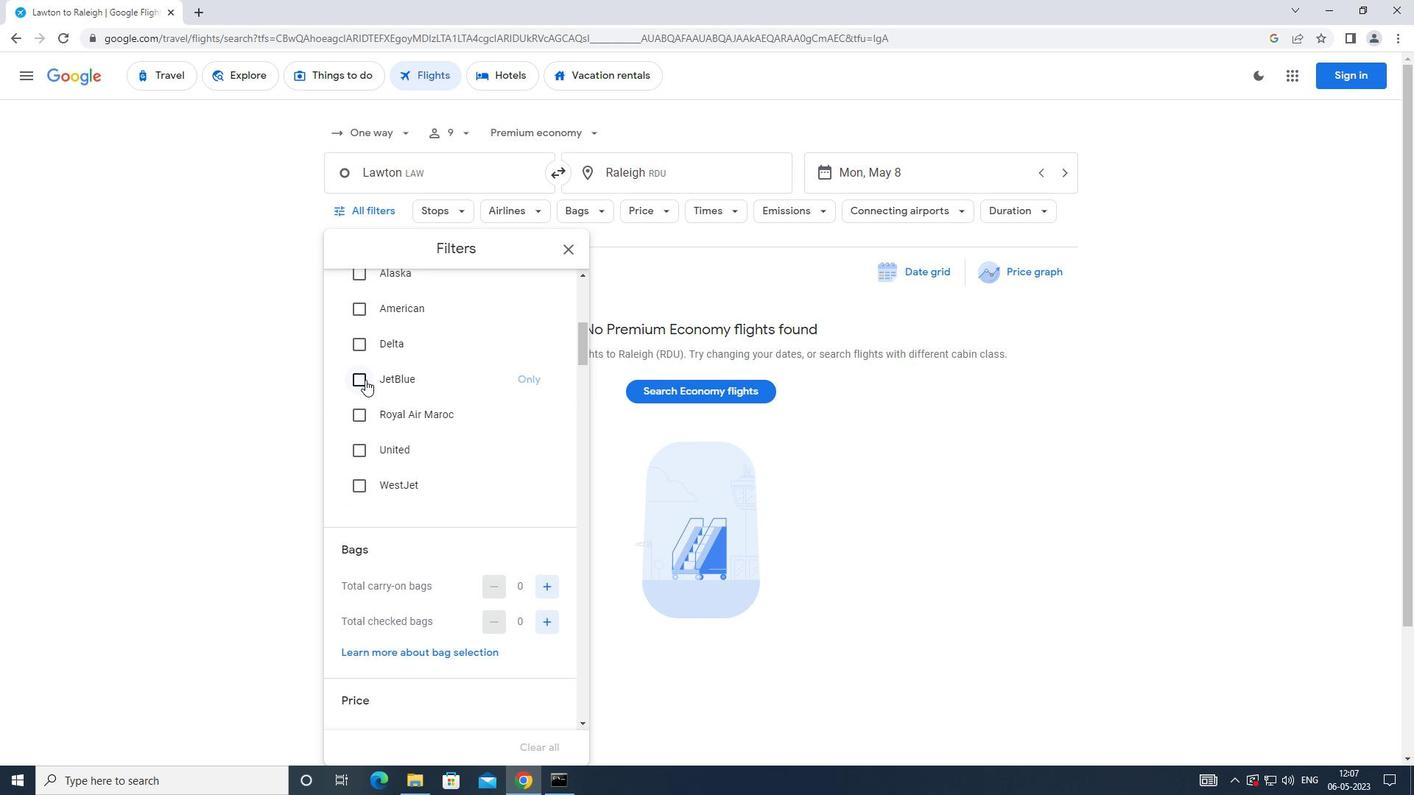 
Action: Mouse pressed left at (361, 377)
Screenshot: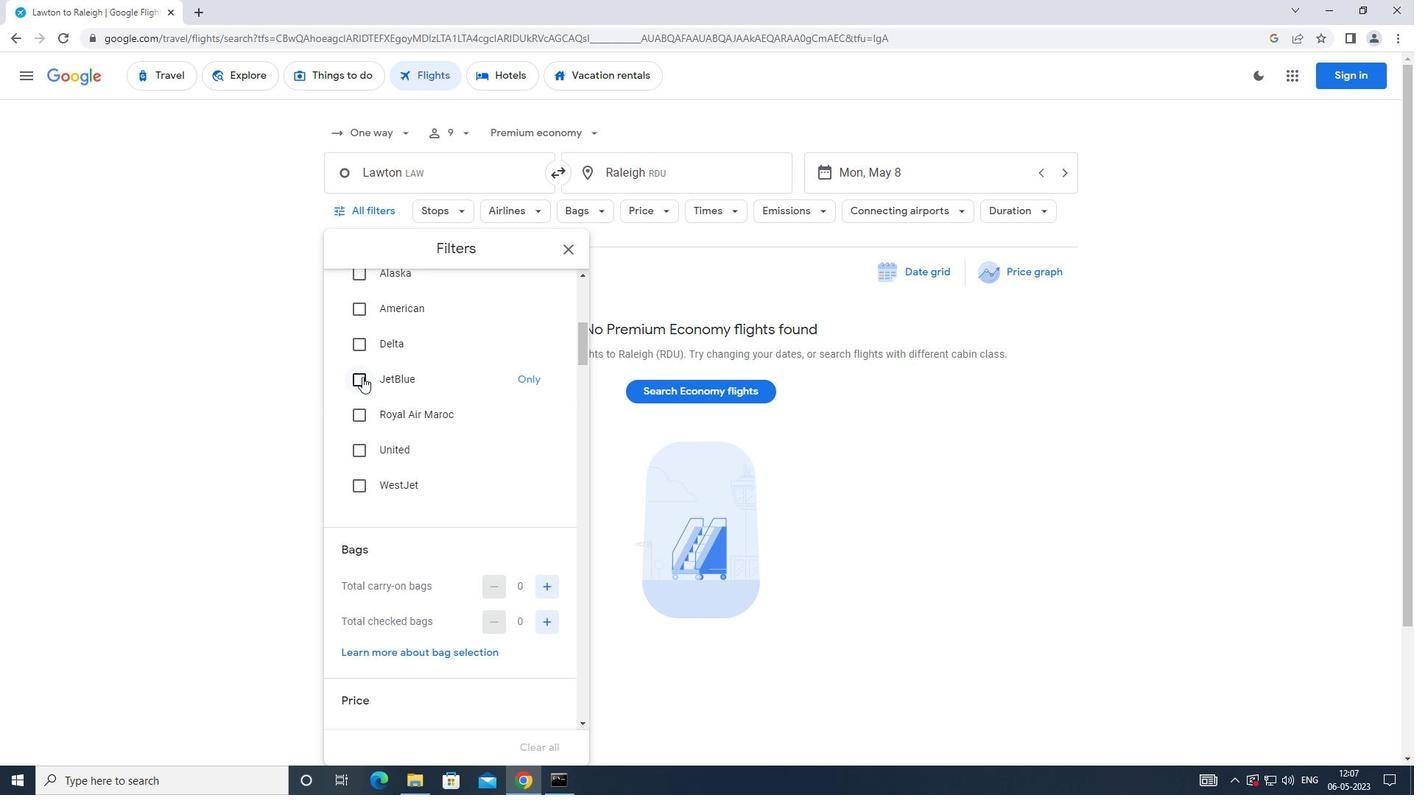 
Action: Mouse moved to (442, 447)
Screenshot: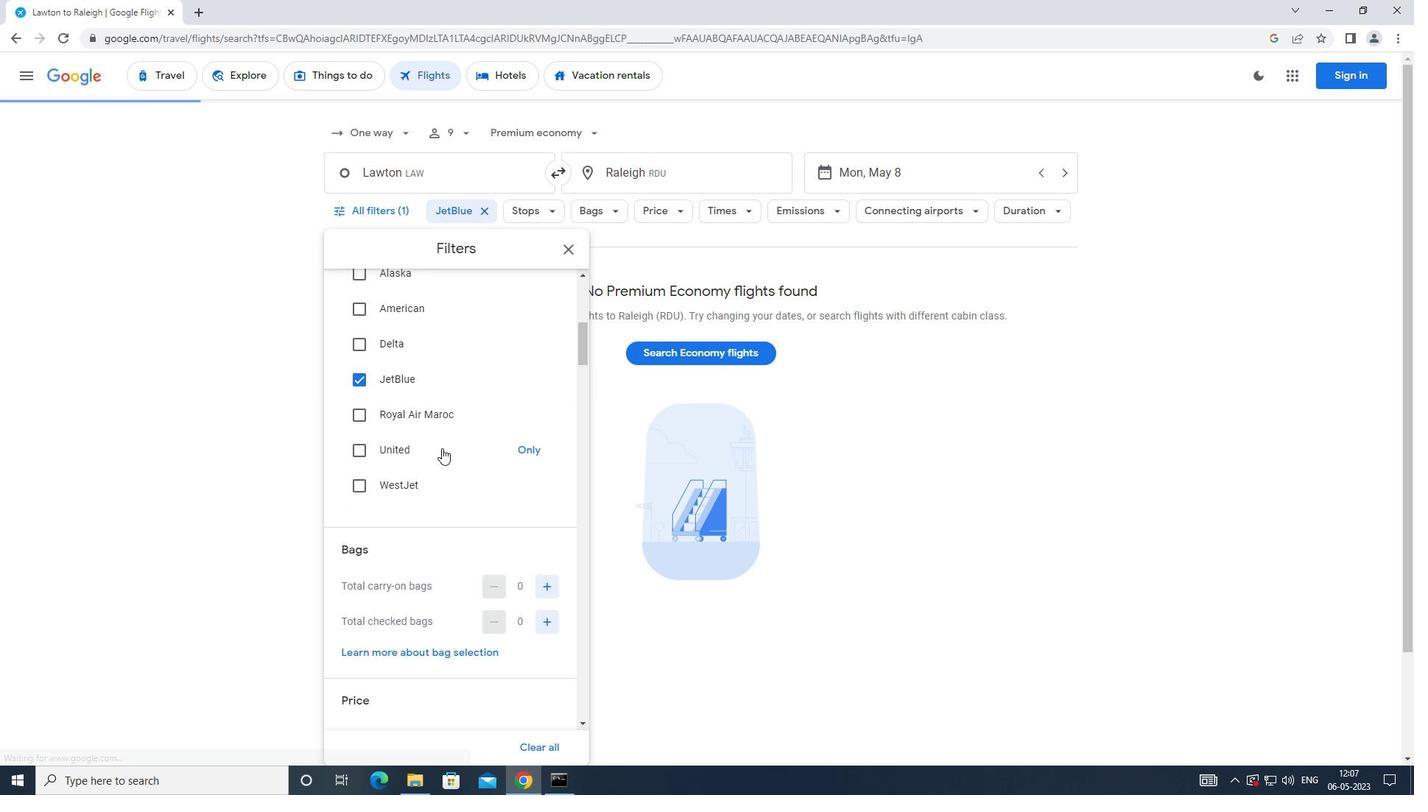 
Action: Mouse scrolled (442, 446) with delta (0, 0)
Screenshot: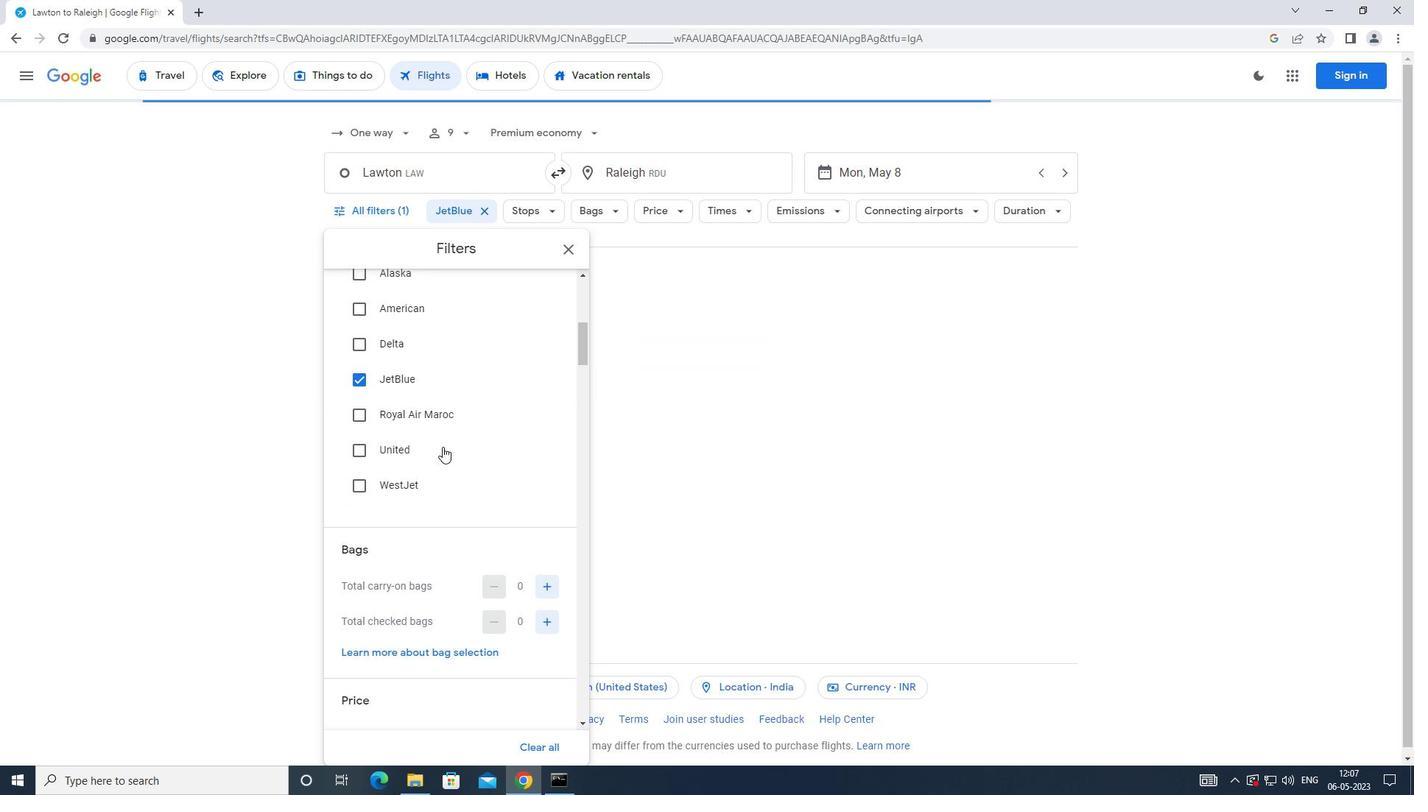 
Action: Mouse scrolled (442, 446) with delta (0, 0)
Screenshot: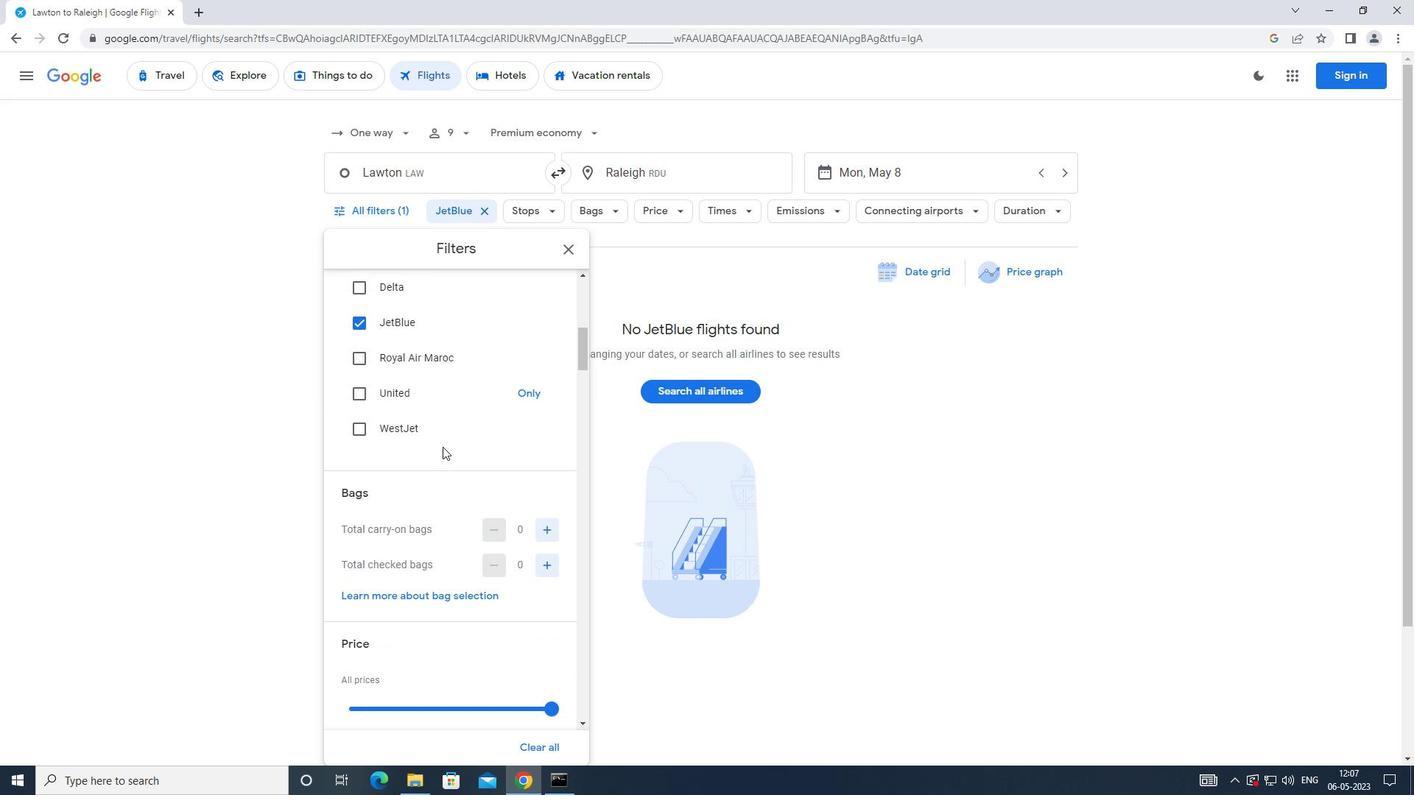 
Action: Mouse moved to (545, 479)
Screenshot: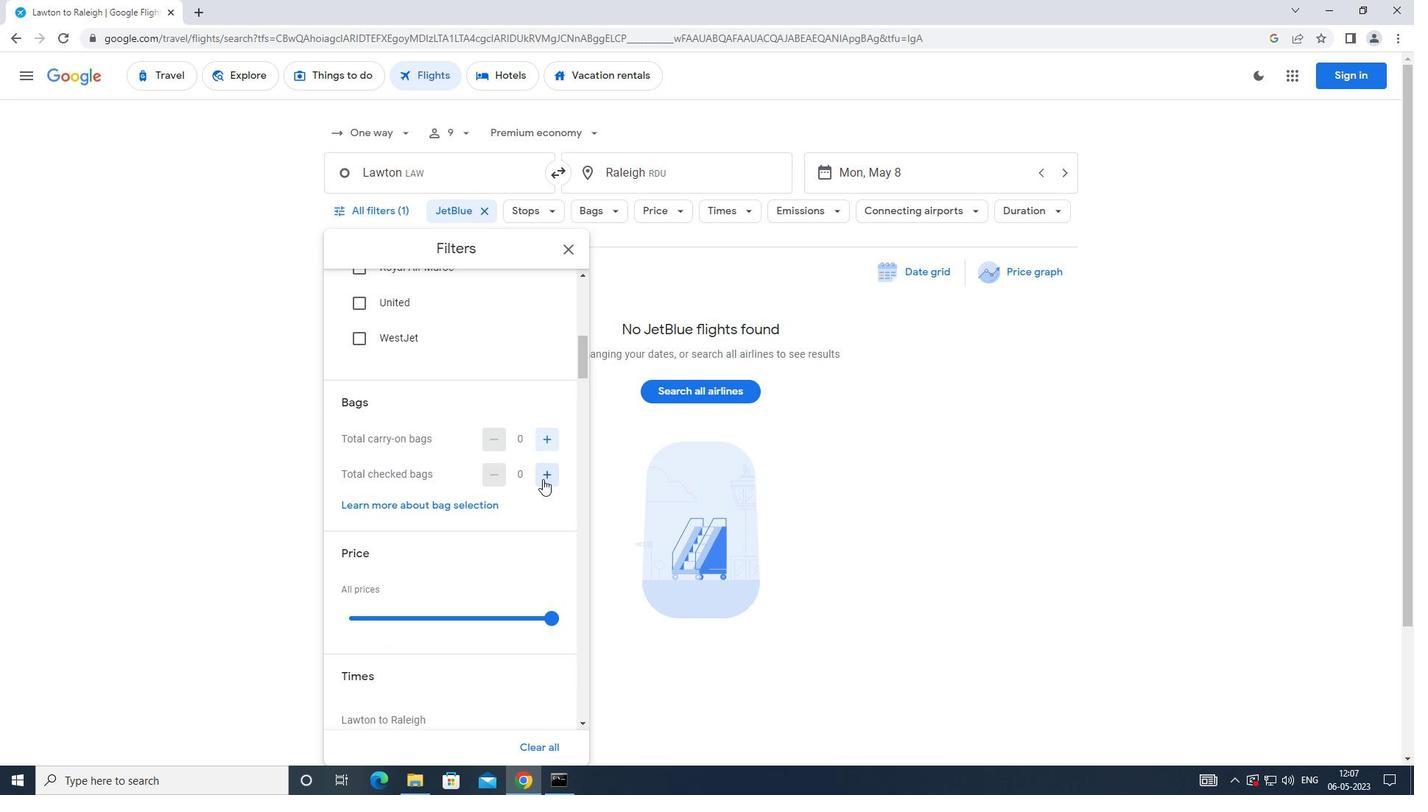 
Action: Mouse pressed left at (545, 479)
Screenshot: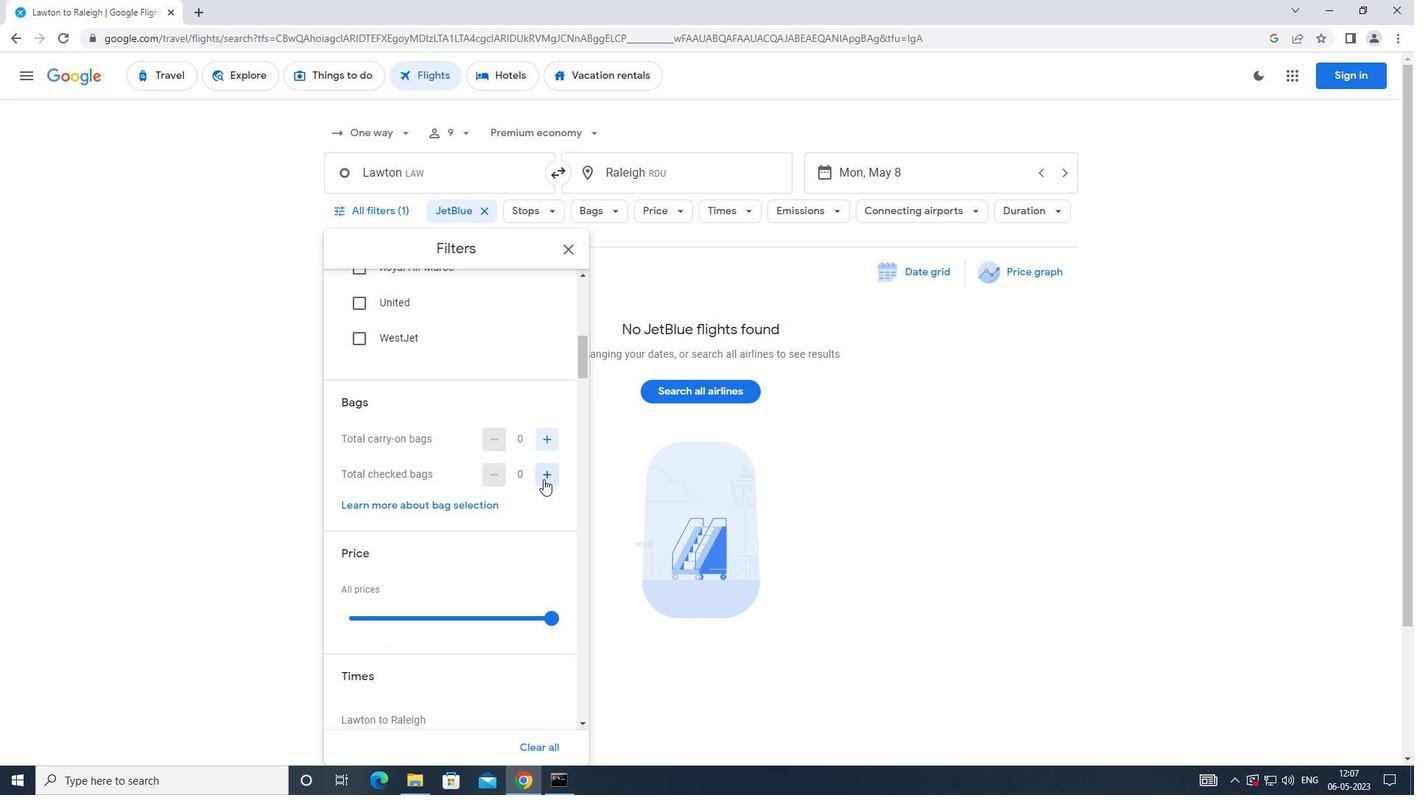 
Action: Mouse moved to (546, 479)
Screenshot: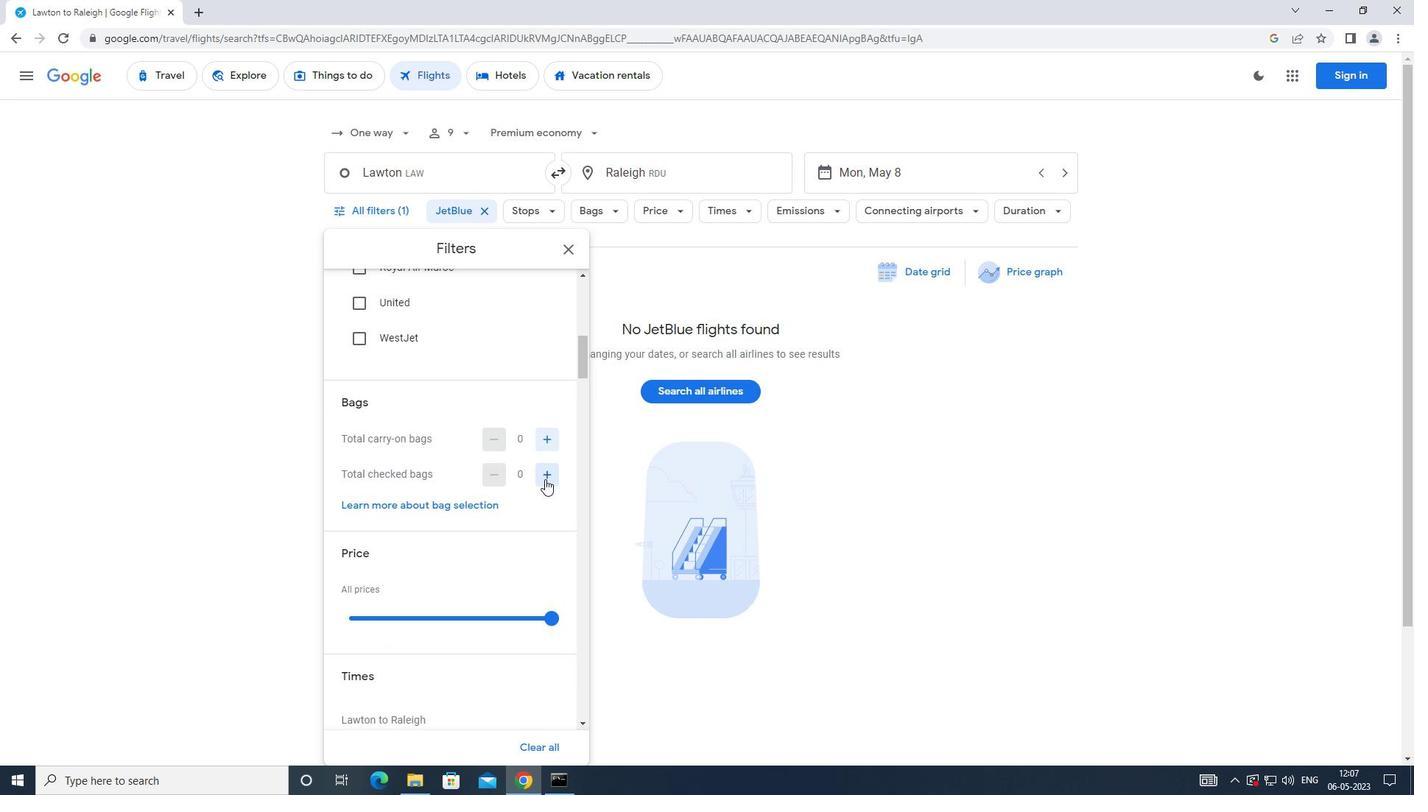 
Action: Mouse pressed left at (546, 479)
Screenshot: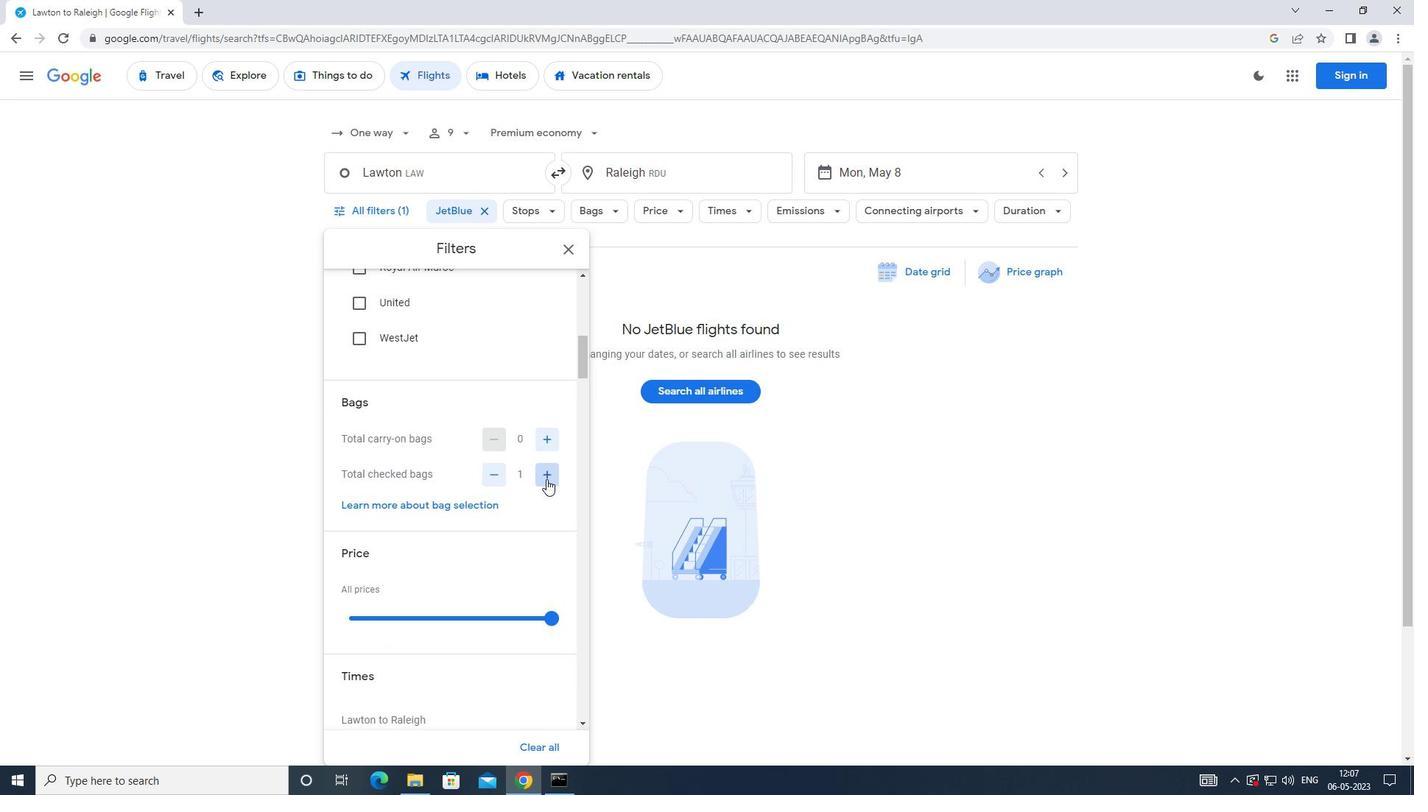 
Action: Mouse pressed left at (546, 479)
Screenshot: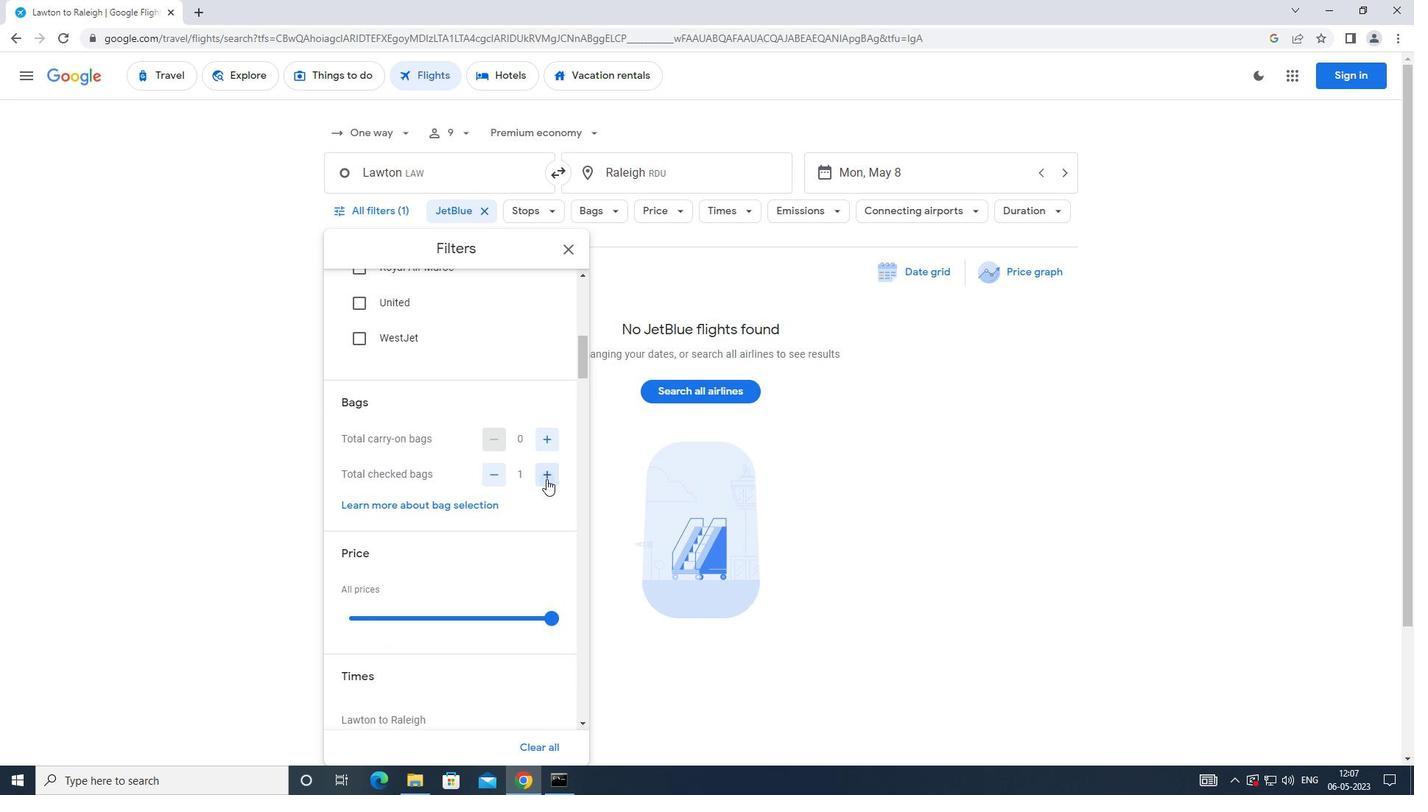 
Action: Mouse pressed left at (546, 479)
Screenshot: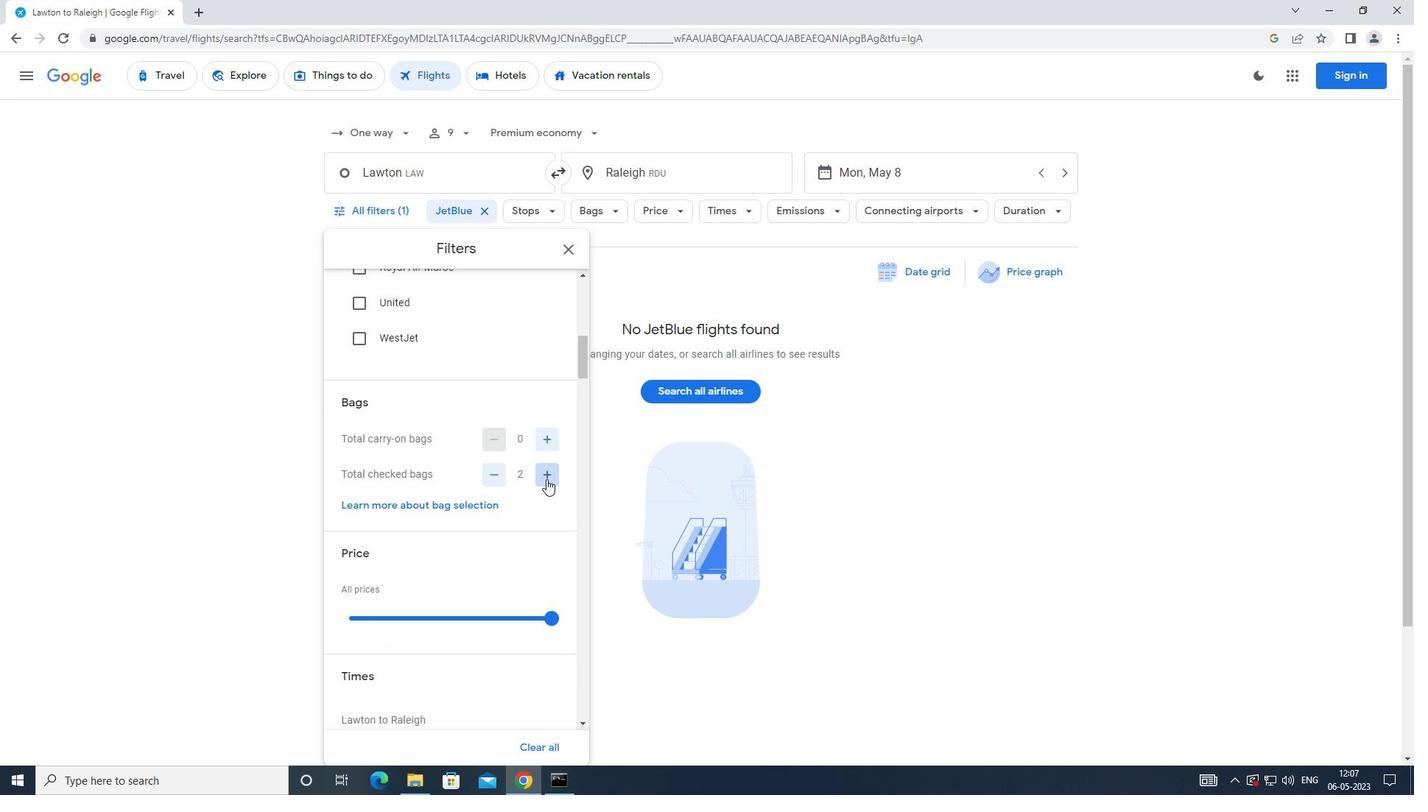 
Action: Mouse moved to (546, 479)
Screenshot: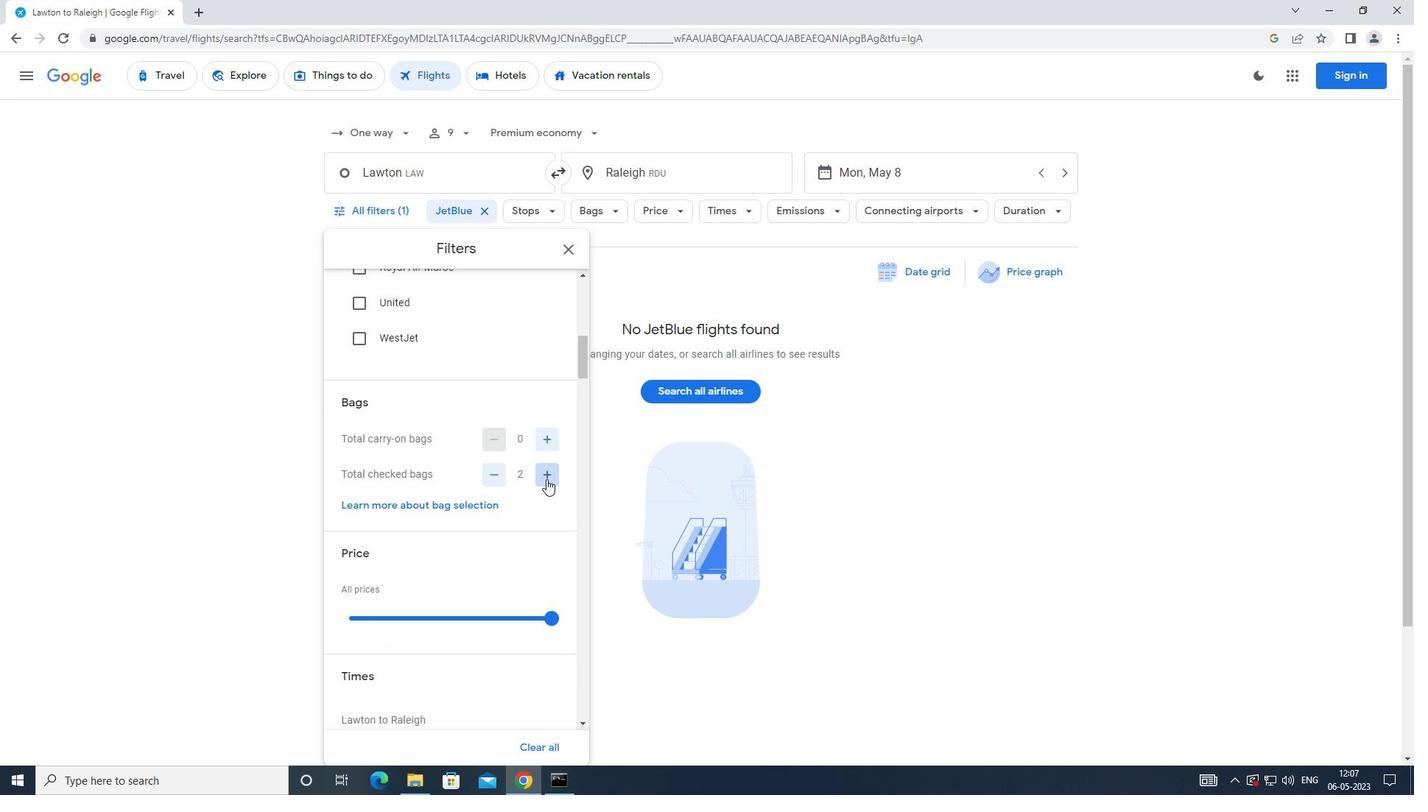 
Action: Mouse pressed left at (546, 479)
Screenshot: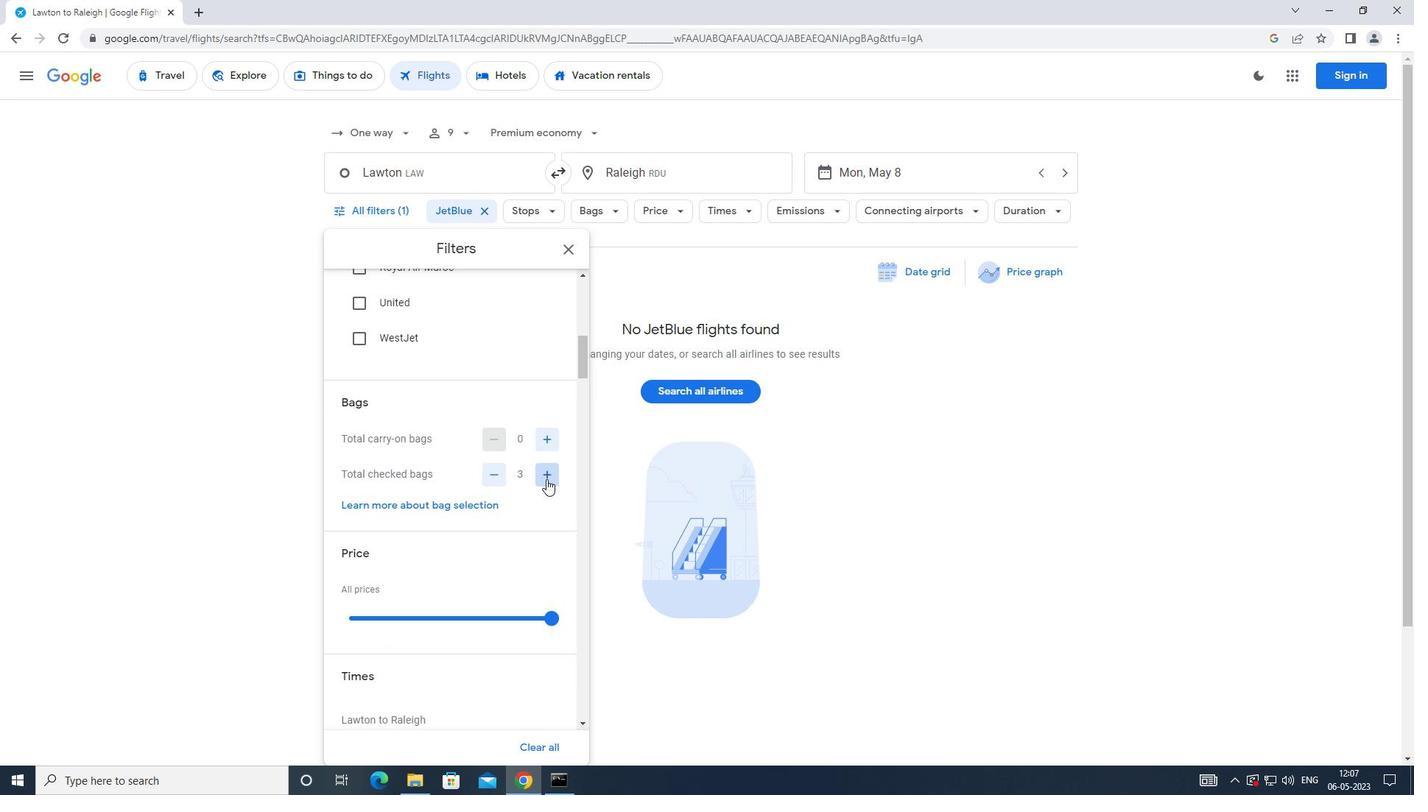 
Action: Mouse moved to (546, 479)
Screenshot: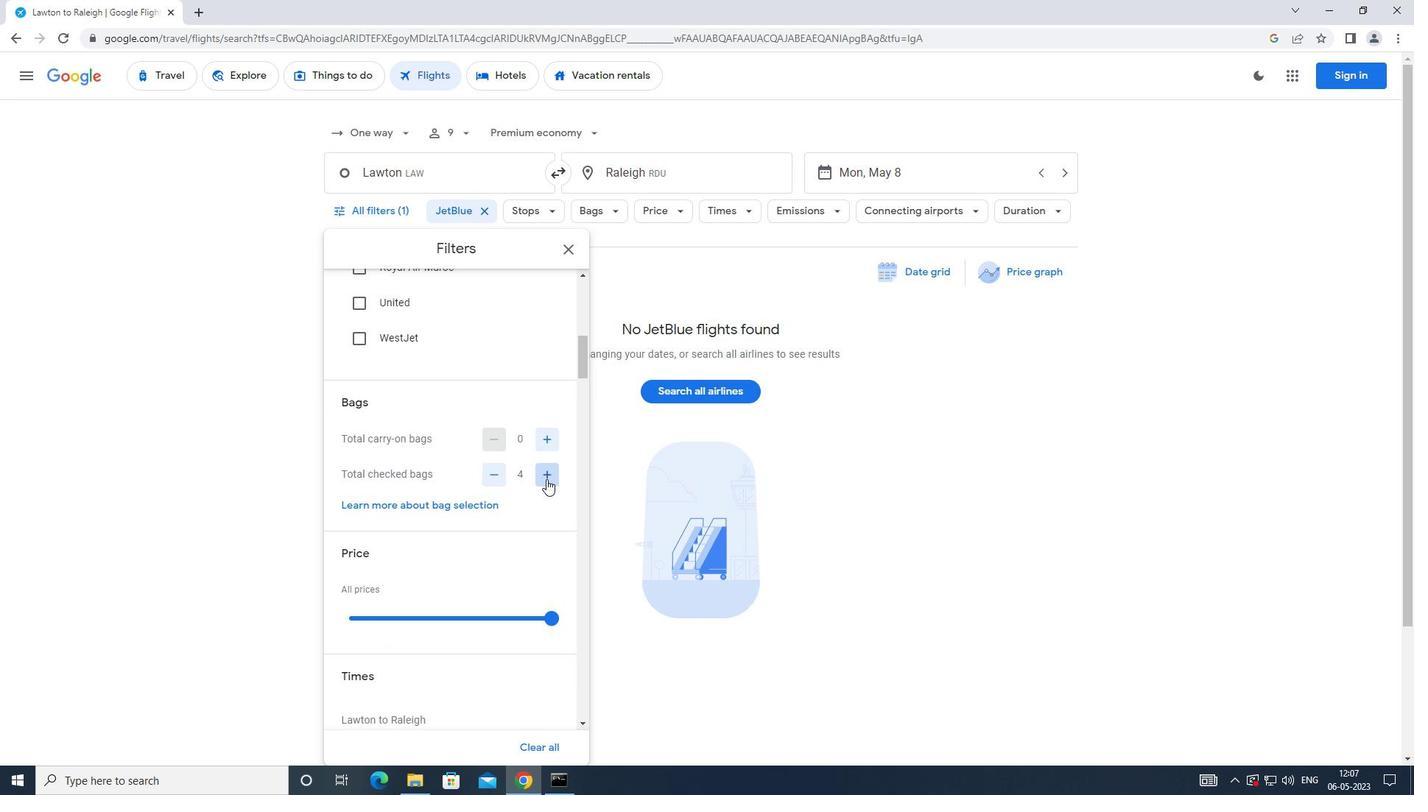 
Action: Mouse pressed left at (546, 479)
Screenshot: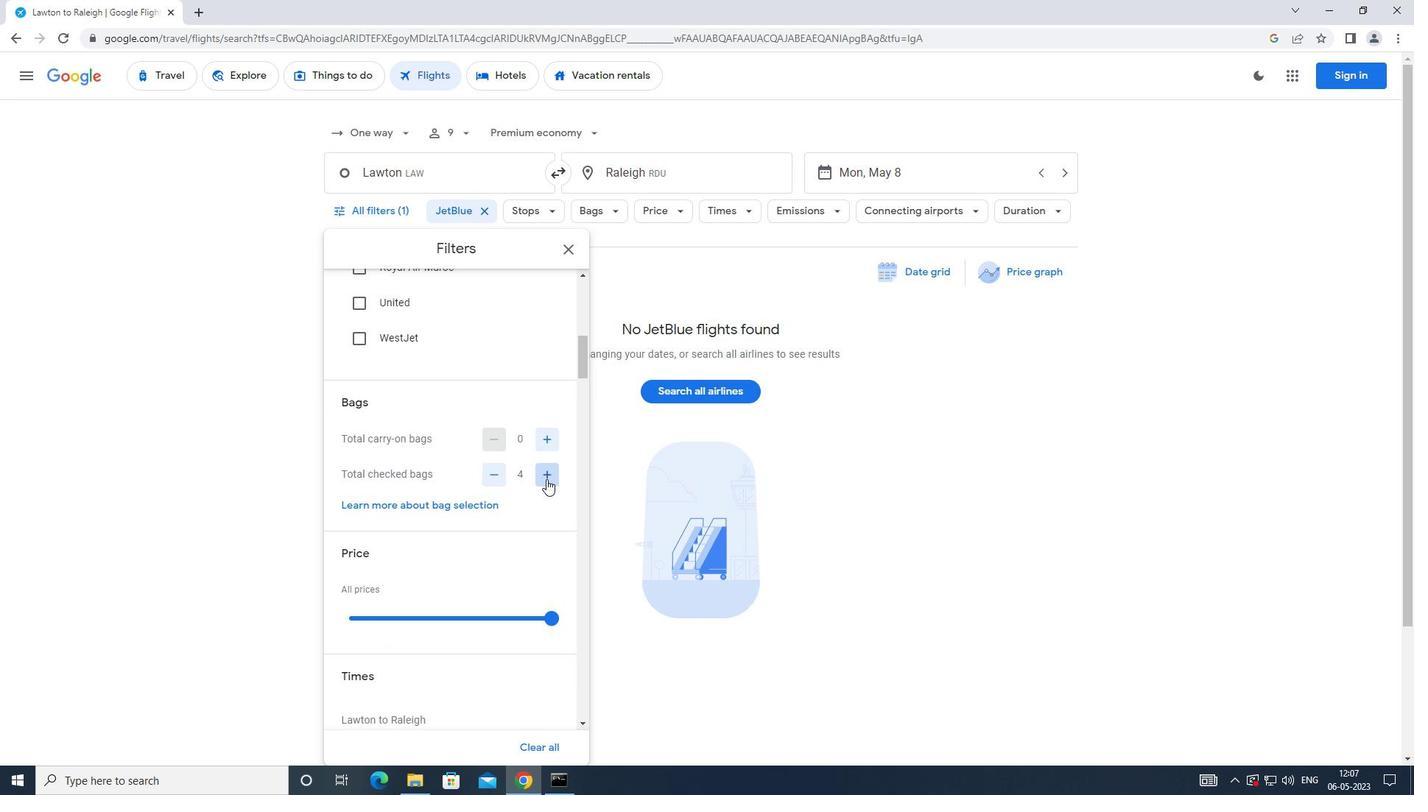 
Action: Mouse moved to (546, 478)
Screenshot: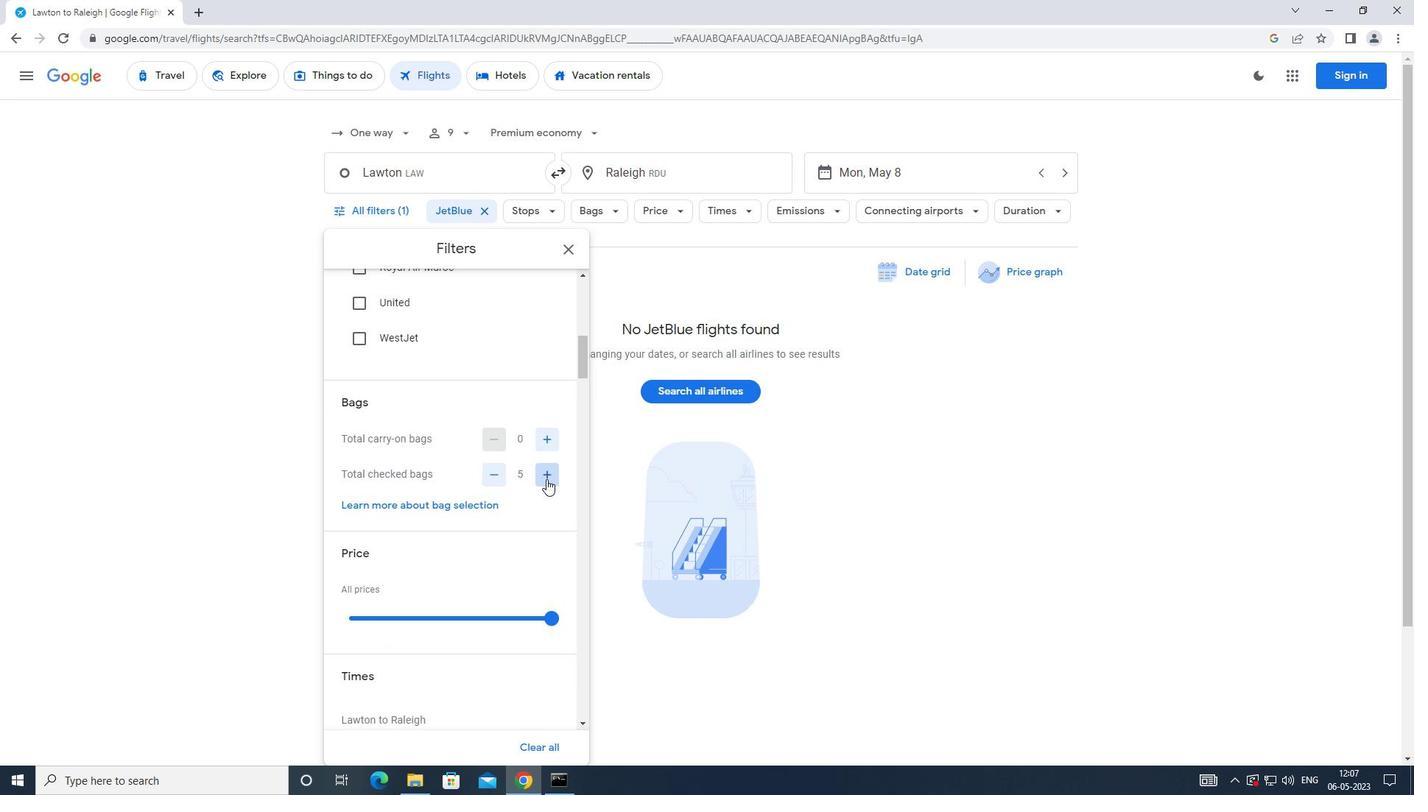 
Action: Mouse pressed left at (546, 478)
Screenshot: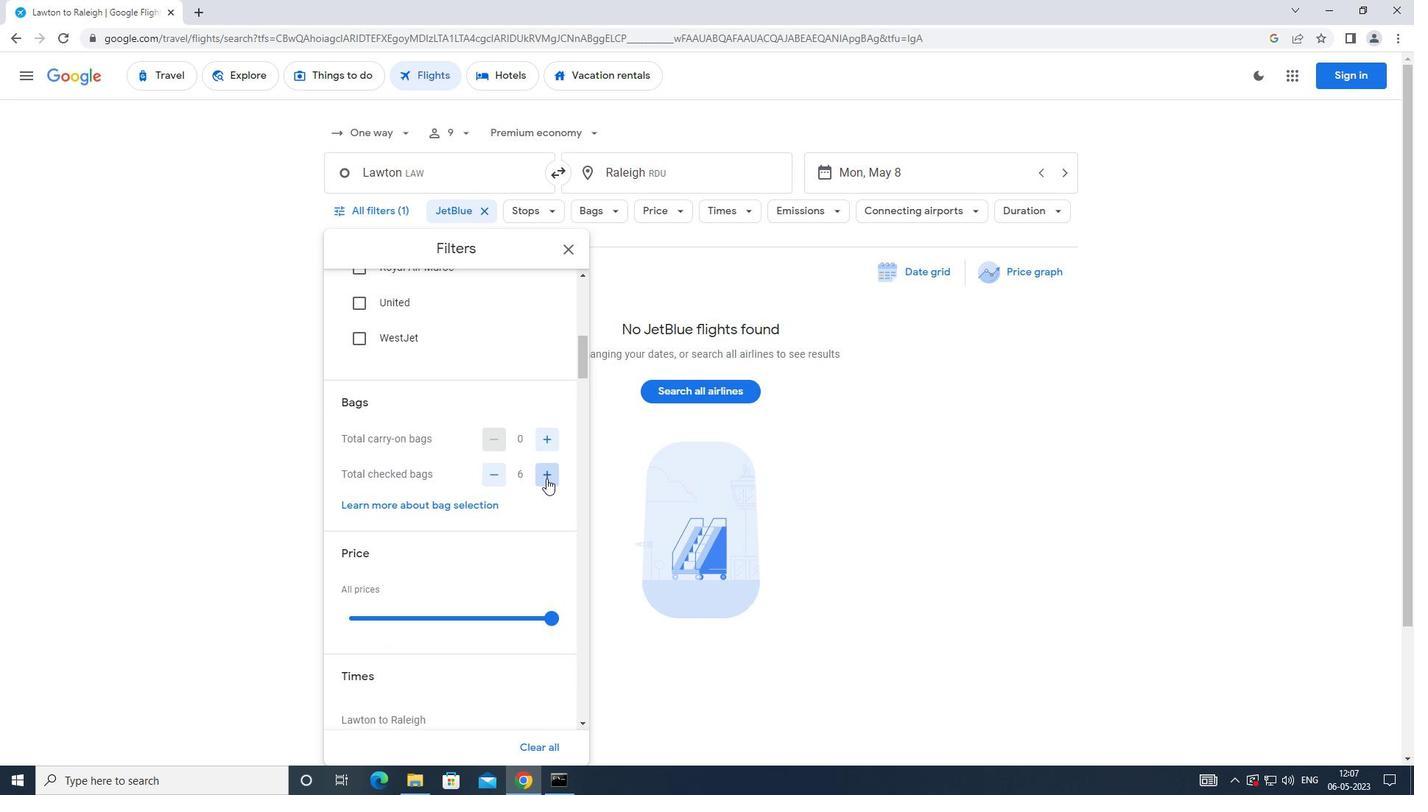 
Action: Mouse moved to (546, 478)
Screenshot: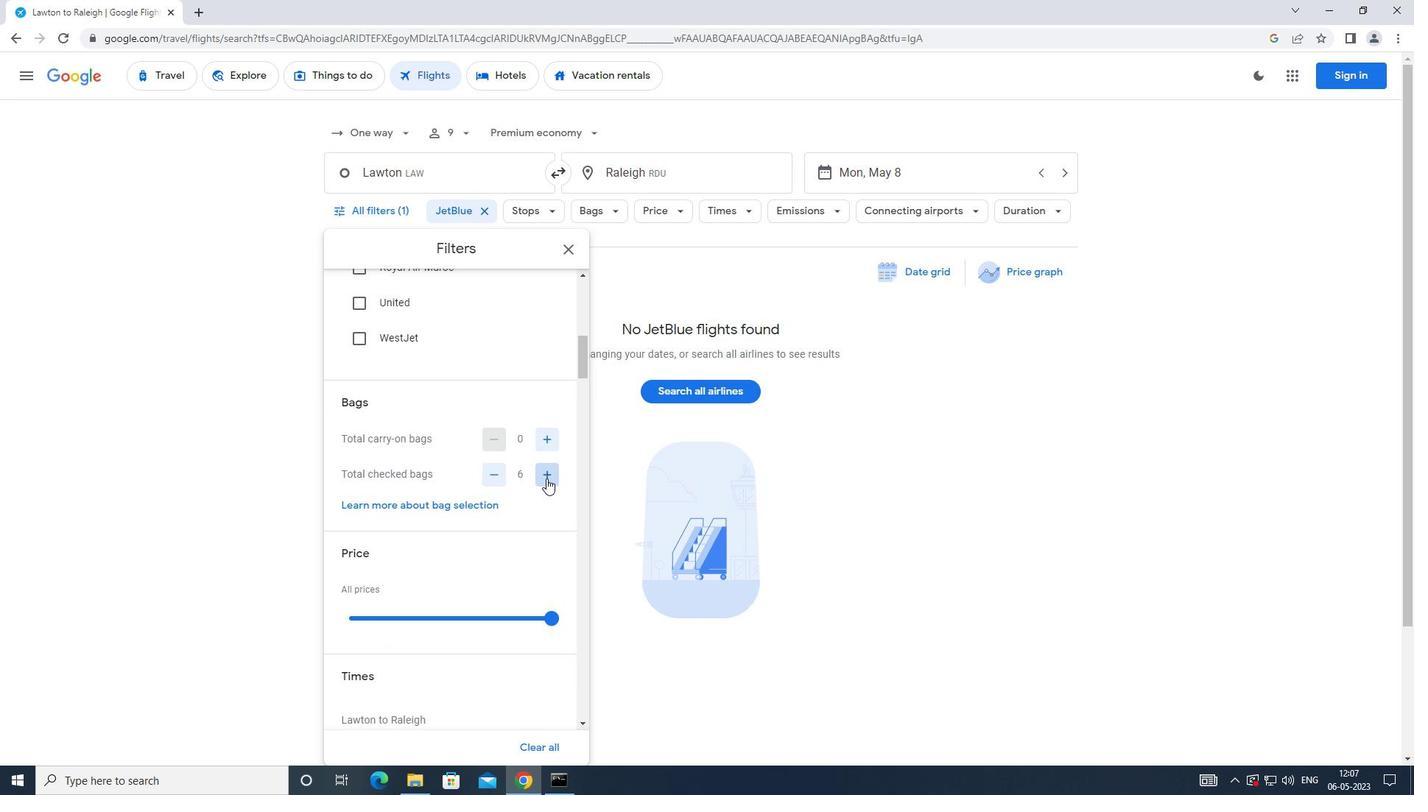
Action: Mouse pressed left at (546, 478)
Screenshot: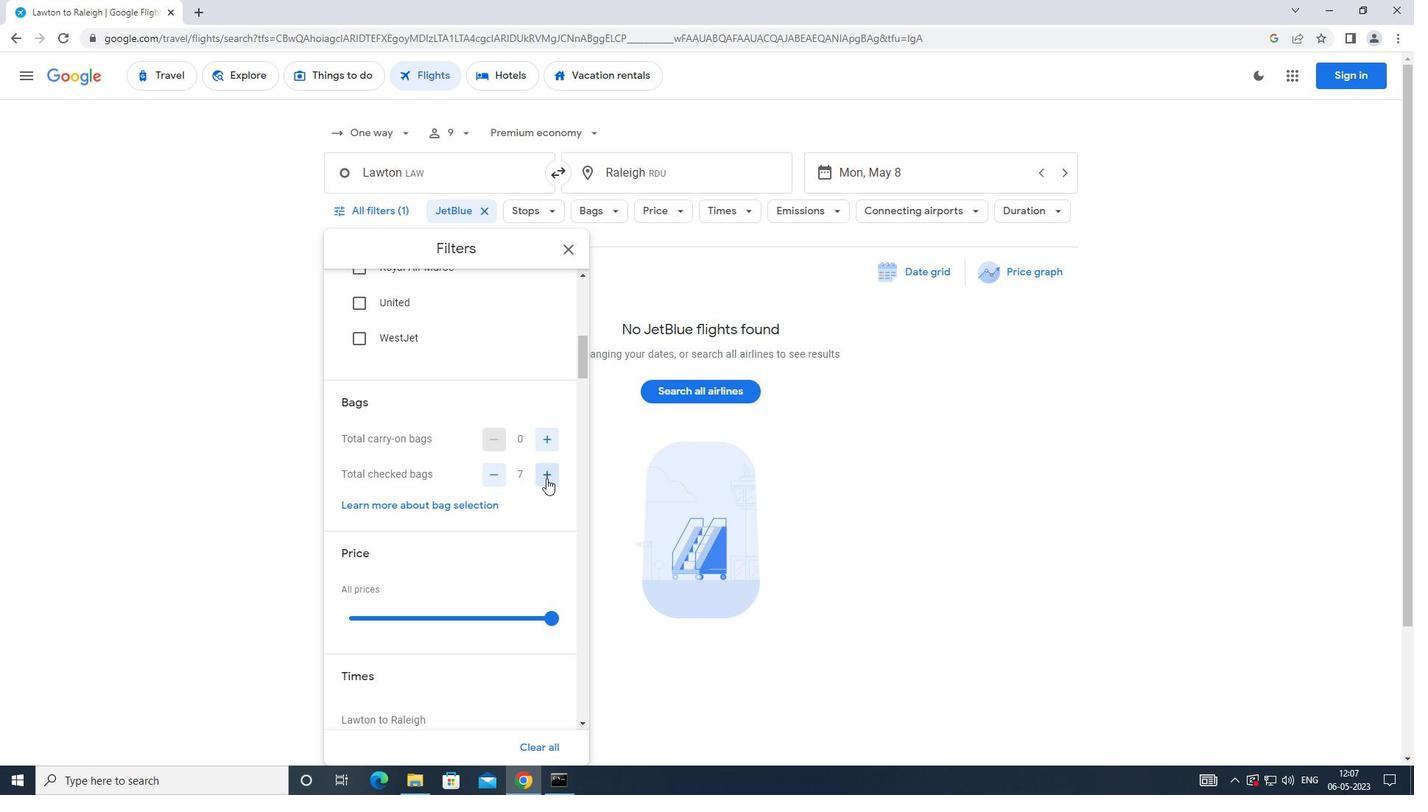 
Action: Mouse moved to (517, 456)
Screenshot: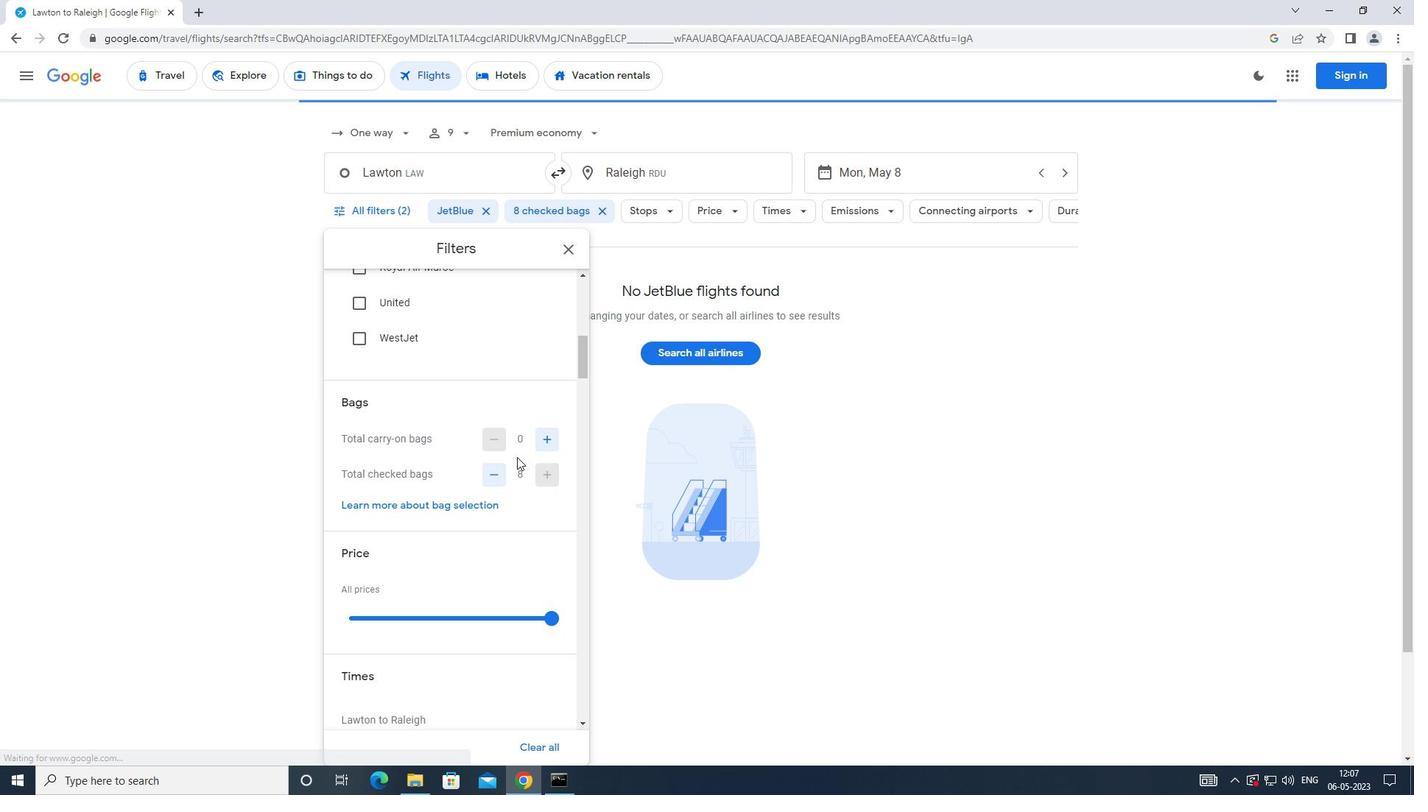 
Action: Mouse scrolled (517, 456) with delta (0, 0)
Screenshot: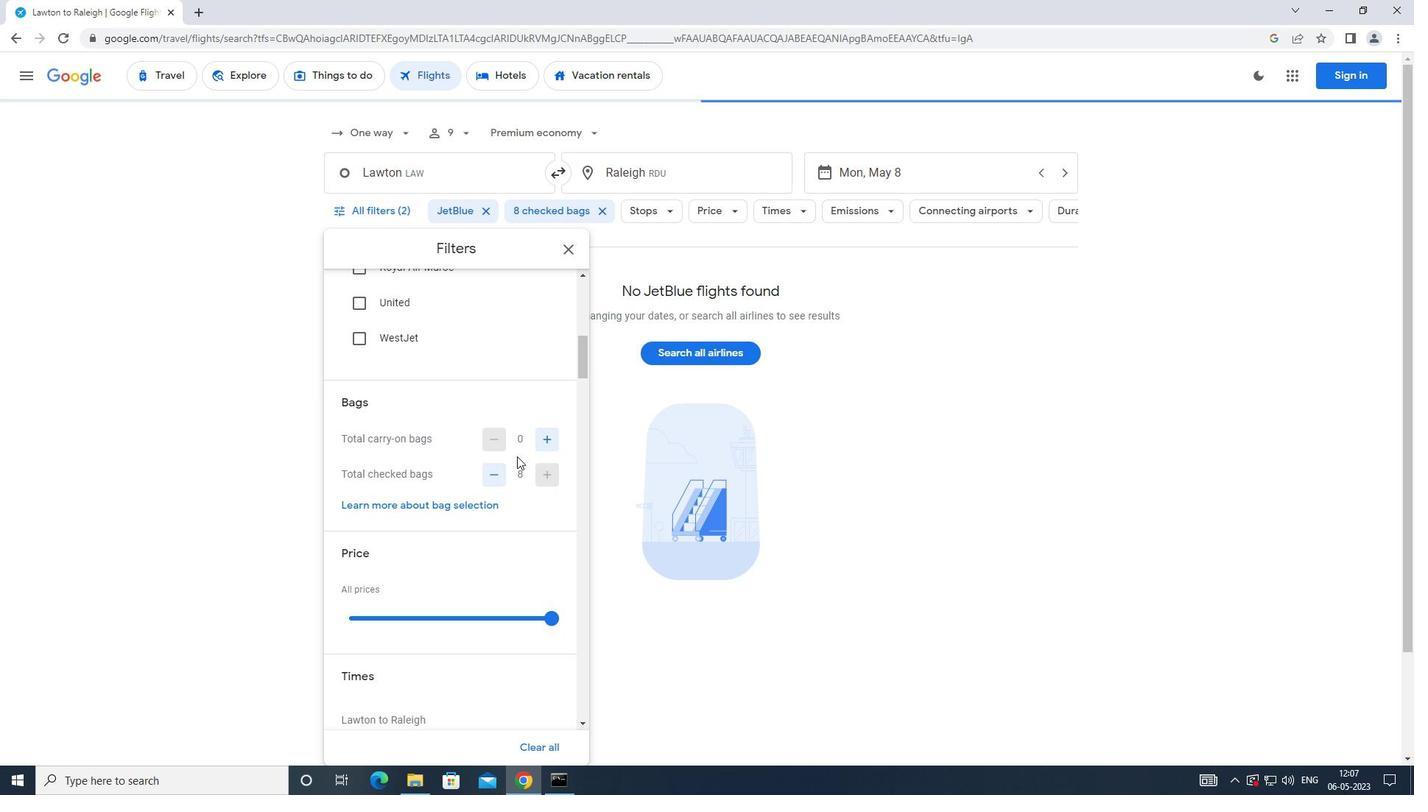 
Action: Mouse moved to (551, 544)
Screenshot: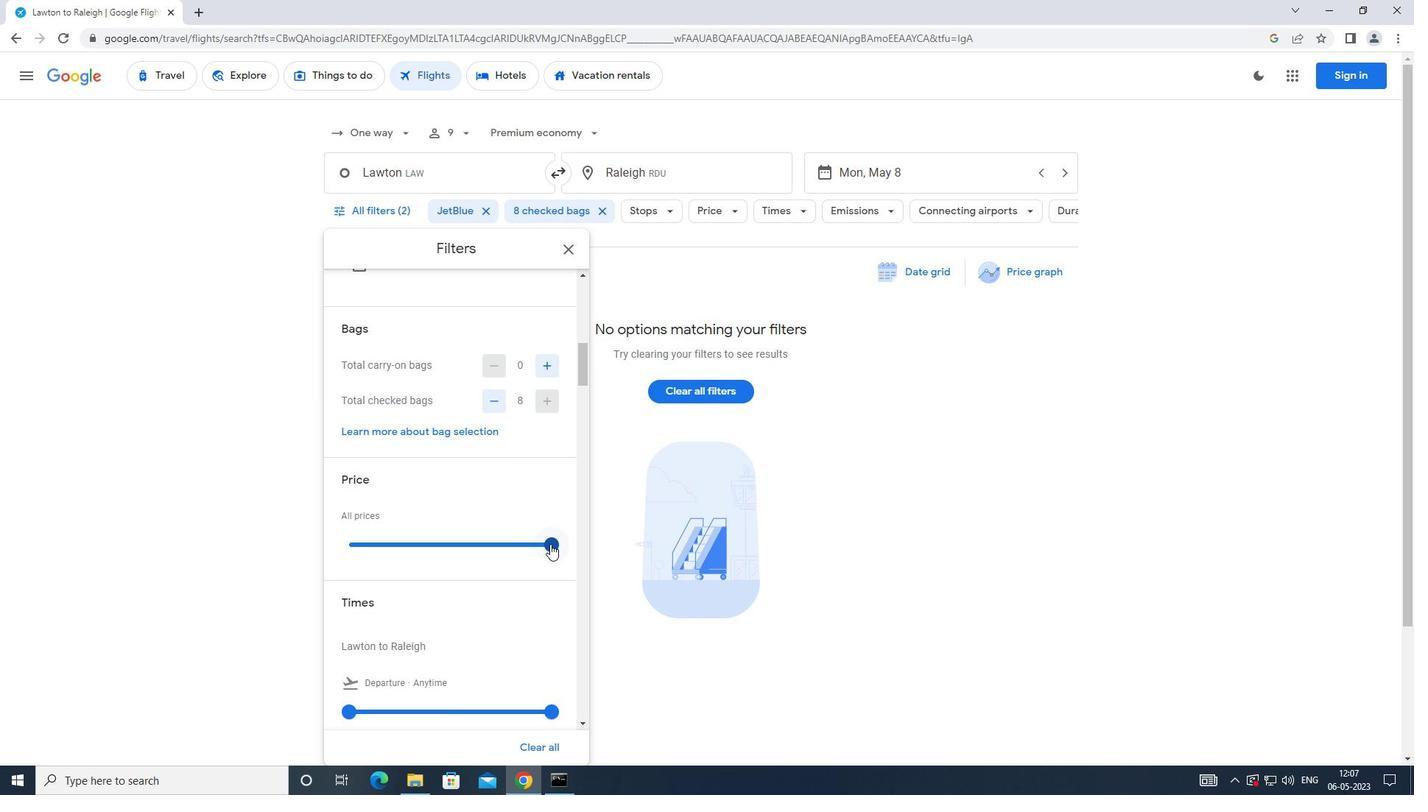 
Action: Mouse pressed left at (551, 544)
Screenshot: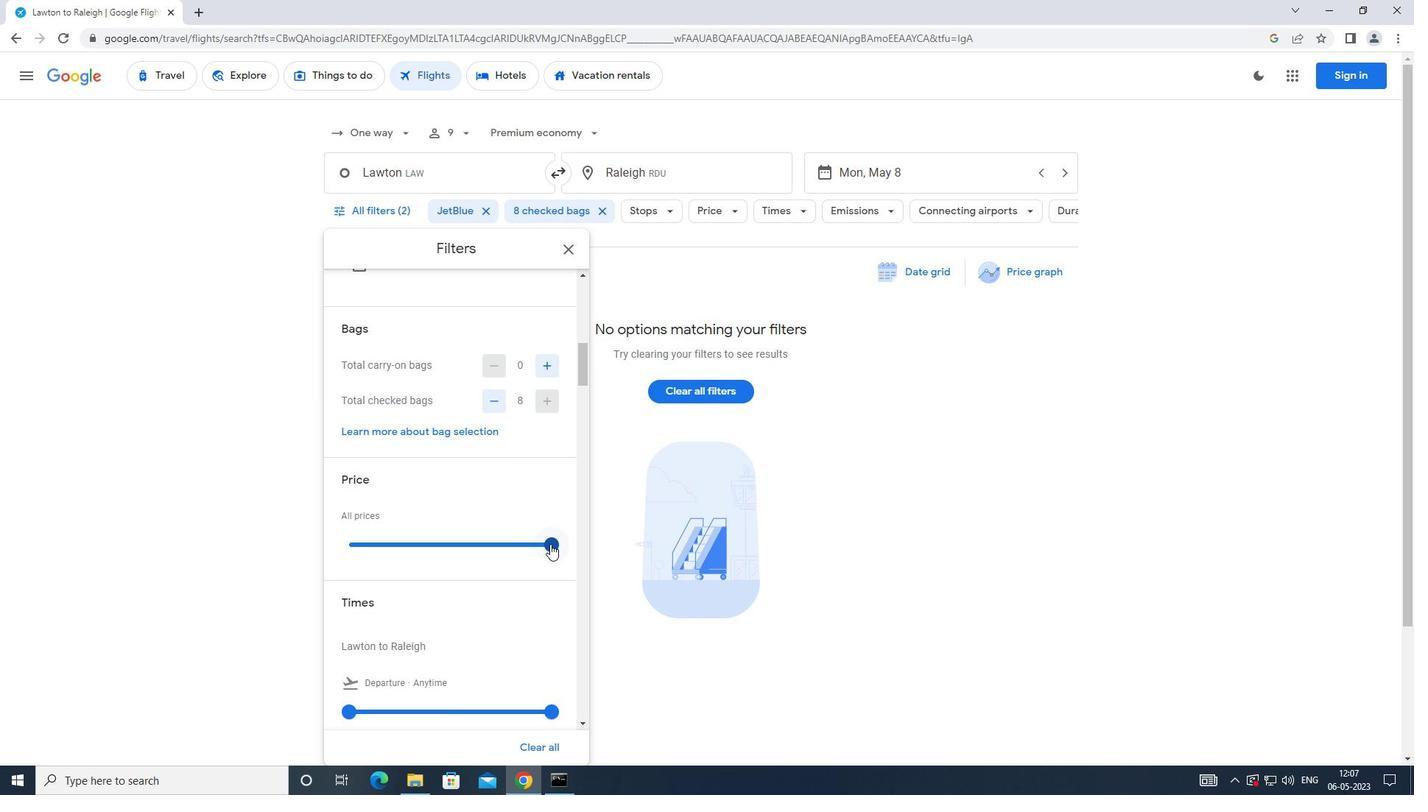 
Action: Mouse moved to (490, 532)
Screenshot: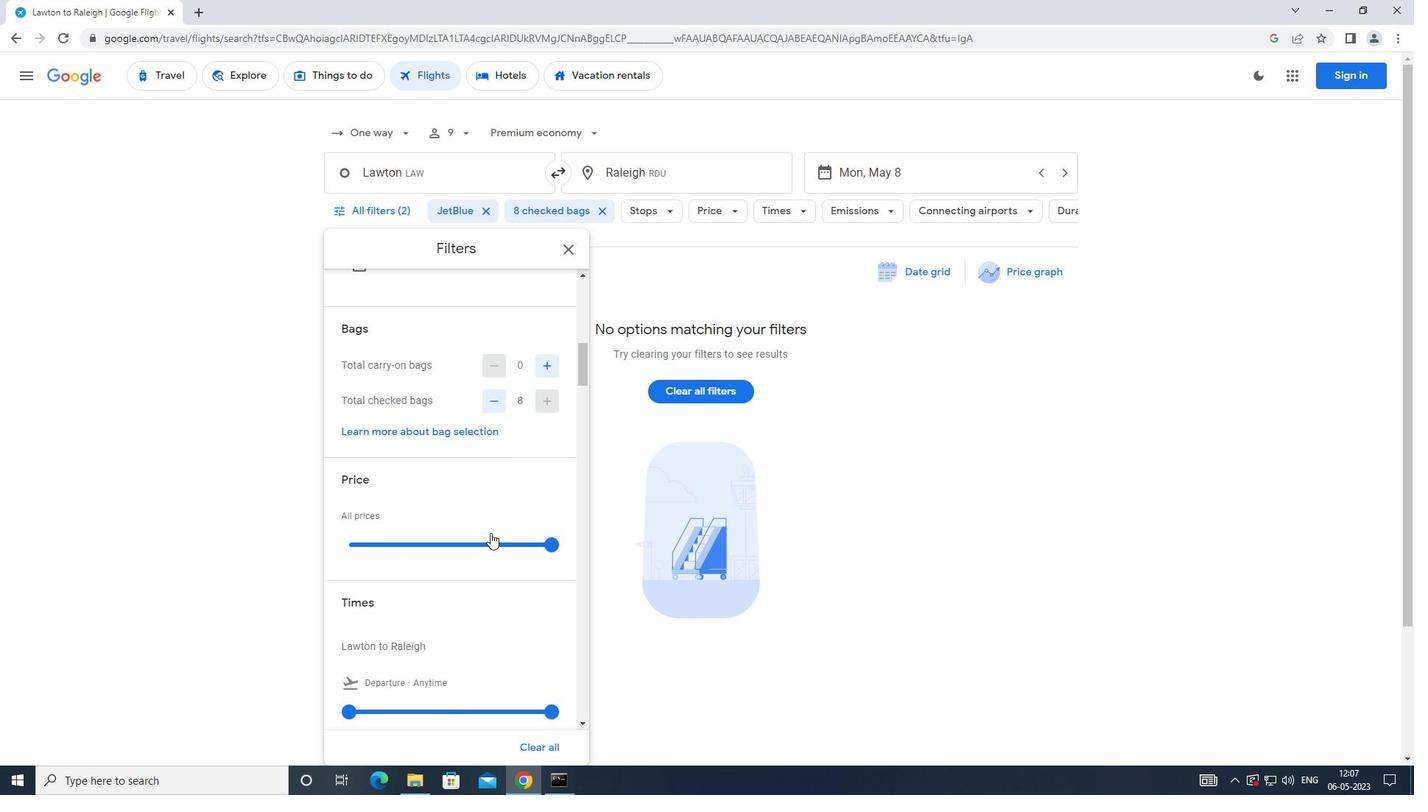 
Action: Mouse scrolled (490, 531) with delta (0, 0)
Screenshot: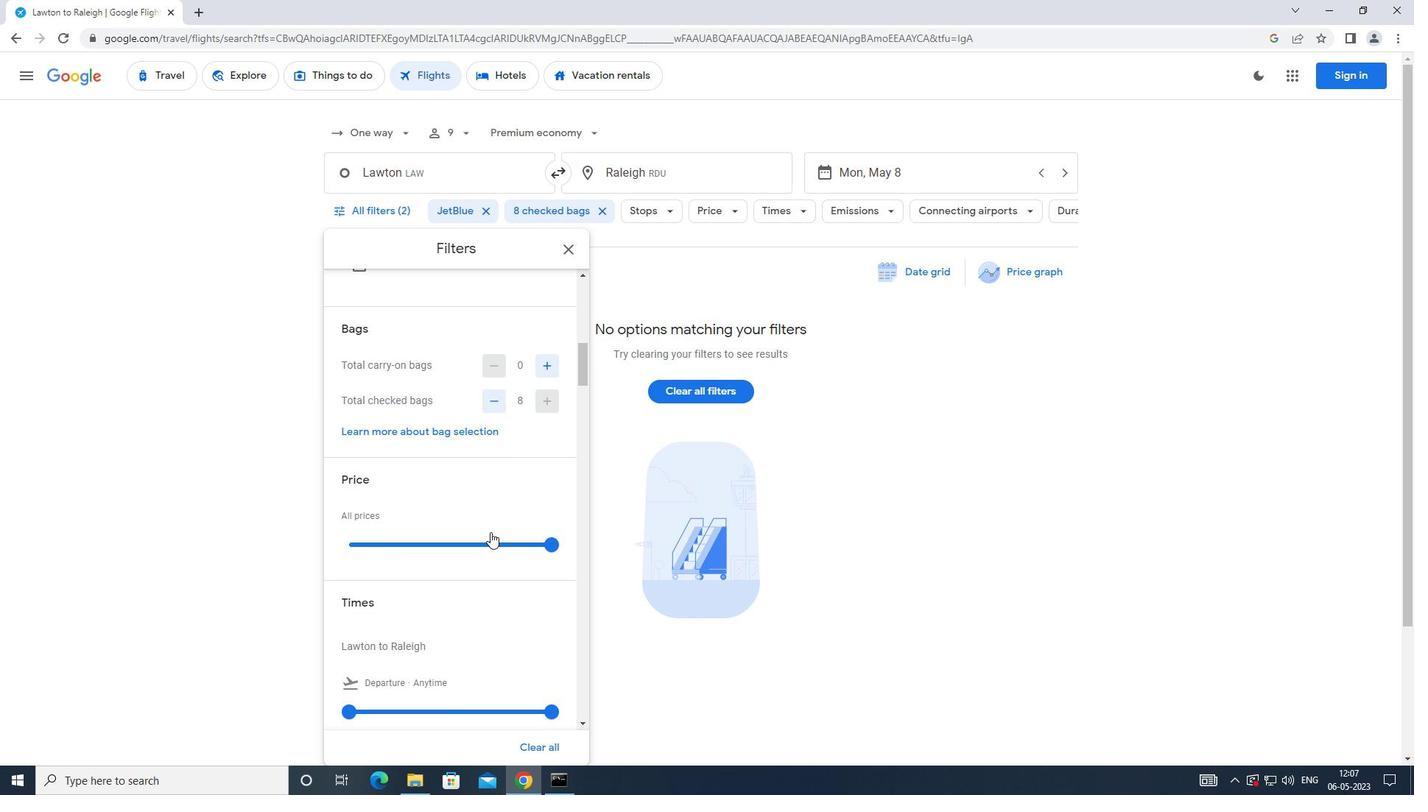 
Action: Mouse moved to (351, 640)
Screenshot: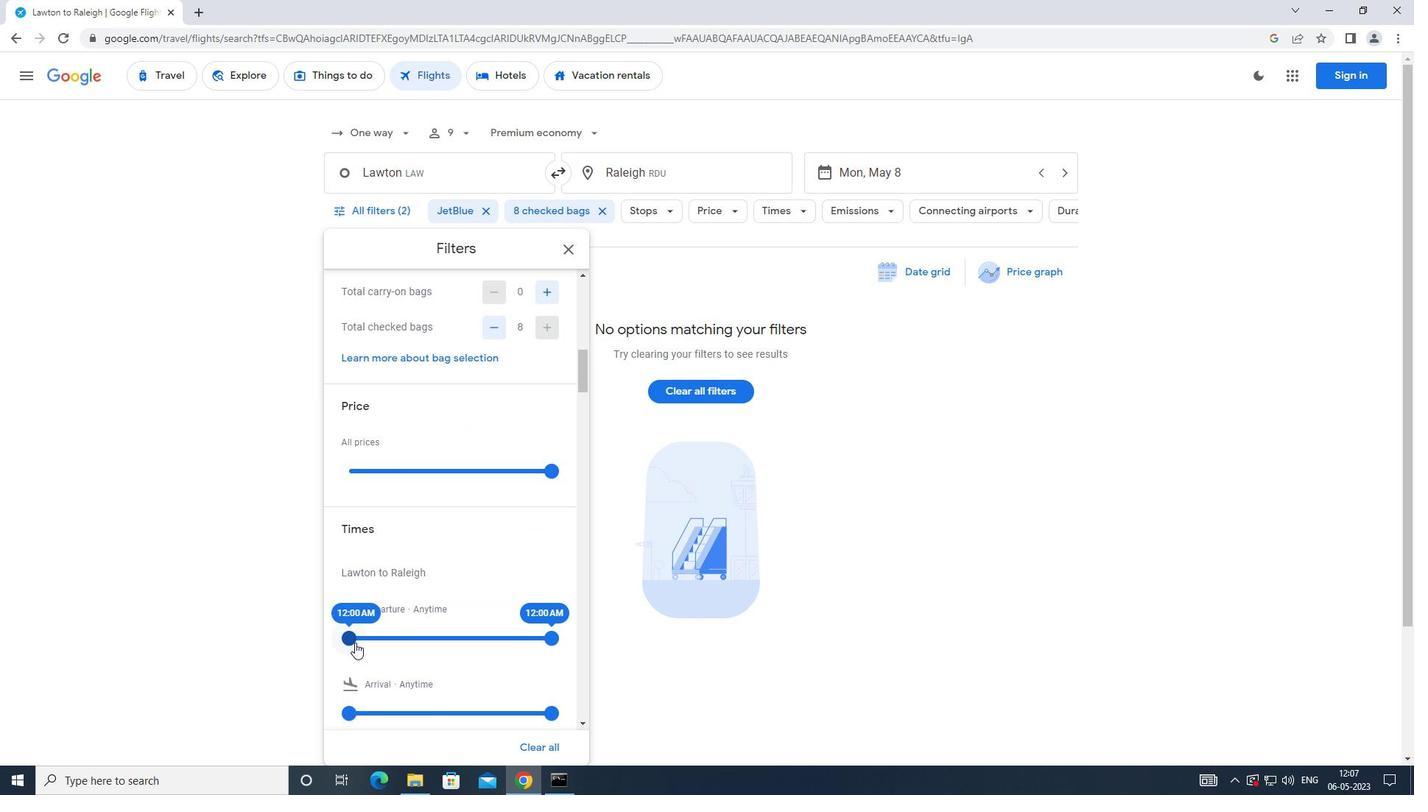 
Action: Mouse pressed left at (351, 640)
Screenshot: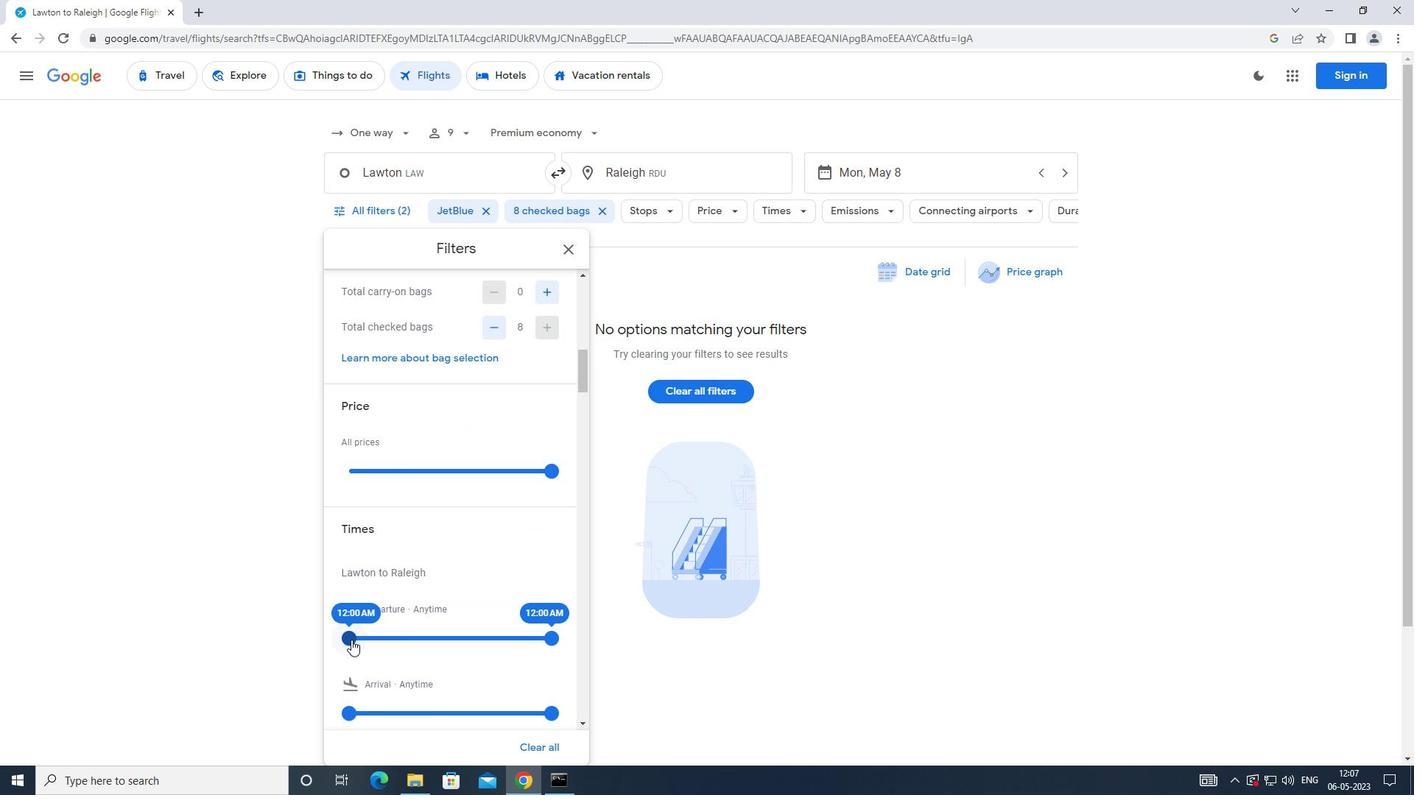 
Action: Mouse moved to (548, 639)
Screenshot: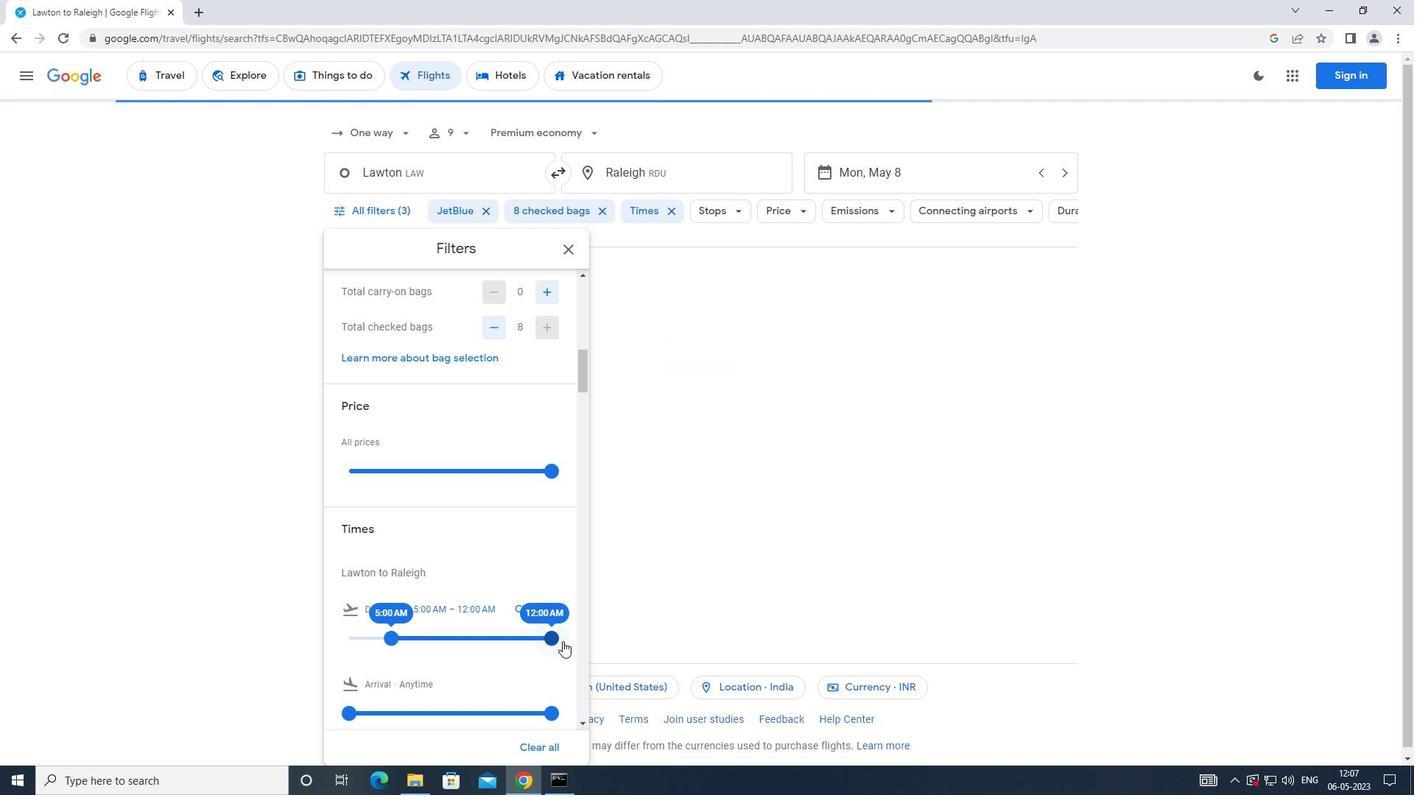 
Action: Mouse pressed left at (548, 639)
Screenshot: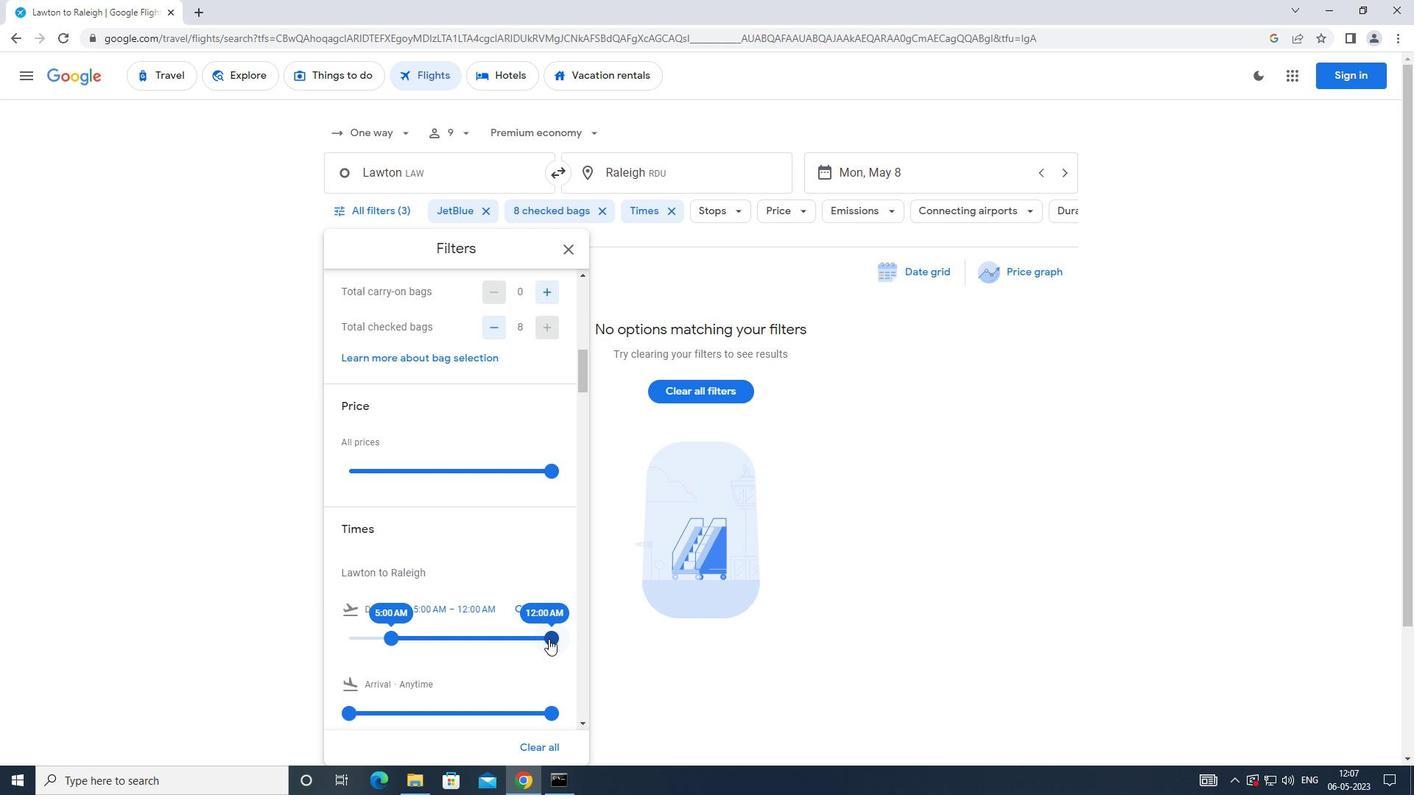 
Action: Mouse moved to (408, 587)
Screenshot: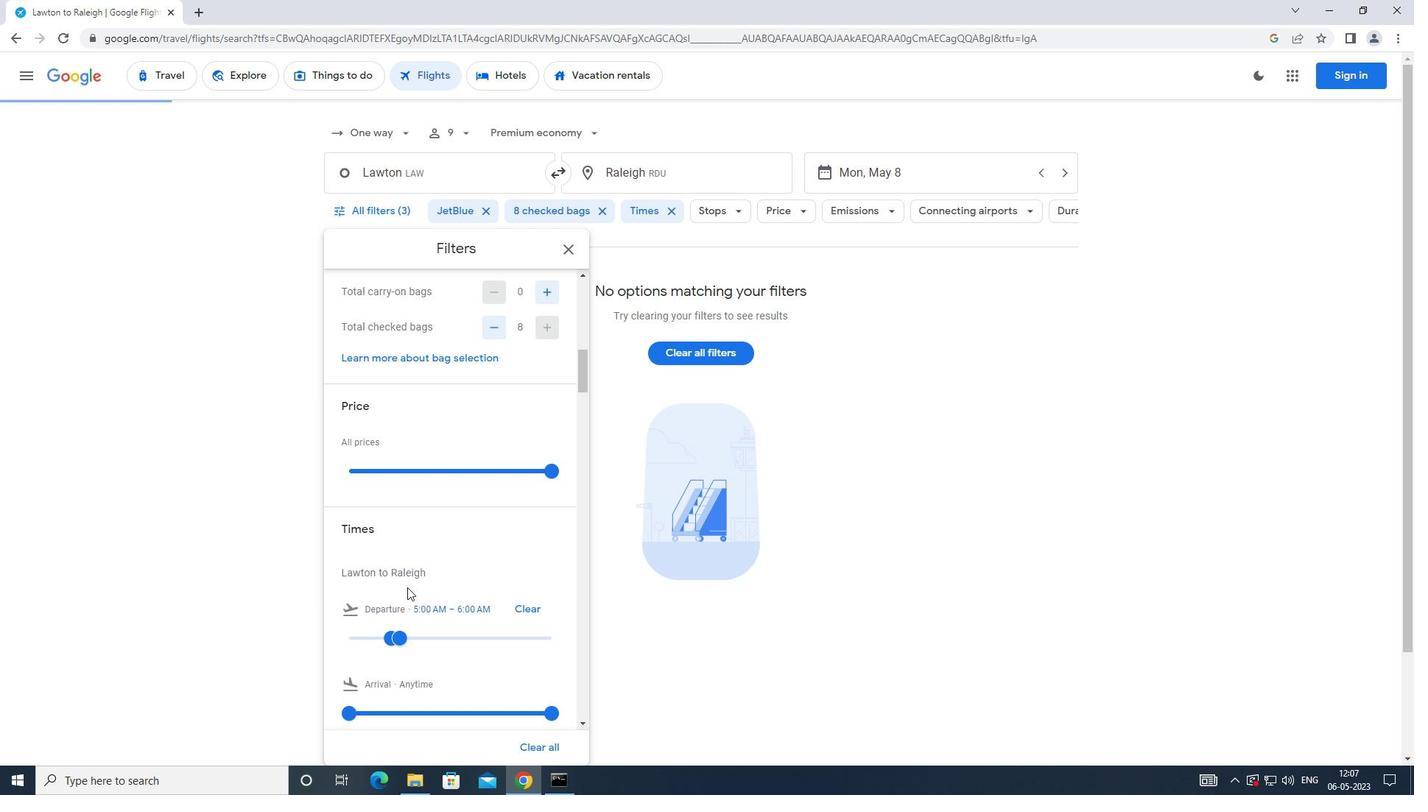 
Action: Key pressed <Key.f8>
Screenshot: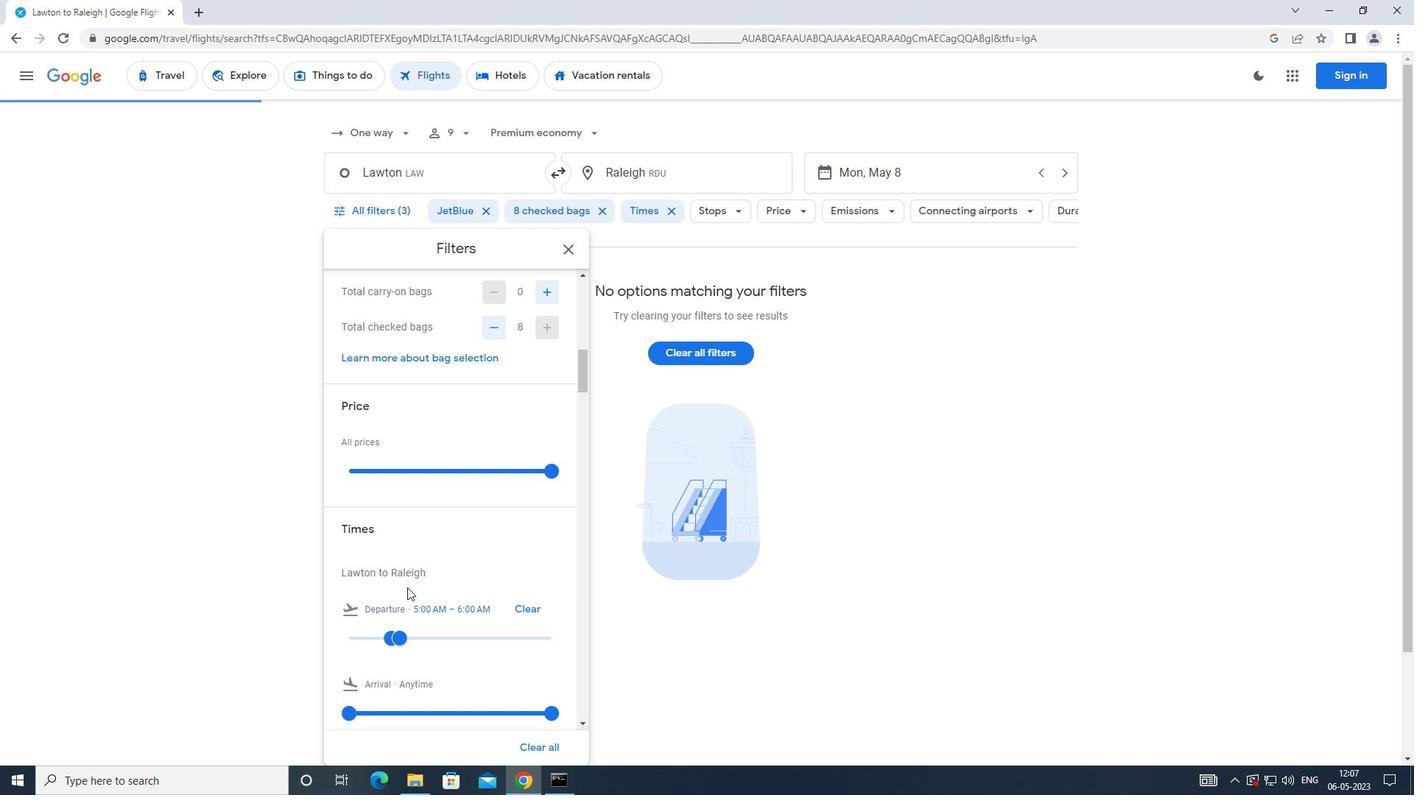 
